 Task: Create new contact,   with mail id: 'MarryJohnson@abc7ny.com', first name: 'Marry', Last name: 'Johnson', Job Title: Chief Executive Officer, Phone number (202) 555-0189. Change life cycle stage to  'Lead' and lead status to 'New'. Add new company to the associated contact: www.suzlon.com_x000D_
 and type: Prospect. Logged in from softage.1@softage.net
Action: Mouse moved to (66, 48)
Screenshot: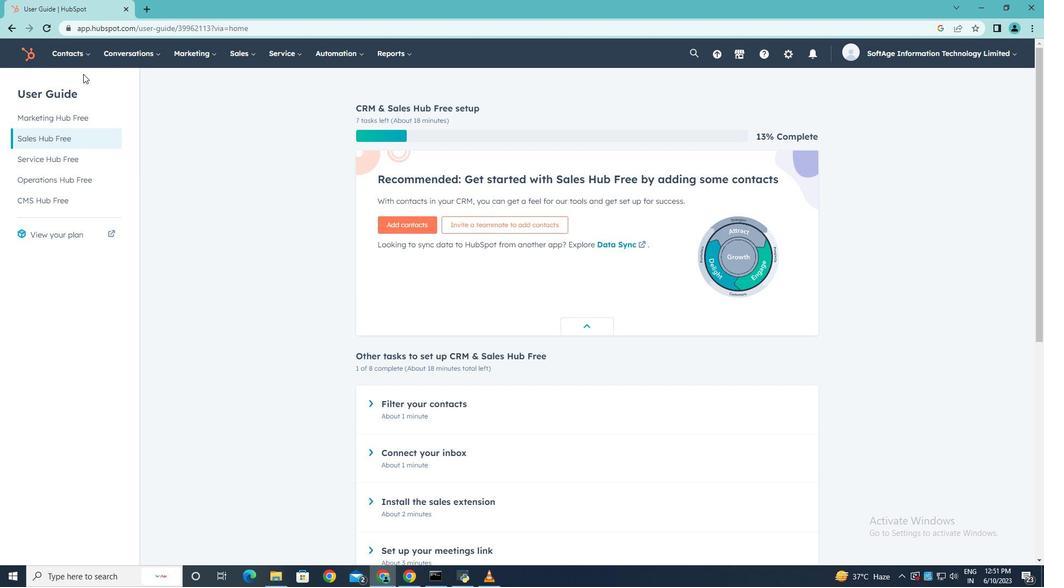 
Action: Mouse pressed left at (66, 48)
Screenshot: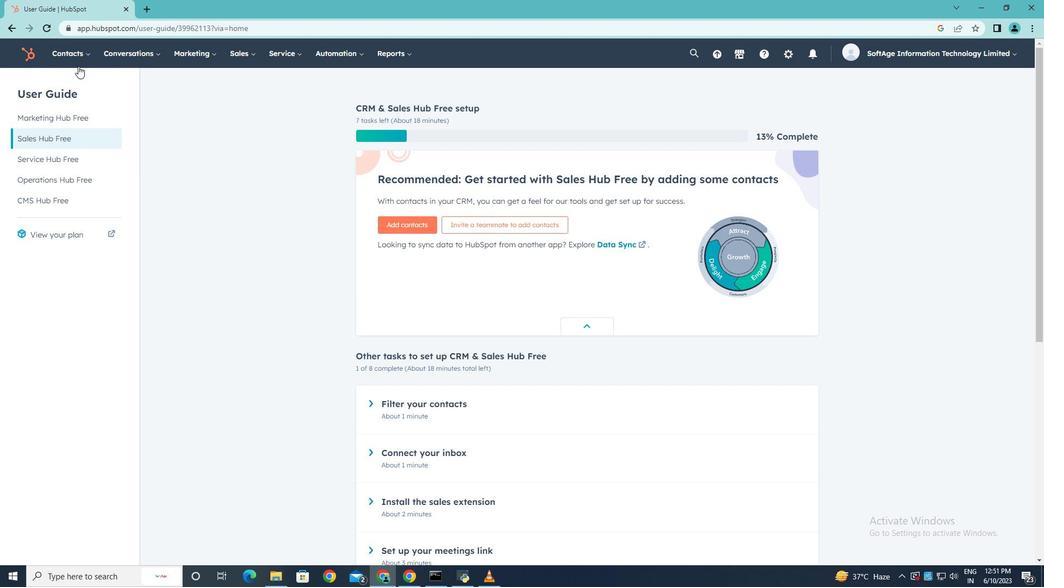 
Action: Mouse moved to (70, 80)
Screenshot: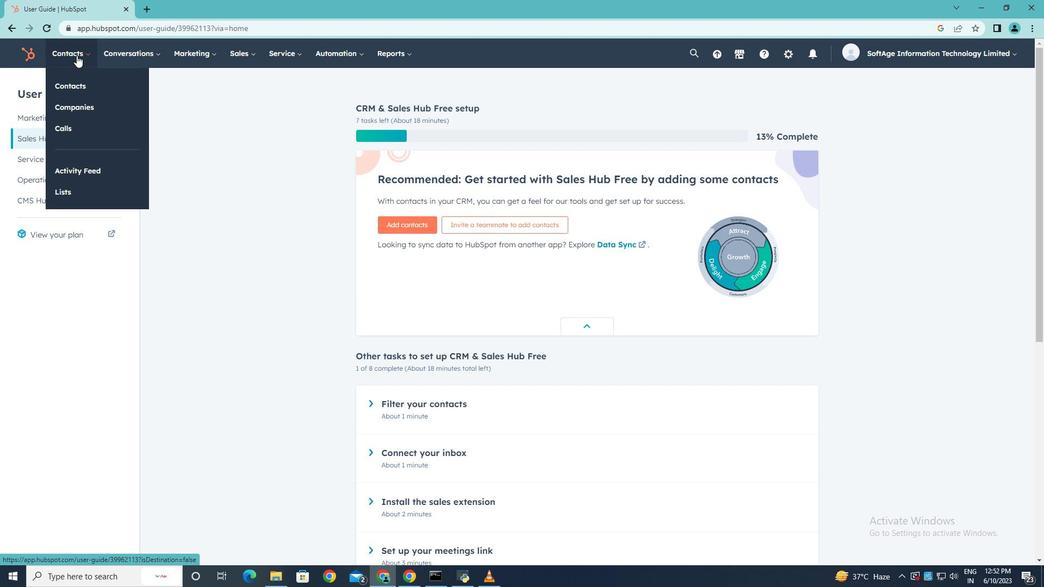 
Action: Mouse pressed left at (70, 80)
Screenshot: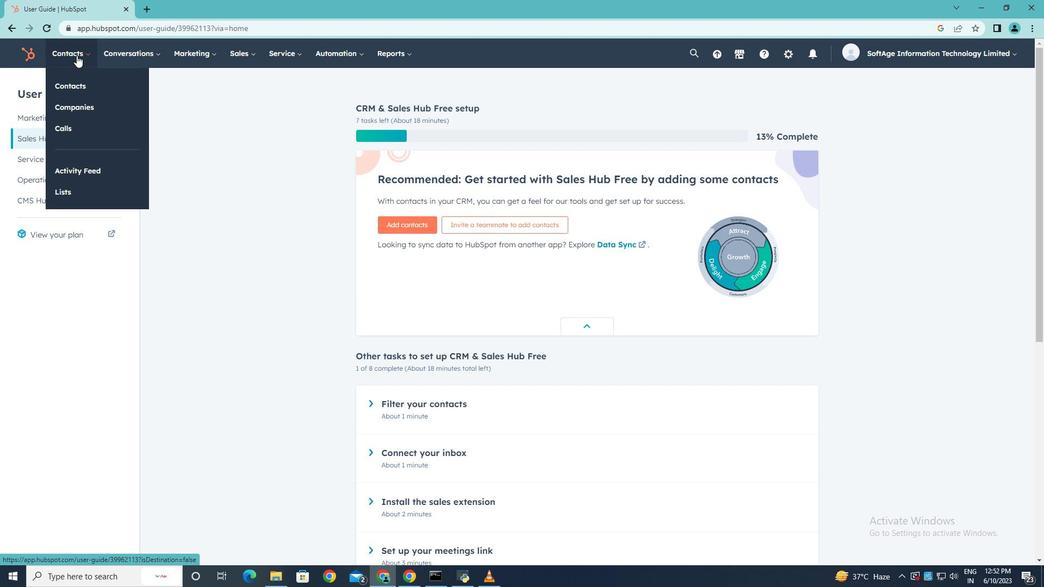 
Action: Mouse moved to (982, 88)
Screenshot: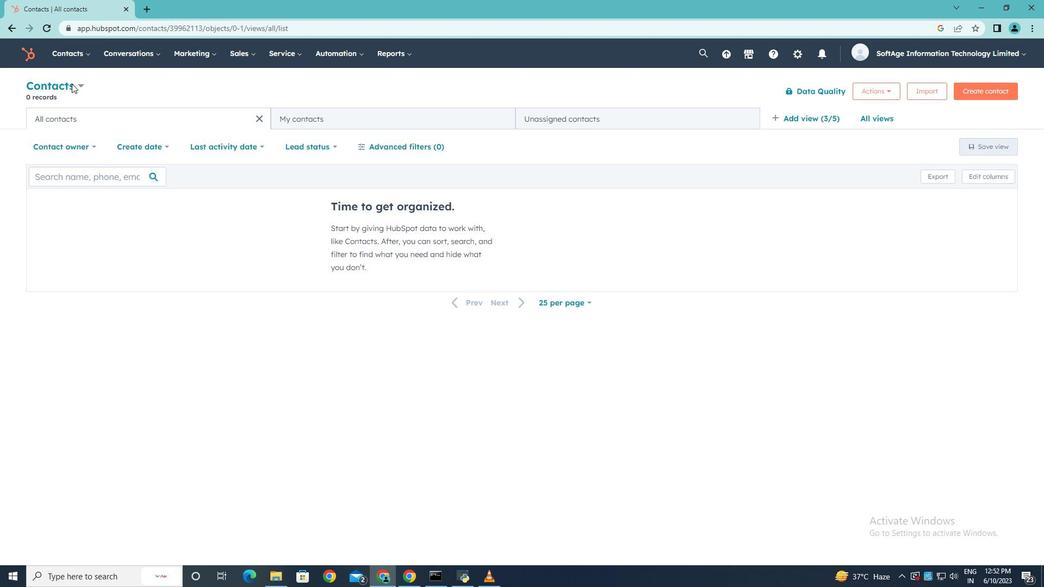 
Action: Mouse pressed left at (982, 88)
Screenshot: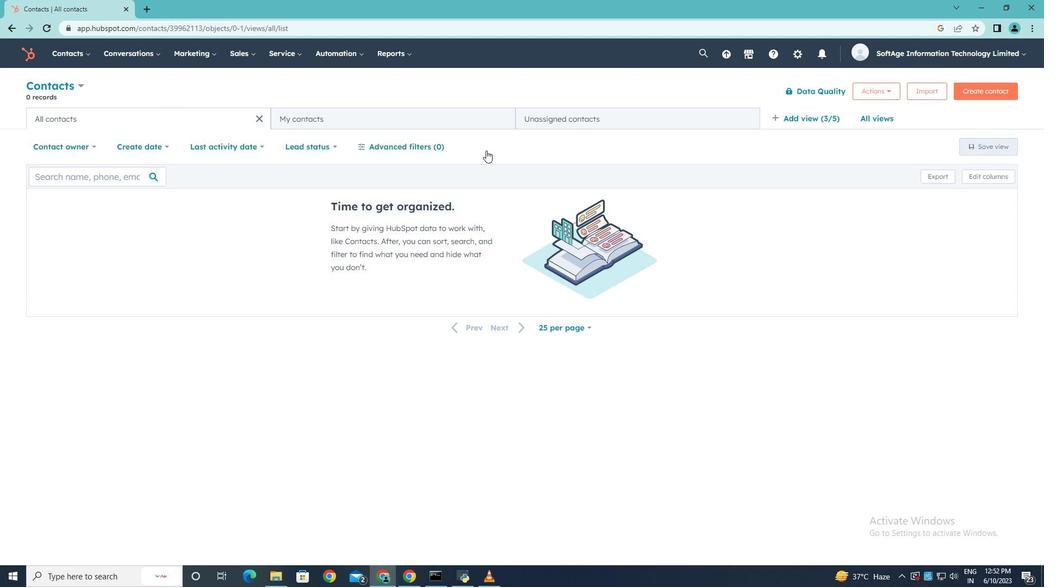 
Action: Mouse moved to (778, 135)
Screenshot: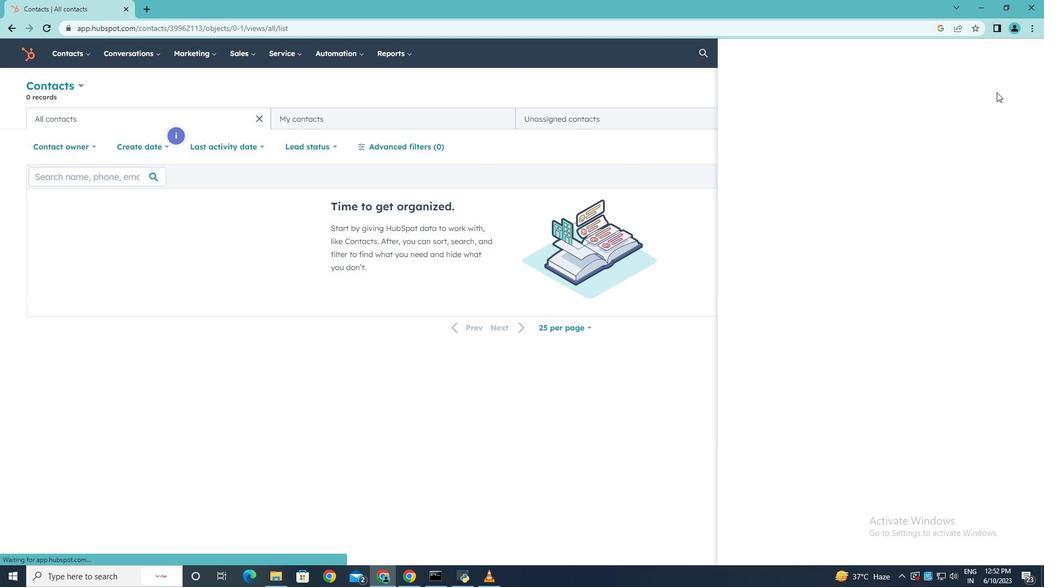 
Action: Mouse pressed left at (778, 135)
Screenshot: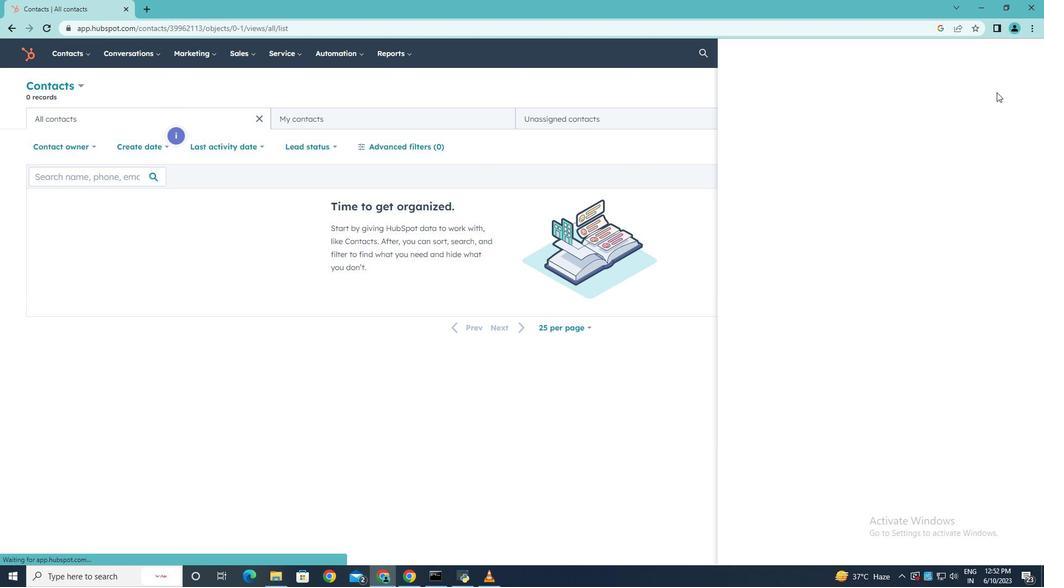 
Action: Mouse moved to (778, 135)
Screenshot: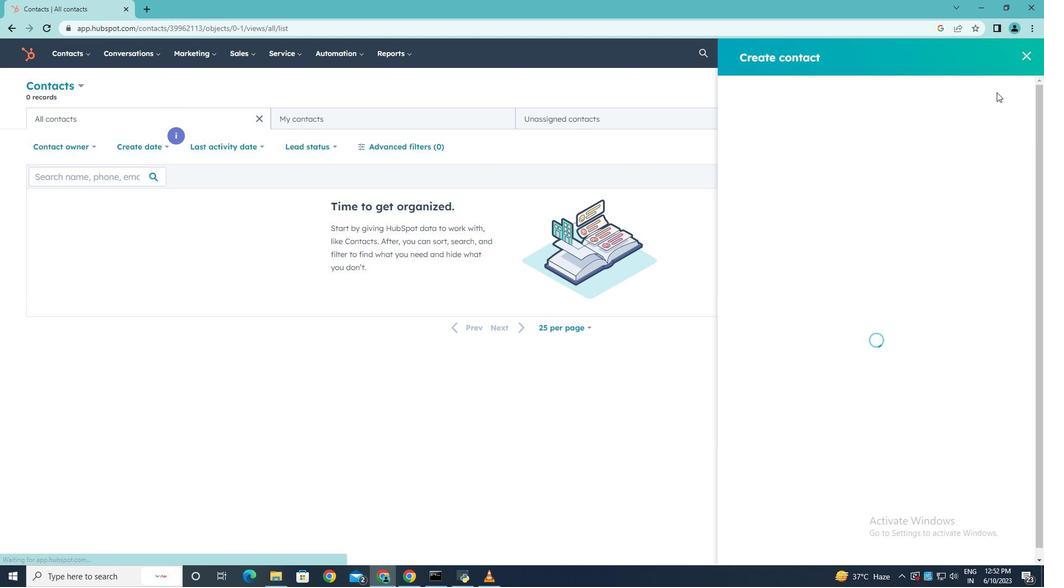 
Action: Key pressed <Key.shift>Marry<Key.shift>Jh<Key.backspace>ohnsi<Key.backspace>on<Key.shift>@abc7ny.com
Screenshot: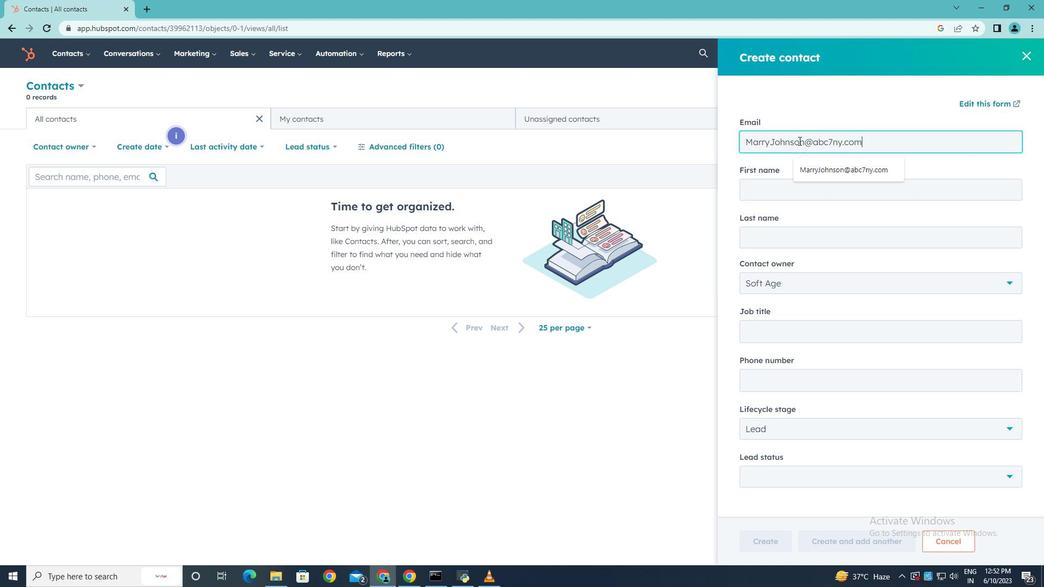 
Action: Mouse moved to (758, 184)
Screenshot: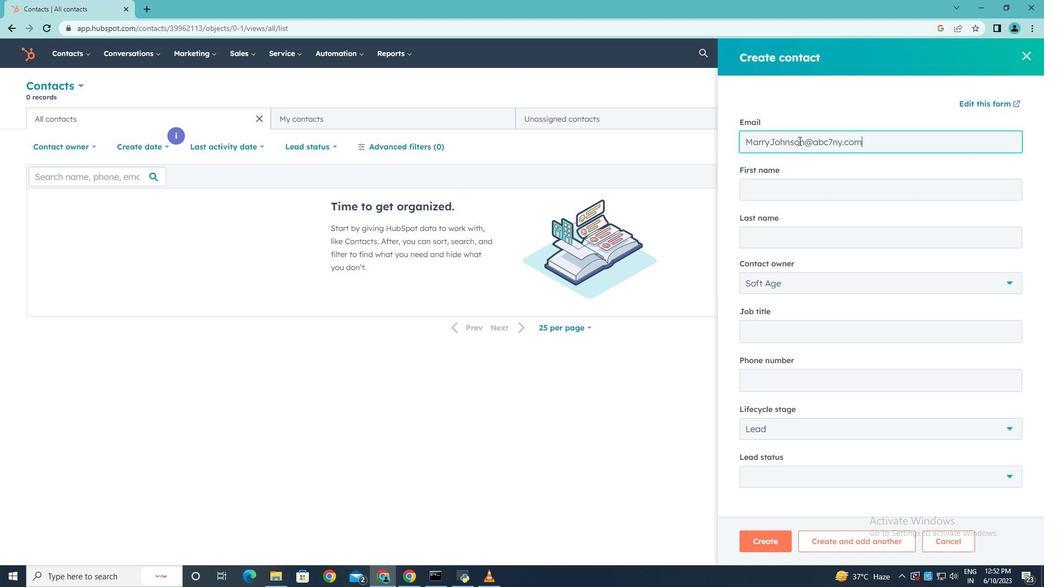 
Action: Mouse pressed left at (758, 184)
Screenshot: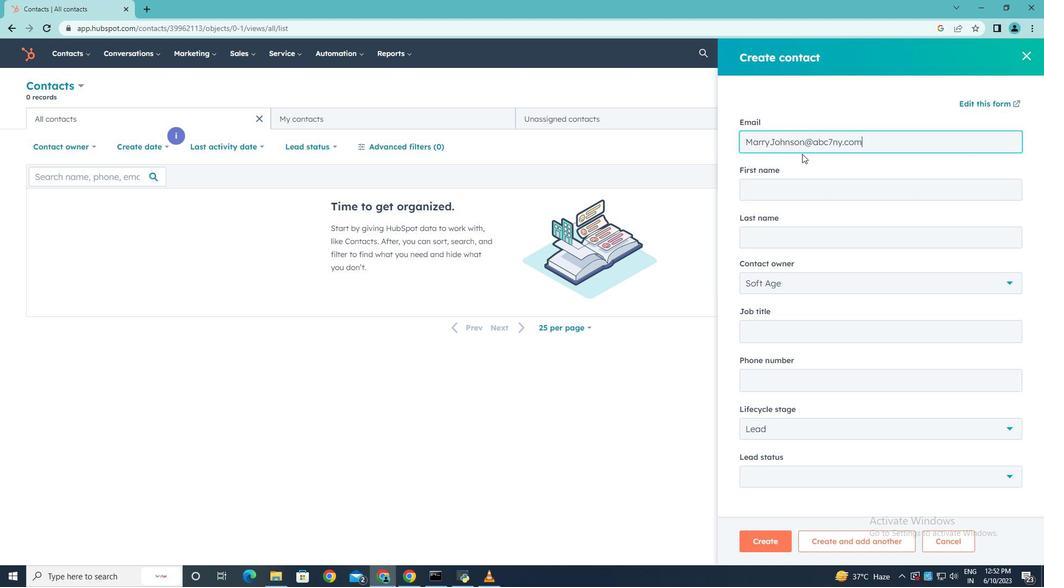 
Action: Mouse moved to (758, 184)
Screenshot: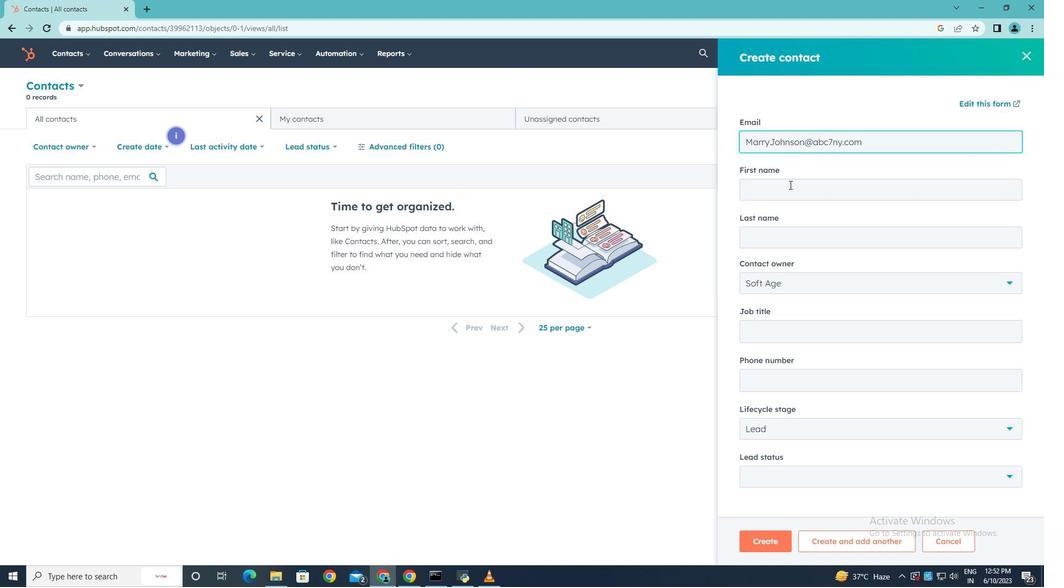 
Action: Key pressed <Key.shift><Key.shift><Key.shift><Key.shift><Key.shift><Key.shift><Key.shift><Key.shift><Key.shift><Key.shift>Marry
Screenshot: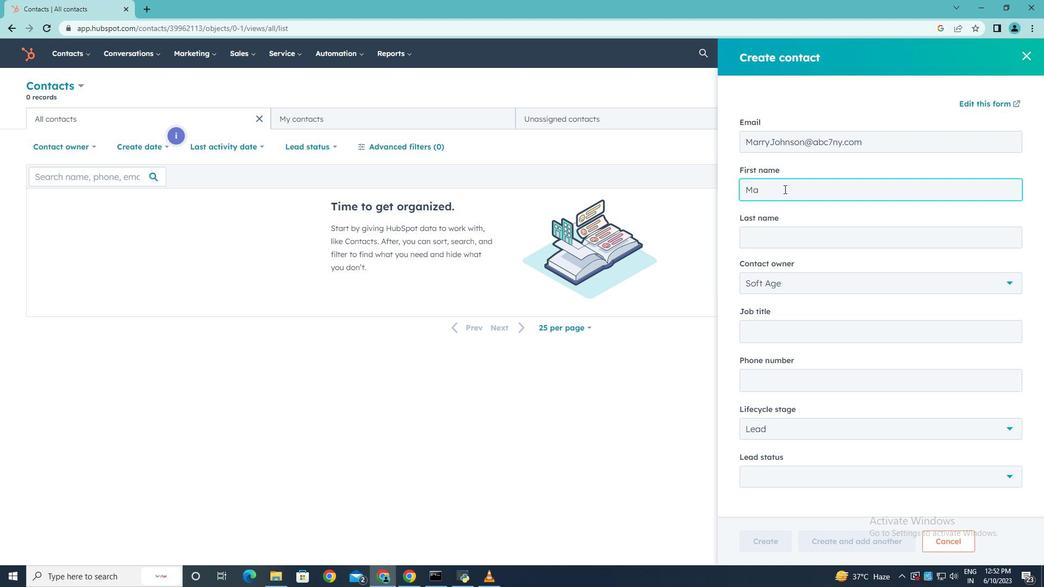 
Action: Mouse moved to (766, 233)
Screenshot: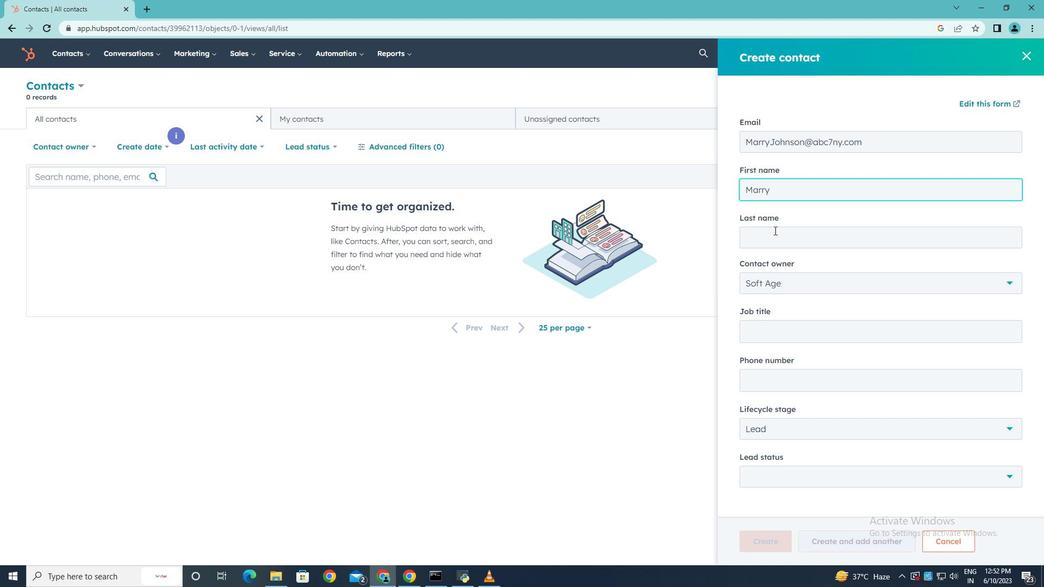 
Action: Mouse pressed left at (766, 233)
Screenshot: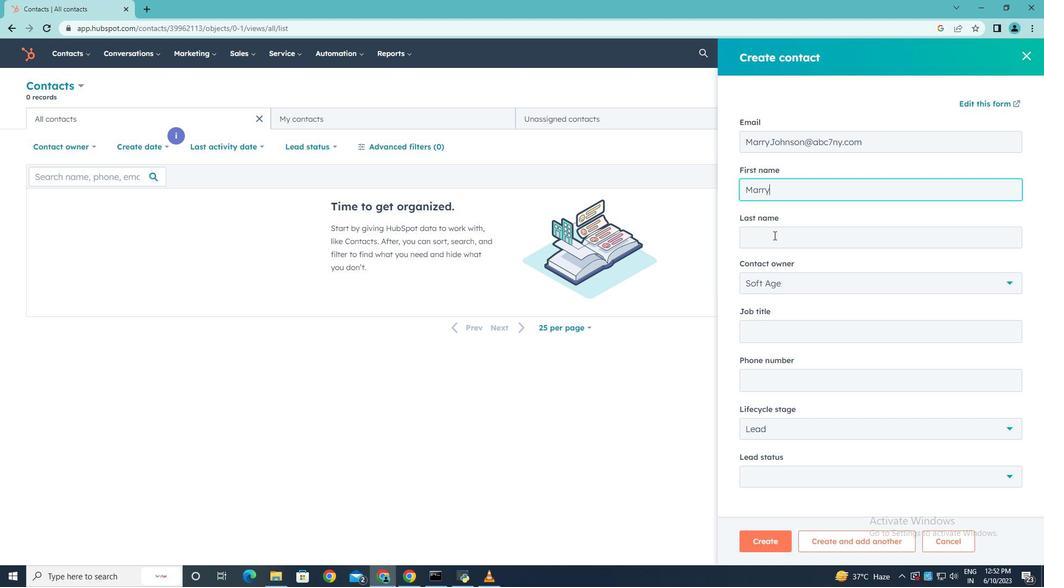 
Action: Mouse moved to (766, 233)
Screenshot: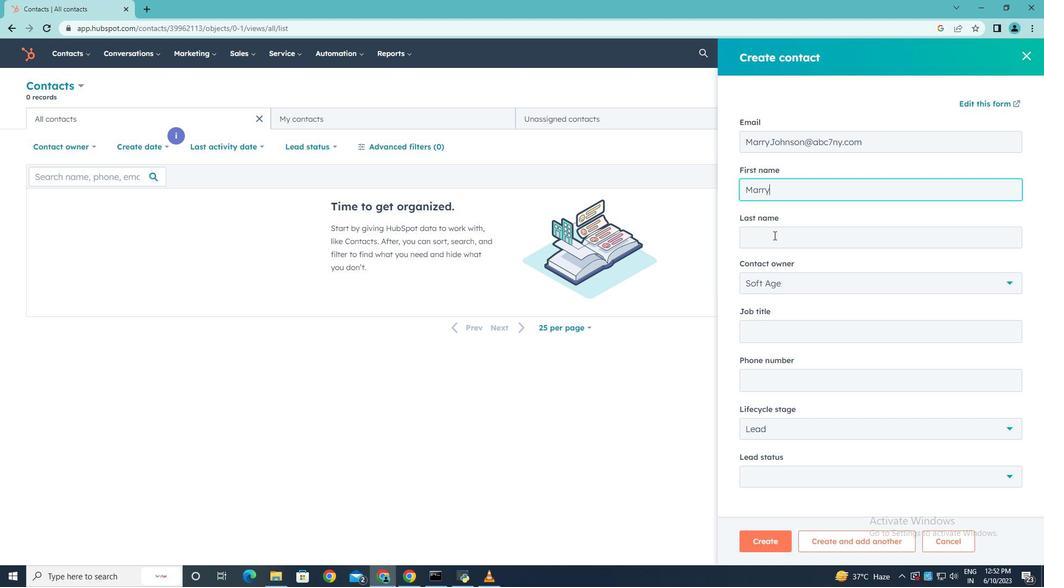 
Action: Key pressed <Key.shift>Johnson
Screenshot: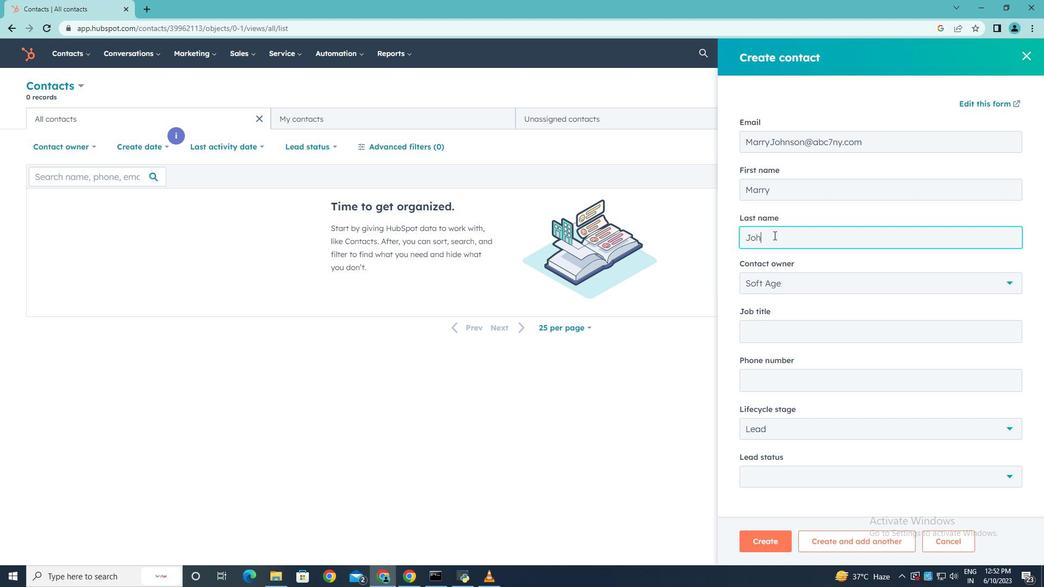 
Action: Mouse moved to (1003, 282)
Screenshot: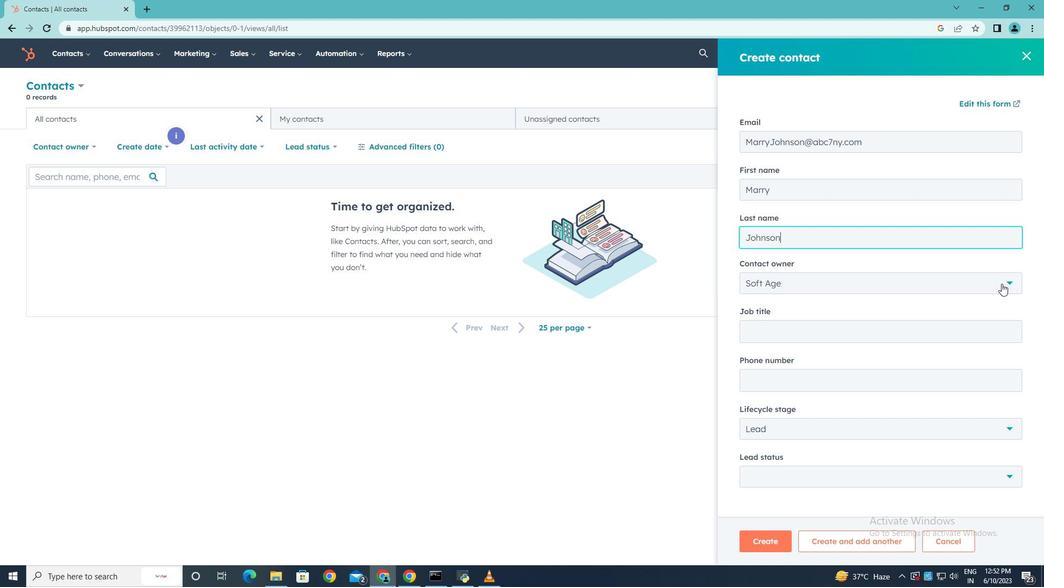 
Action: Mouse pressed left at (1003, 282)
Screenshot: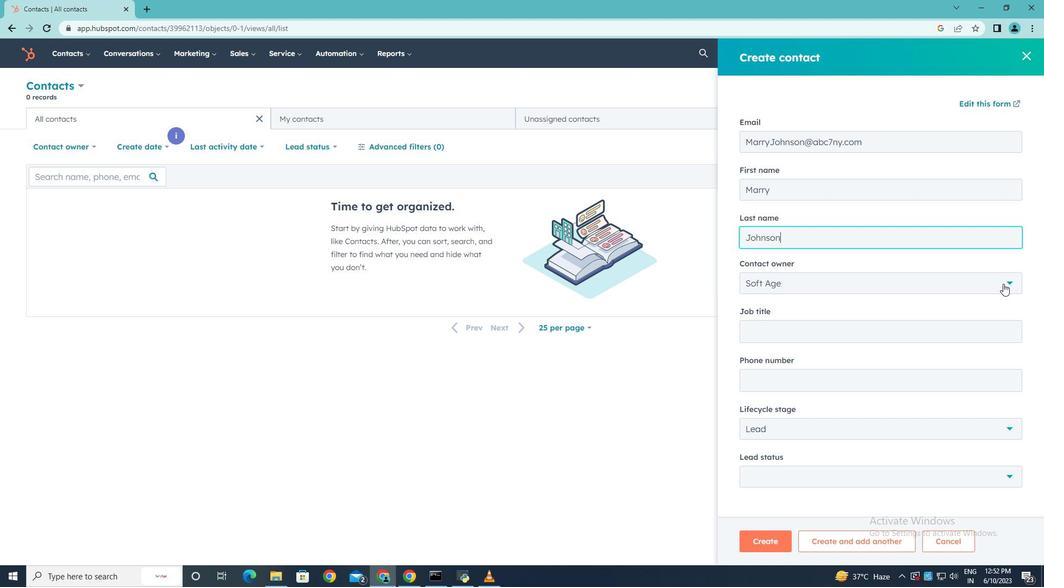 
Action: Mouse moved to (817, 374)
Screenshot: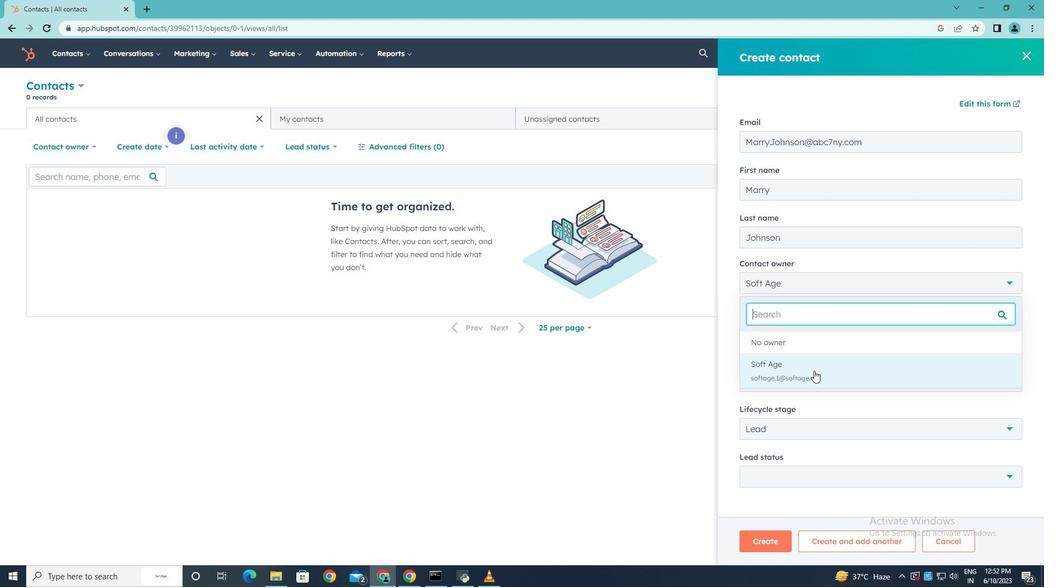 
Action: Mouse pressed left at (817, 374)
Screenshot: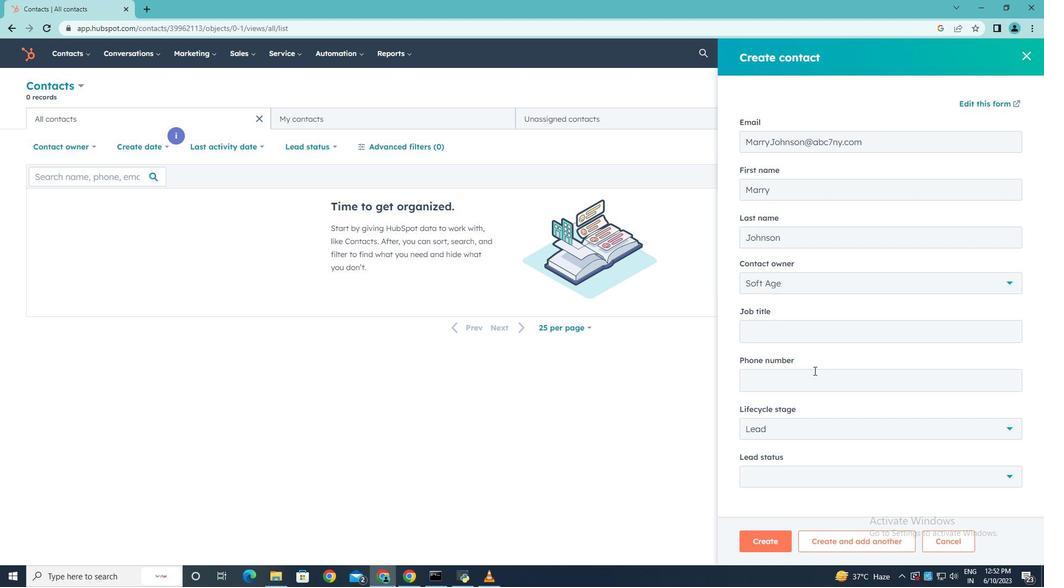 
Action: Mouse moved to (944, 328)
Screenshot: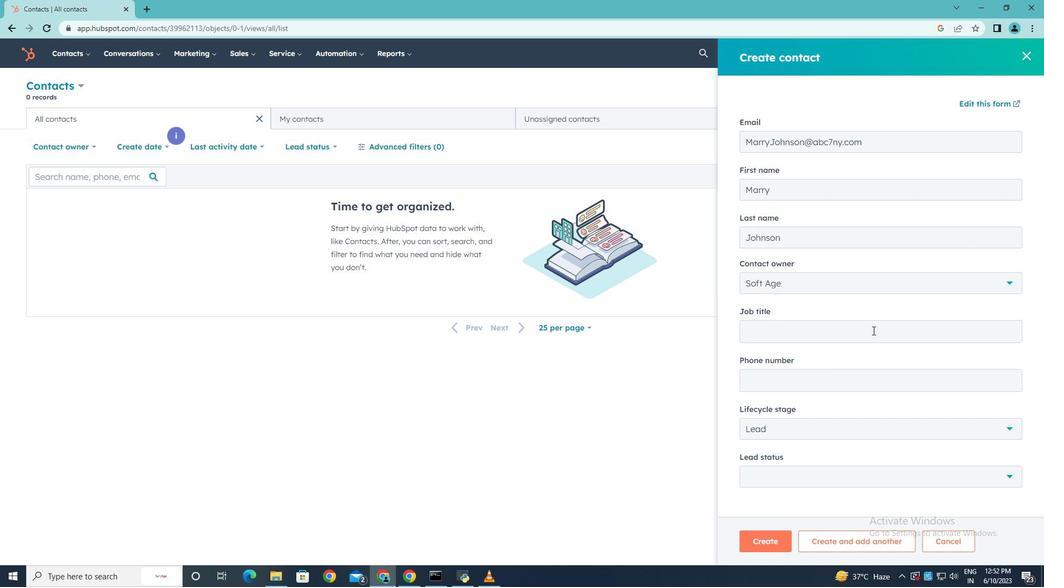 
Action: Mouse pressed left at (944, 328)
Screenshot: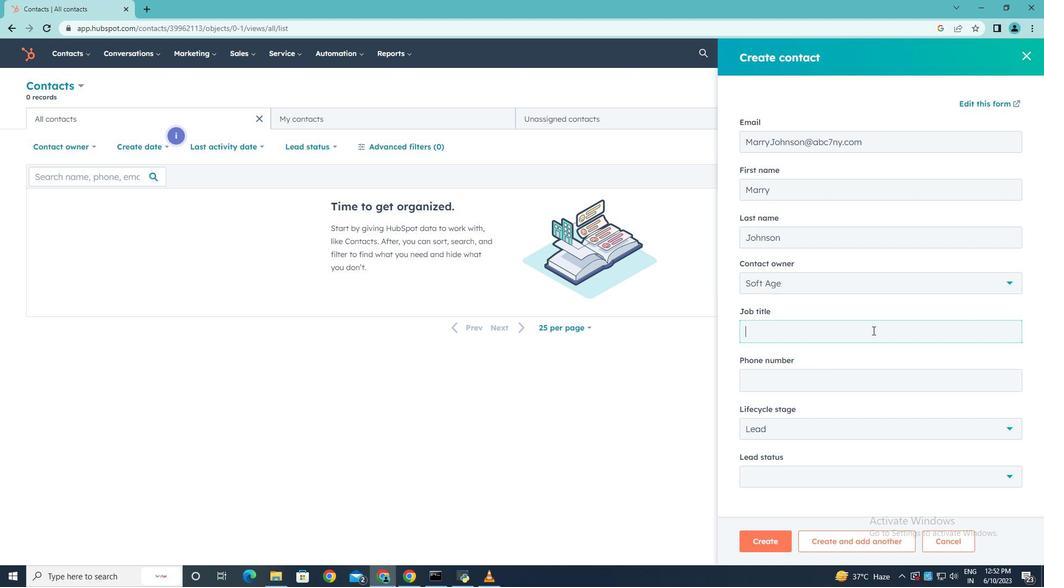 
Action: Key pressed <Key.shift>Chief<Key.space><Key.shift>Executive<Key.space>officer
Screenshot: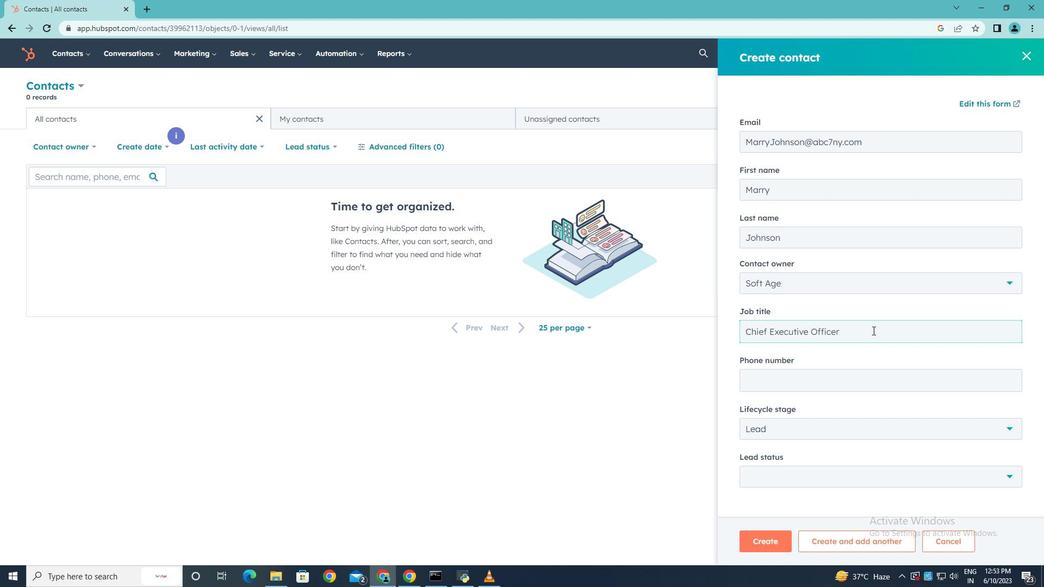 
Action: Mouse moved to (812, 380)
Screenshot: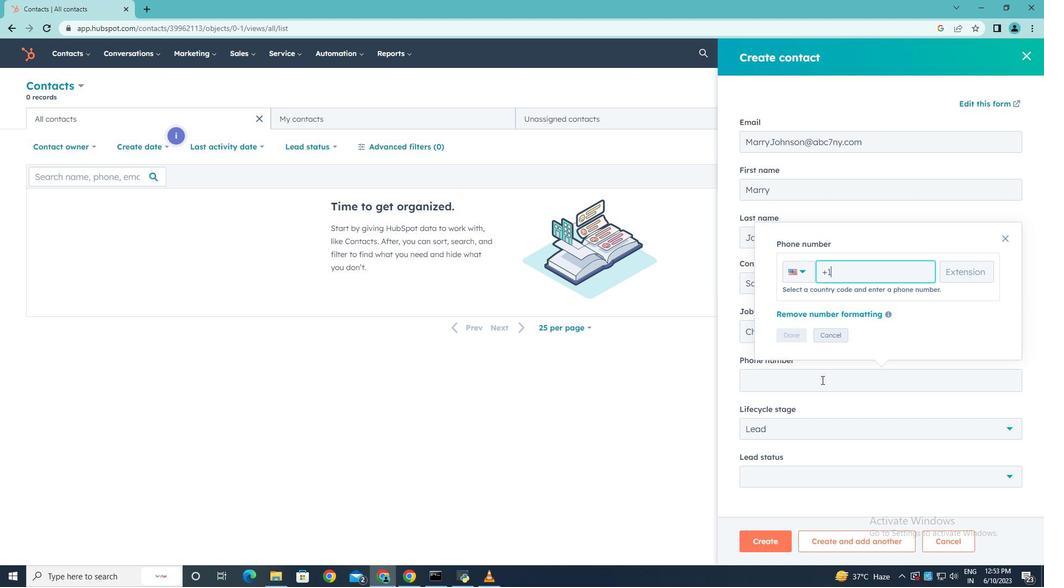 
Action: Mouse pressed left at (812, 380)
Screenshot: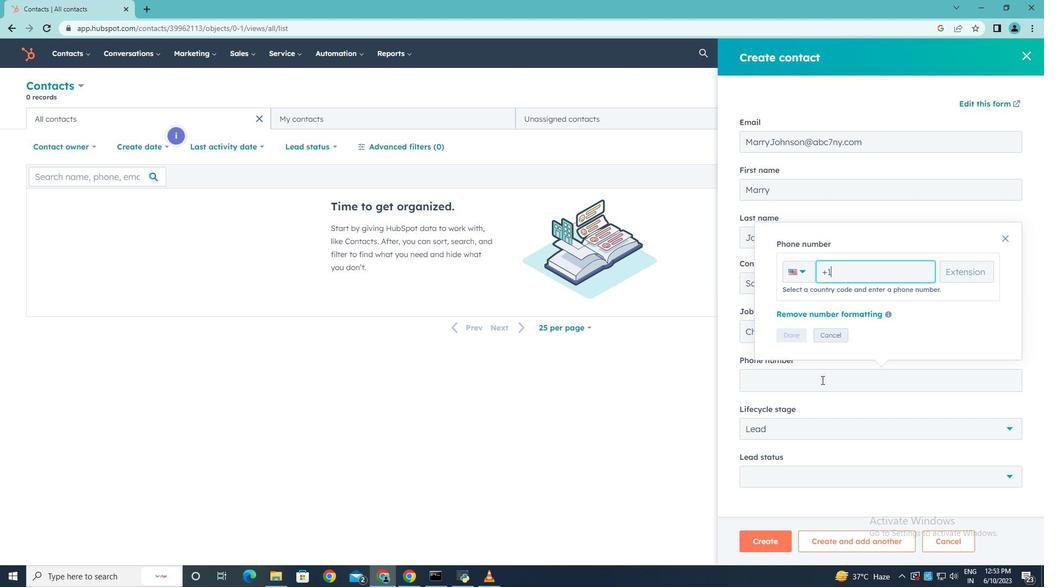 
Action: Key pressed +1<Key.backspace>200<Key.backspace>25550189
Screenshot: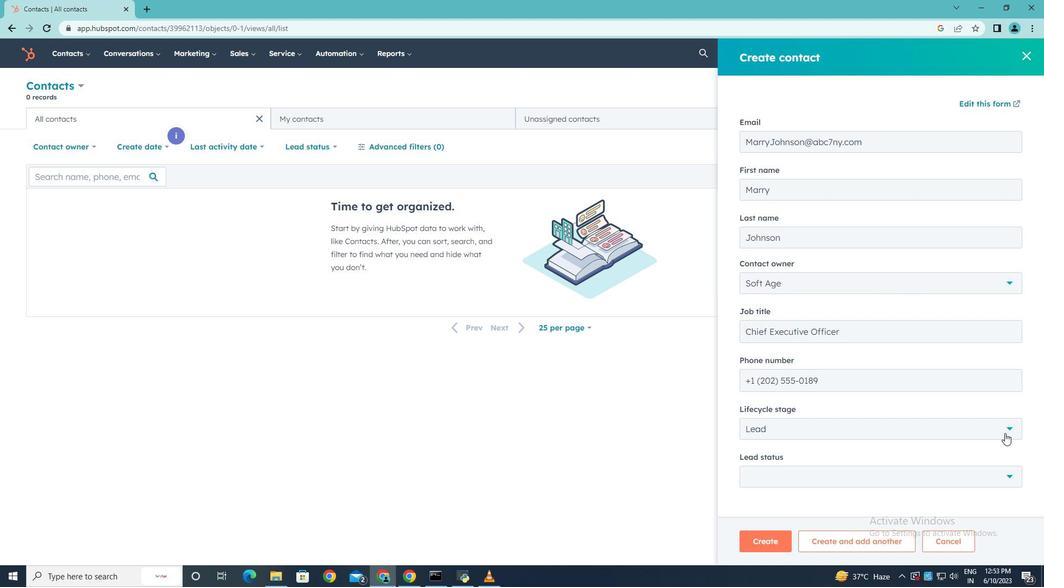 
Action: Mouse moved to (784, 333)
Screenshot: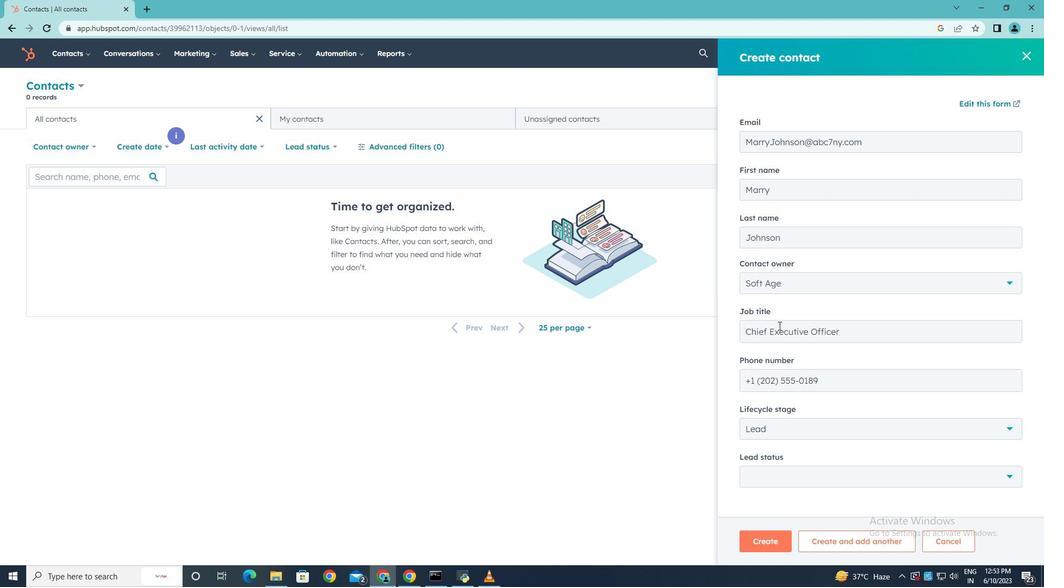 
Action: Mouse pressed left at (784, 333)
Screenshot: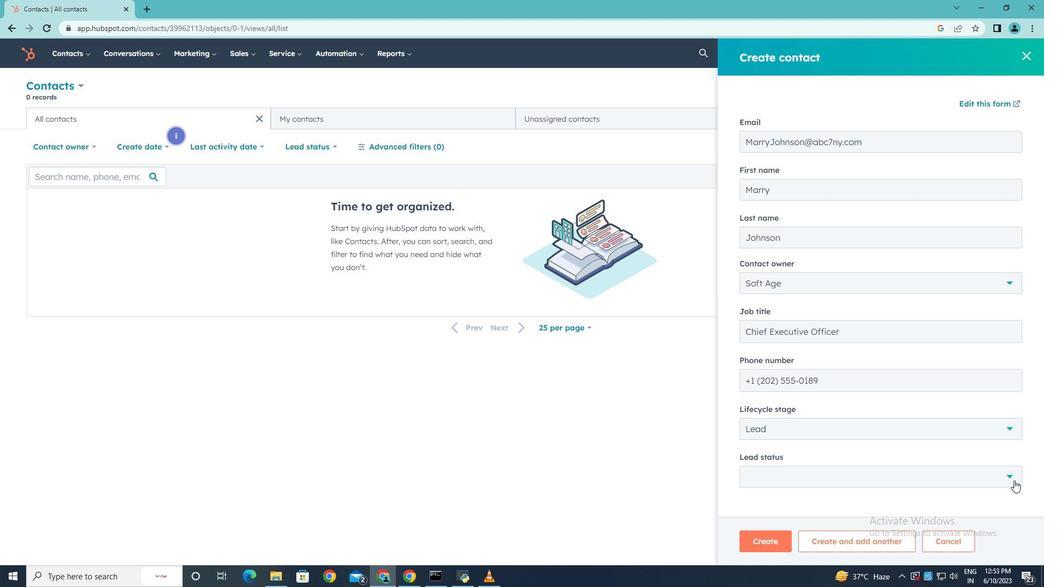 
Action: Mouse moved to (1007, 429)
Screenshot: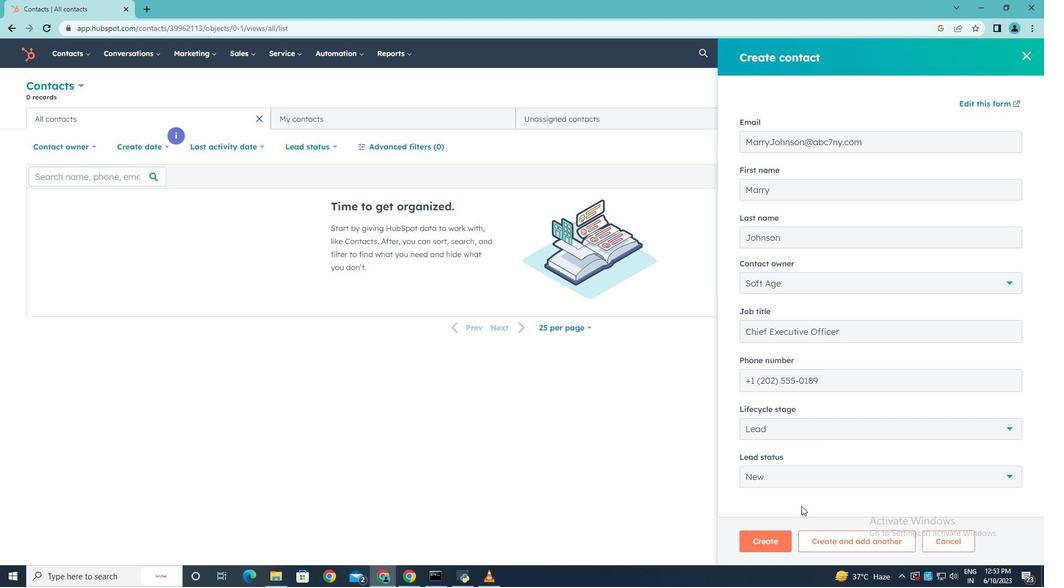 
Action: Mouse pressed left at (1007, 429)
Screenshot: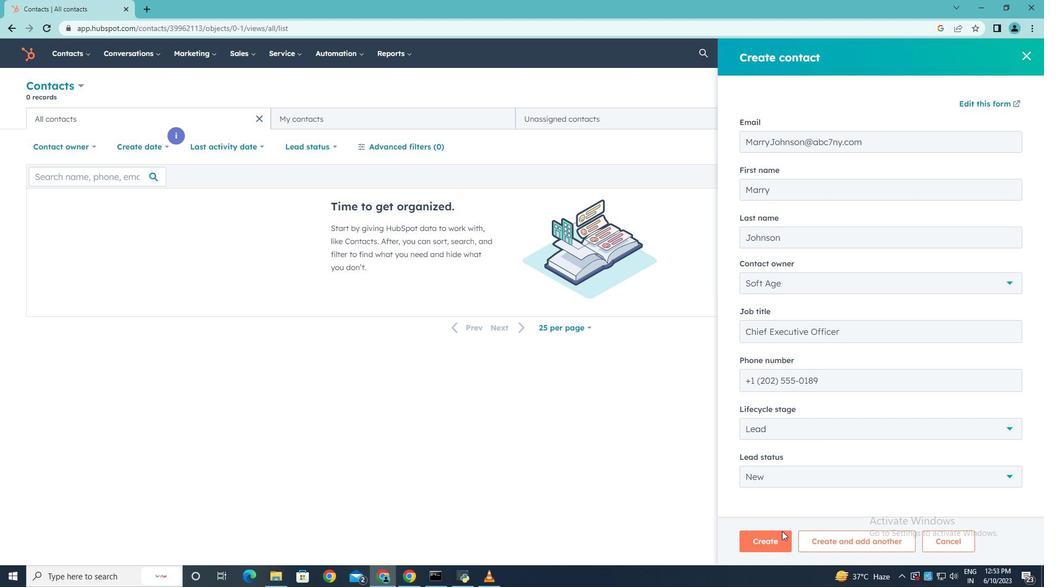 
Action: Mouse moved to (783, 323)
Screenshot: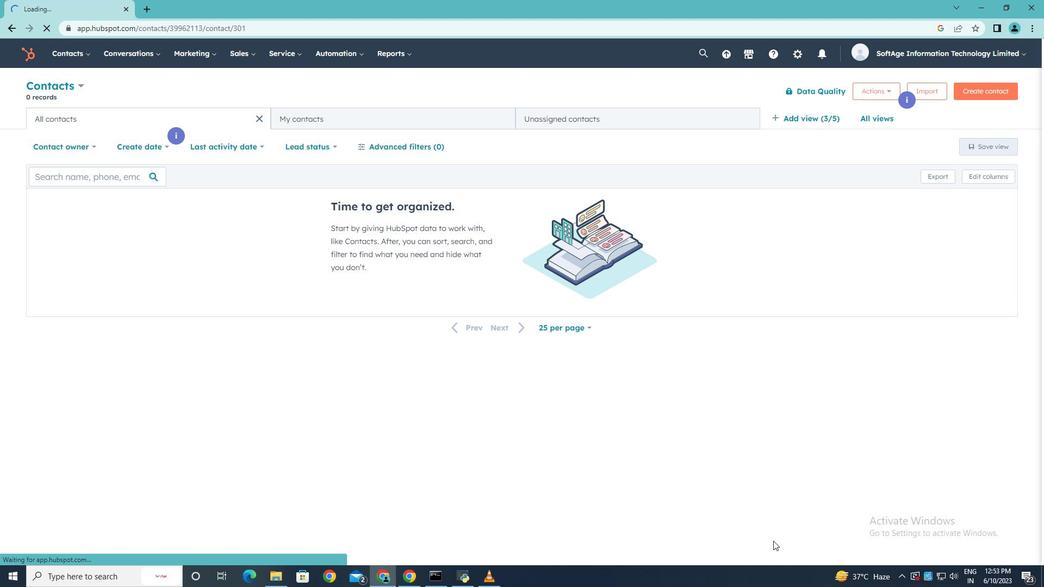 
Action: Mouse pressed left at (783, 323)
Screenshot: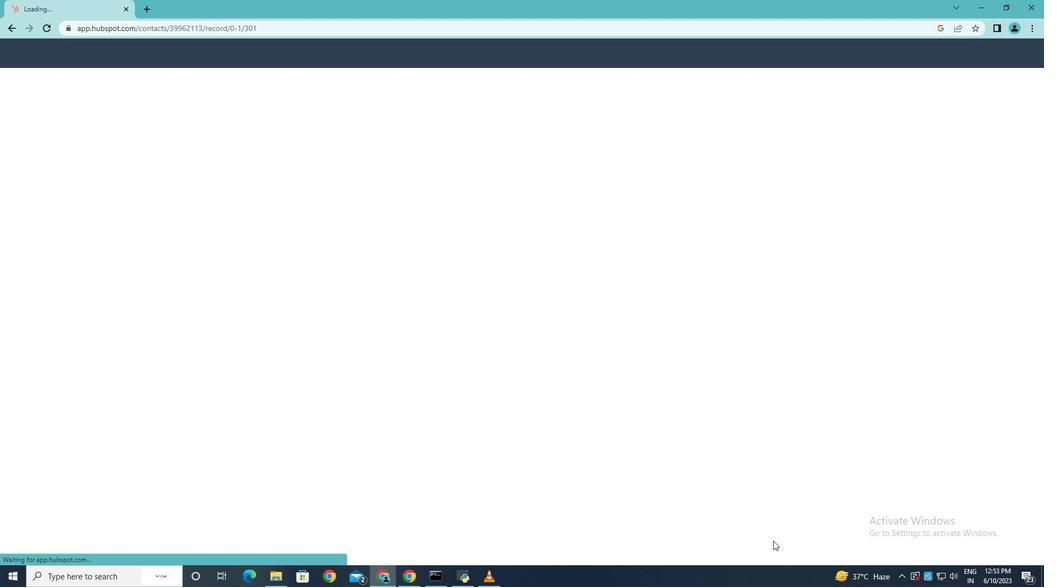 
Action: Mouse moved to (1004, 477)
Screenshot: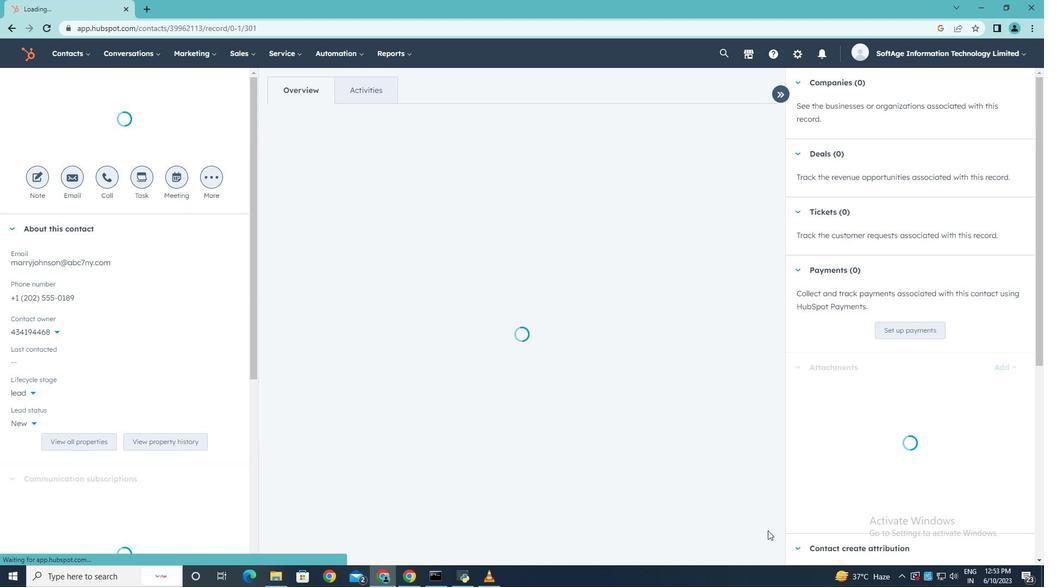 
Action: Mouse pressed left at (1004, 477)
Screenshot: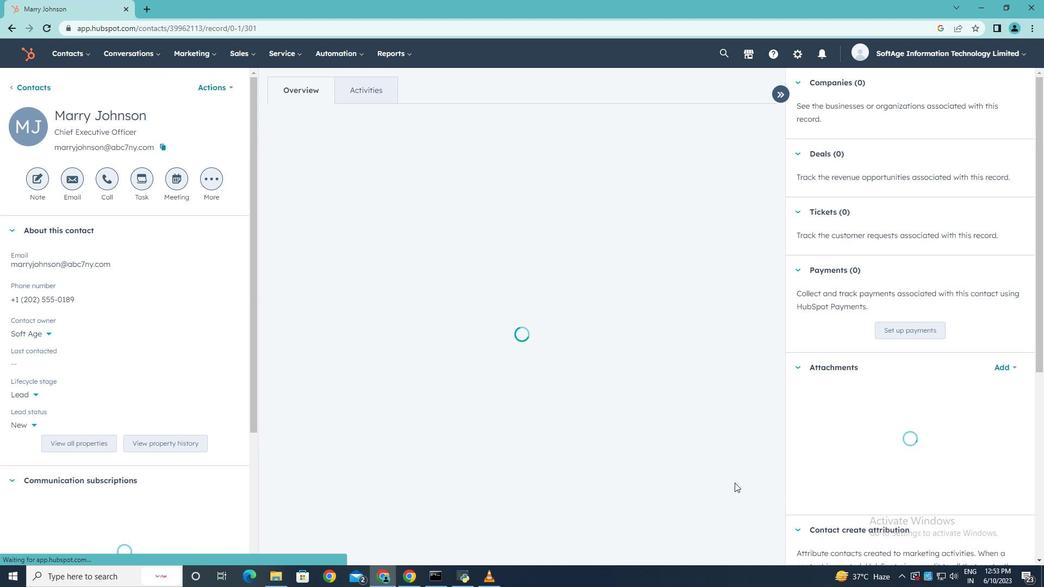 
Action: Mouse moved to (769, 378)
Screenshot: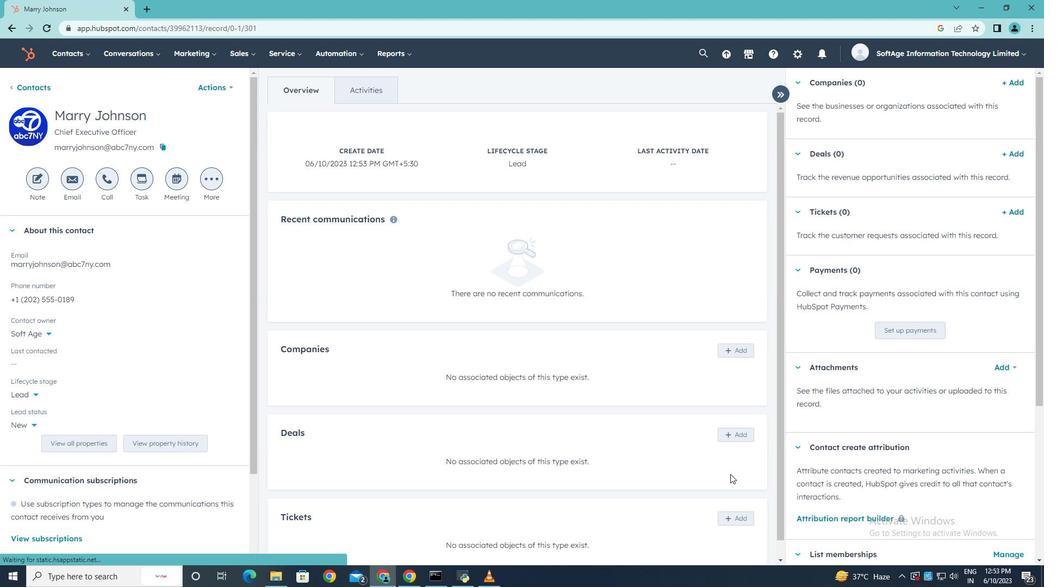 
Action: Mouse pressed left at (769, 378)
Screenshot: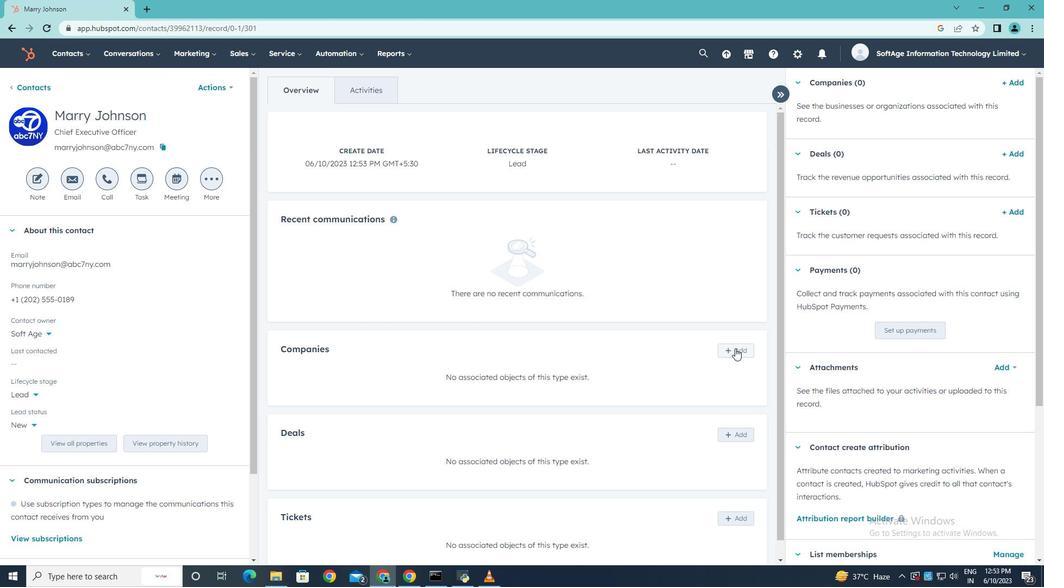 
Action: Mouse moved to (830, 491)
Screenshot: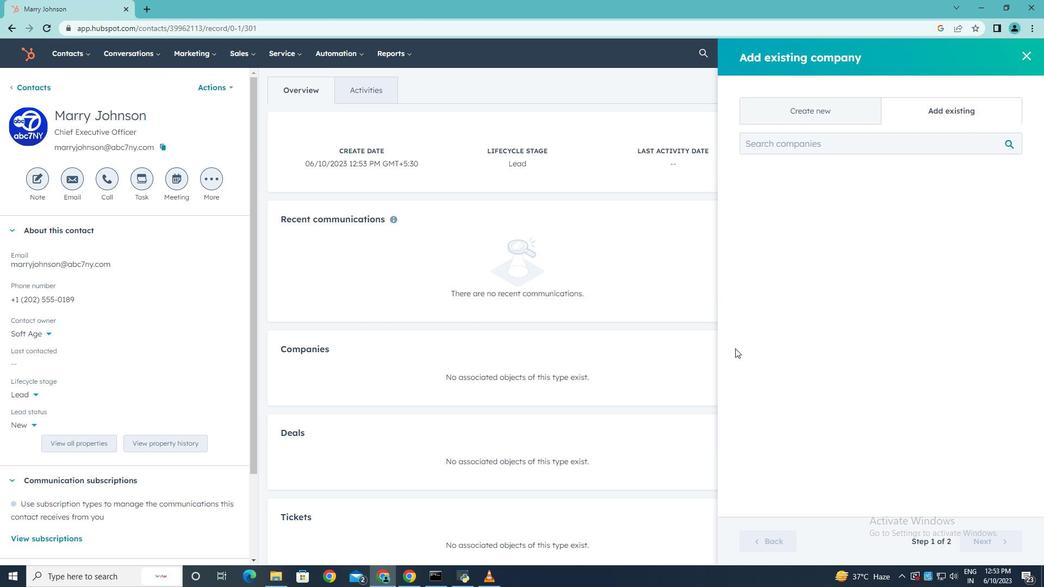 
Action: Mouse scrolled (830, 490) with delta (0, 0)
Screenshot: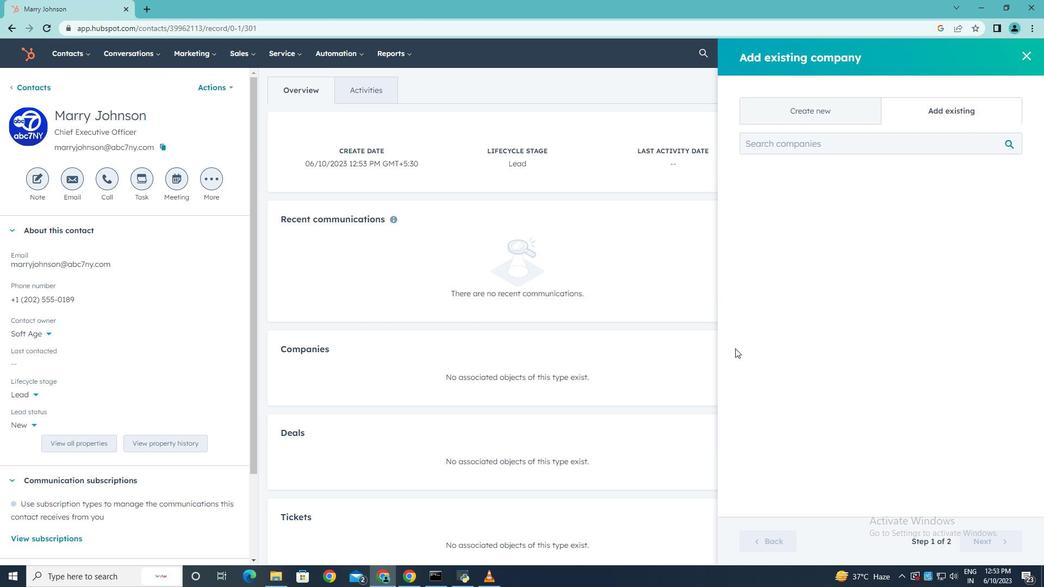 
Action: Mouse scrolled (830, 490) with delta (0, 0)
Screenshot: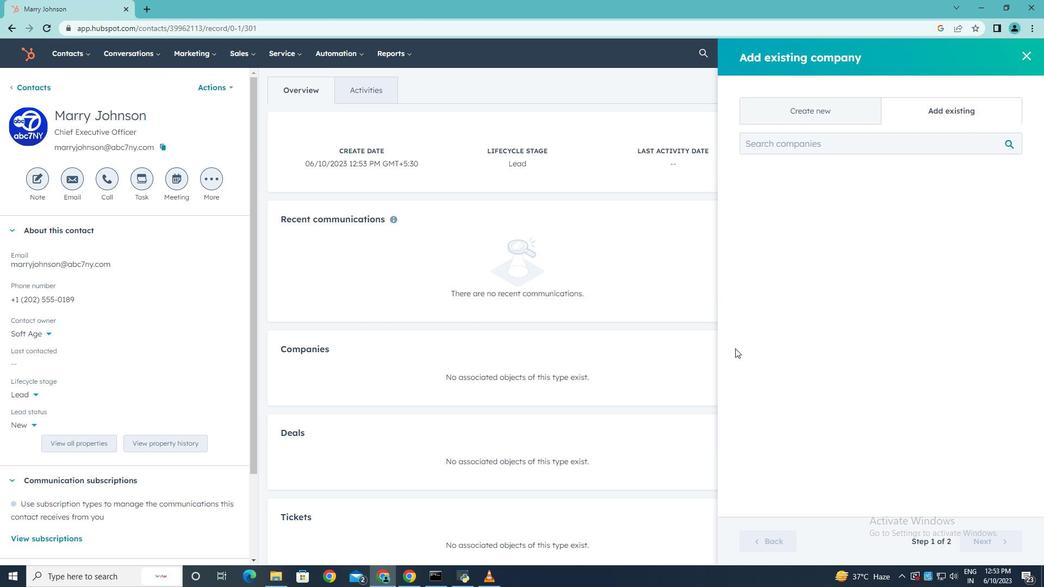 
Action: Mouse scrolled (830, 490) with delta (0, 0)
Screenshot: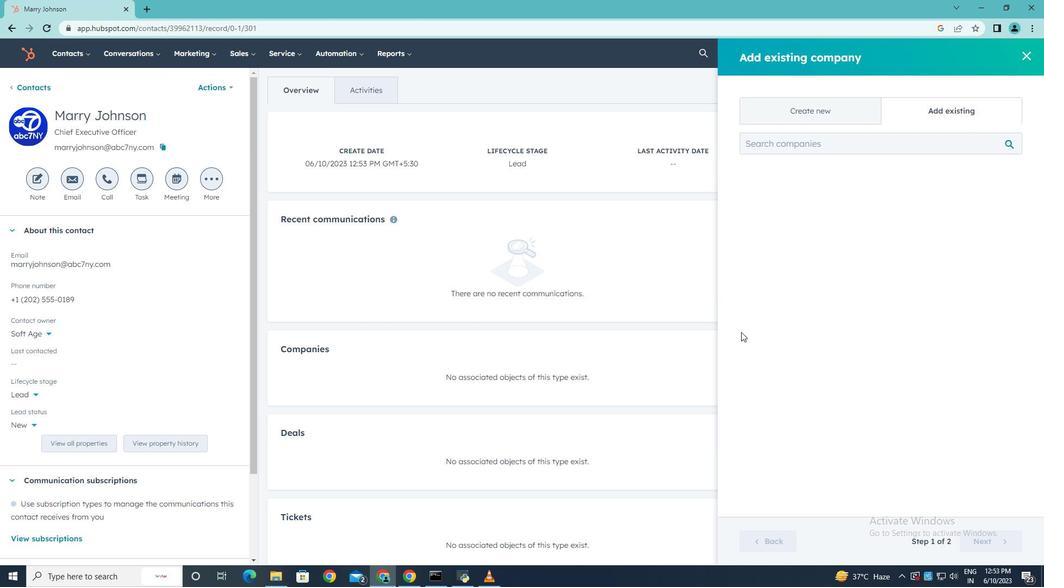 
Action: Mouse scrolled (830, 490) with delta (0, 0)
Screenshot: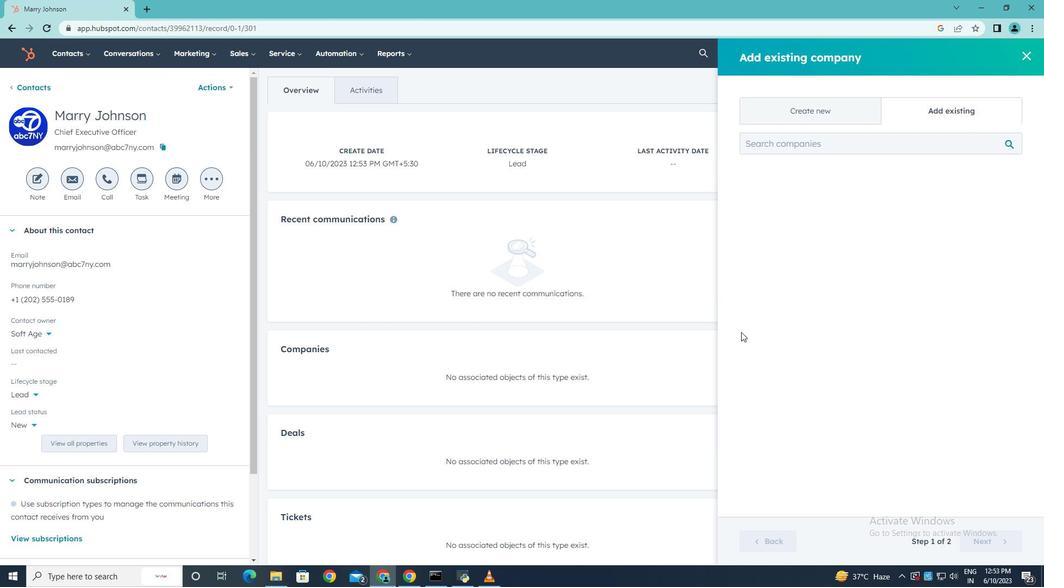 
Action: Mouse moved to (775, 538)
Screenshot: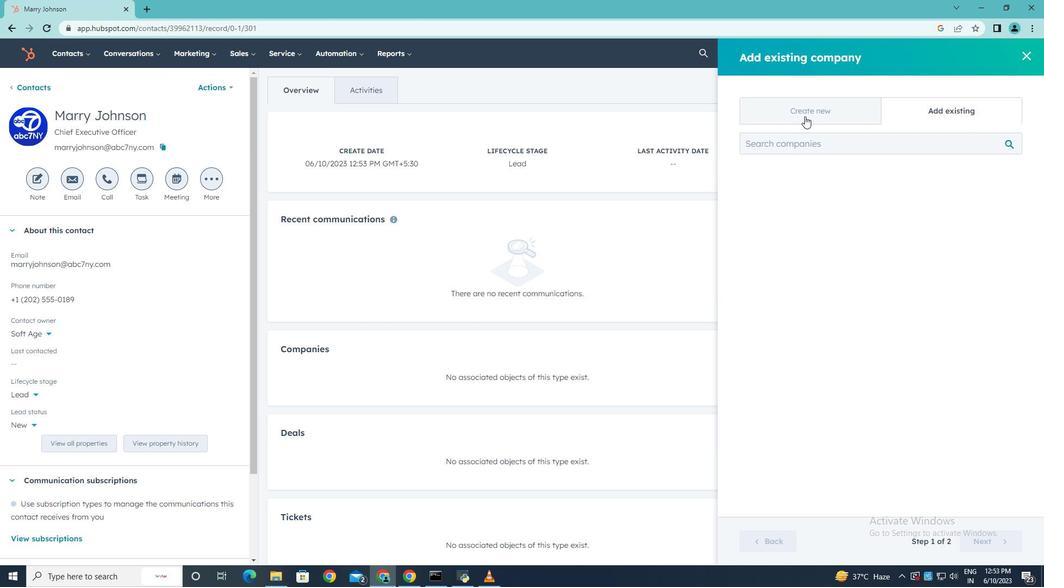 
Action: Mouse pressed left at (775, 538)
Screenshot: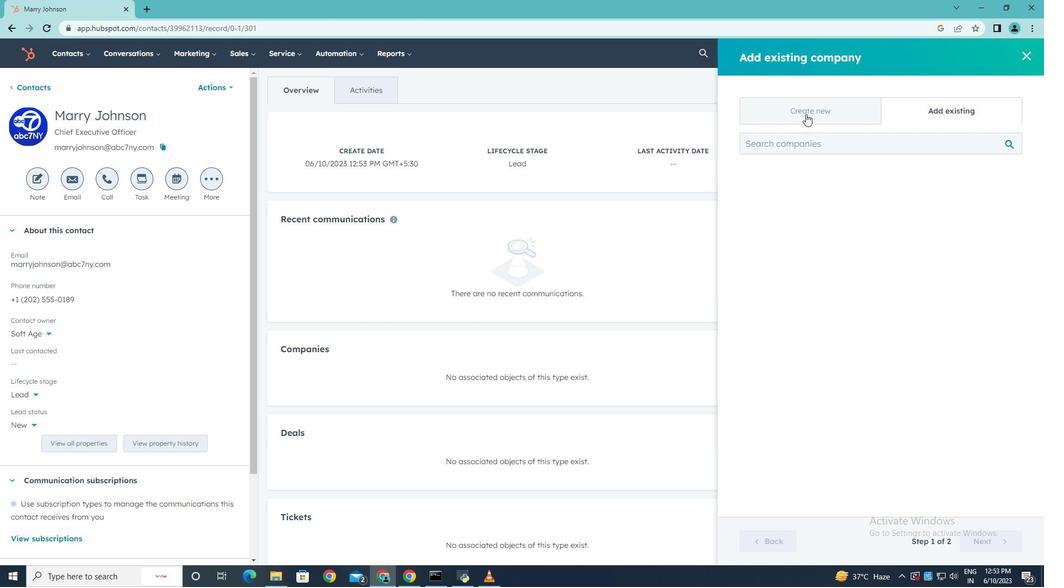 
Action: Mouse moved to (737, 348)
Screenshot: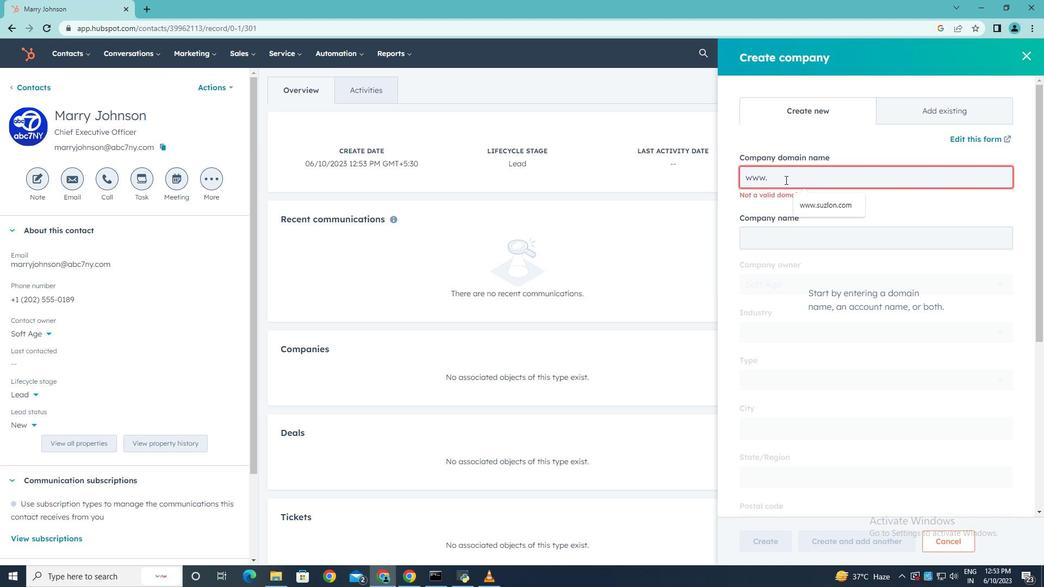 
Action: Mouse pressed left at (737, 348)
Screenshot: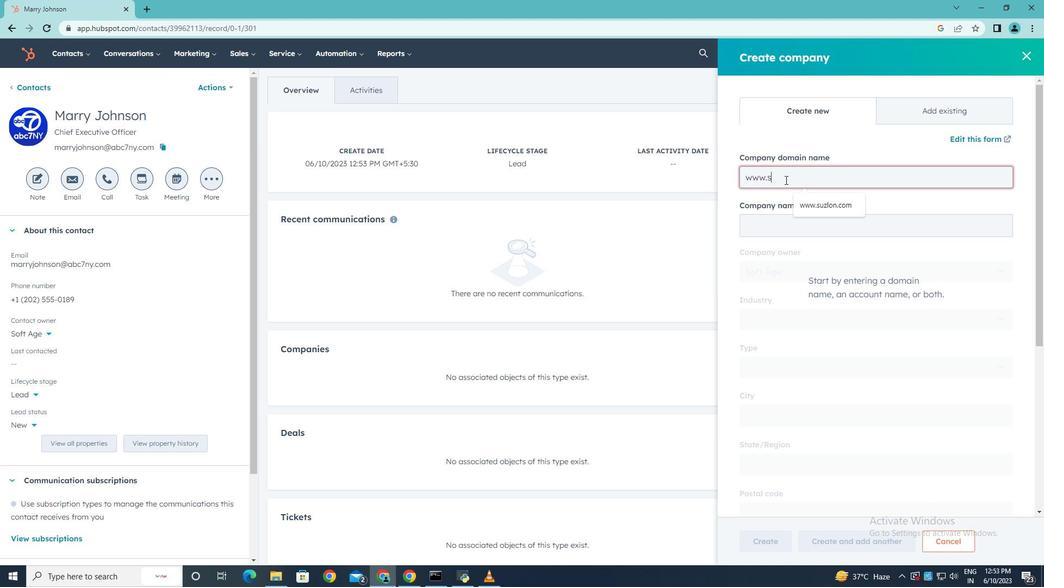 
Action: Mouse moved to (800, 113)
Screenshot: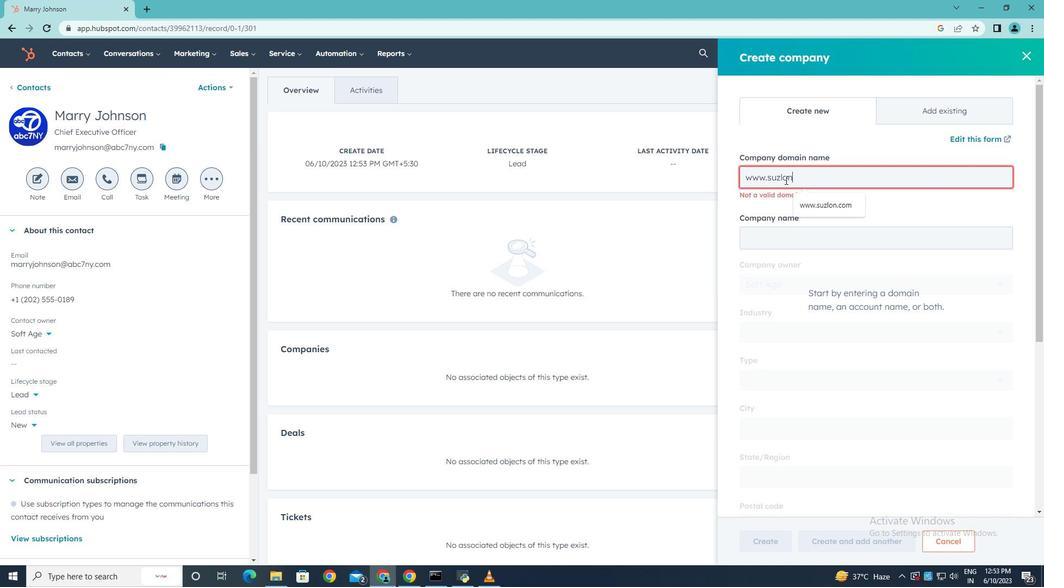
Action: Mouse pressed left at (800, 113)
Screenshot: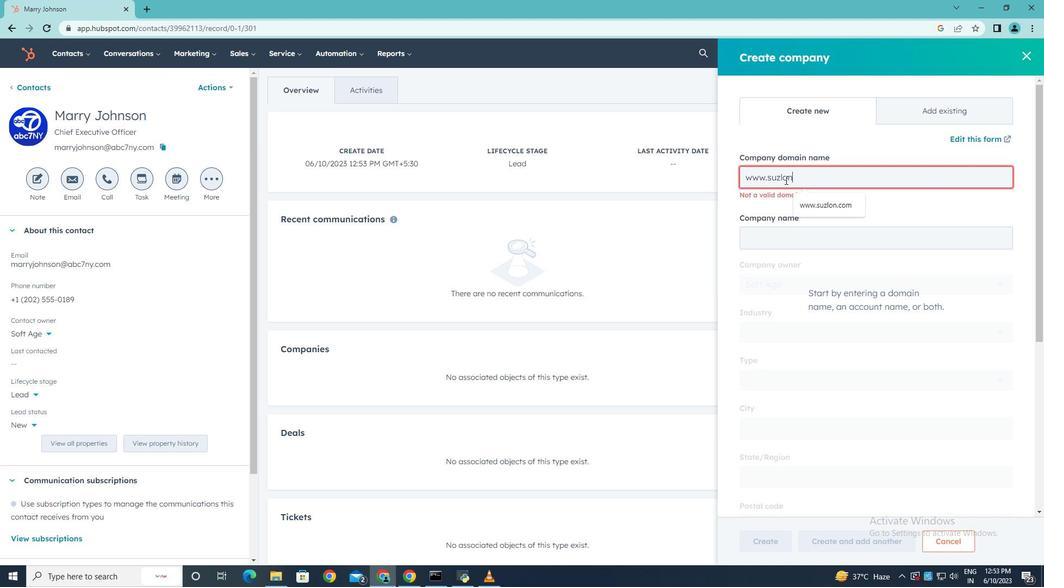 
Action: Mouse moved to (781, 172)
Screenshot: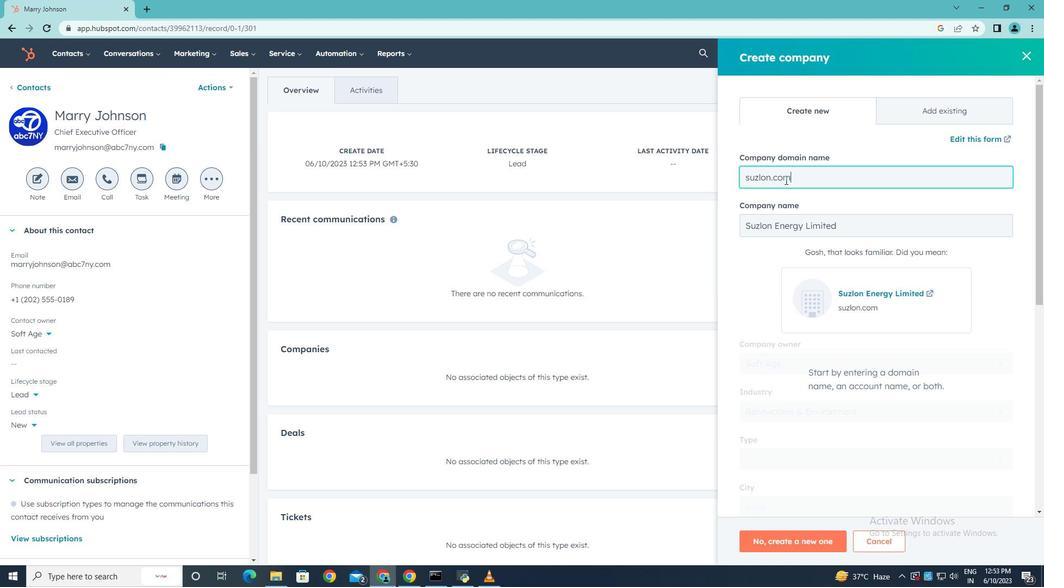 
Action: Mouse pressed left at (781, 172)
Screenshot: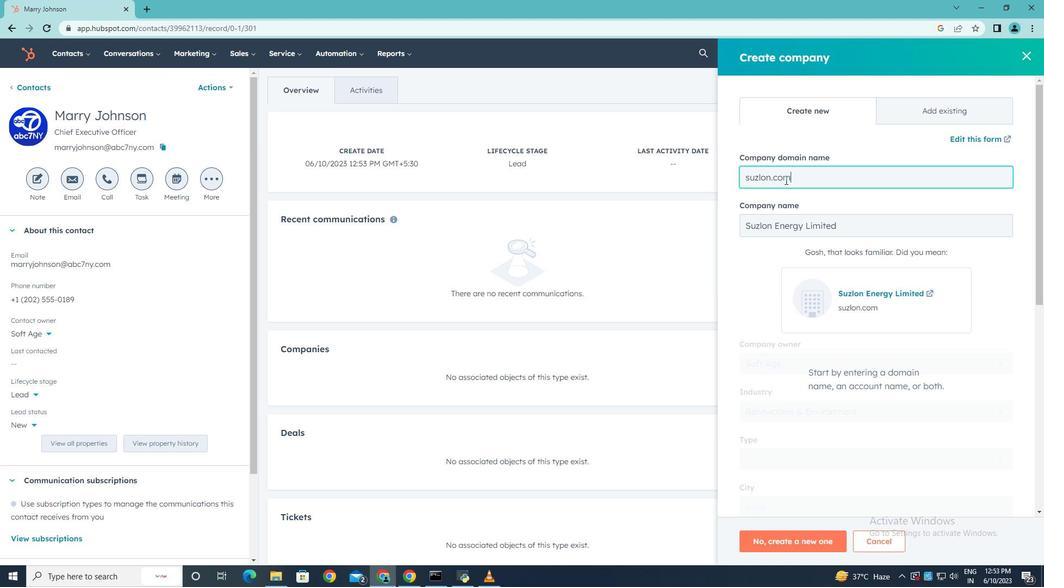 
Action: Mouse moved to (781, 172)
Screenshot: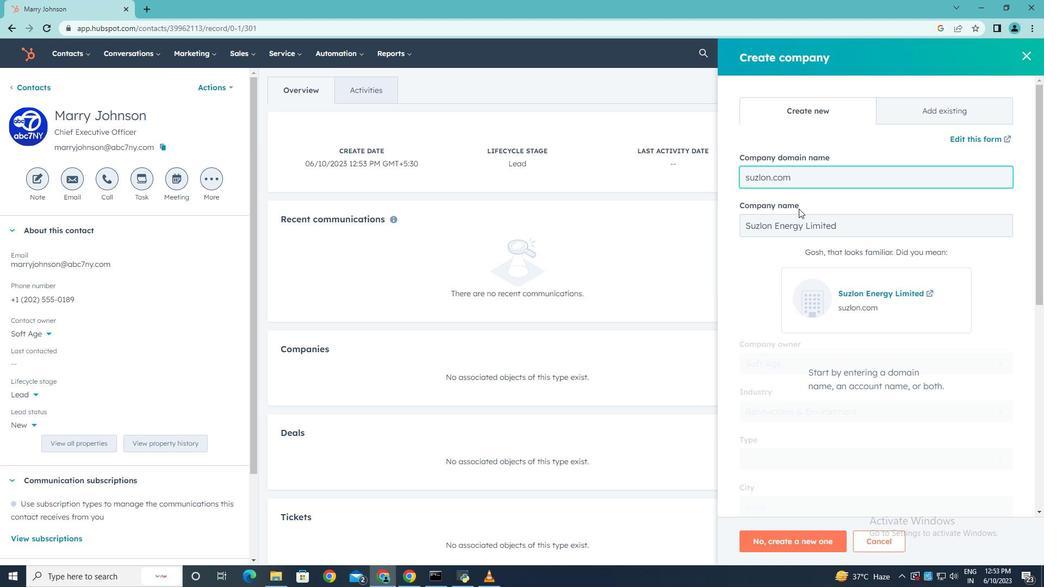 
Action: Key pressed www.suzlon.com
Screenshot: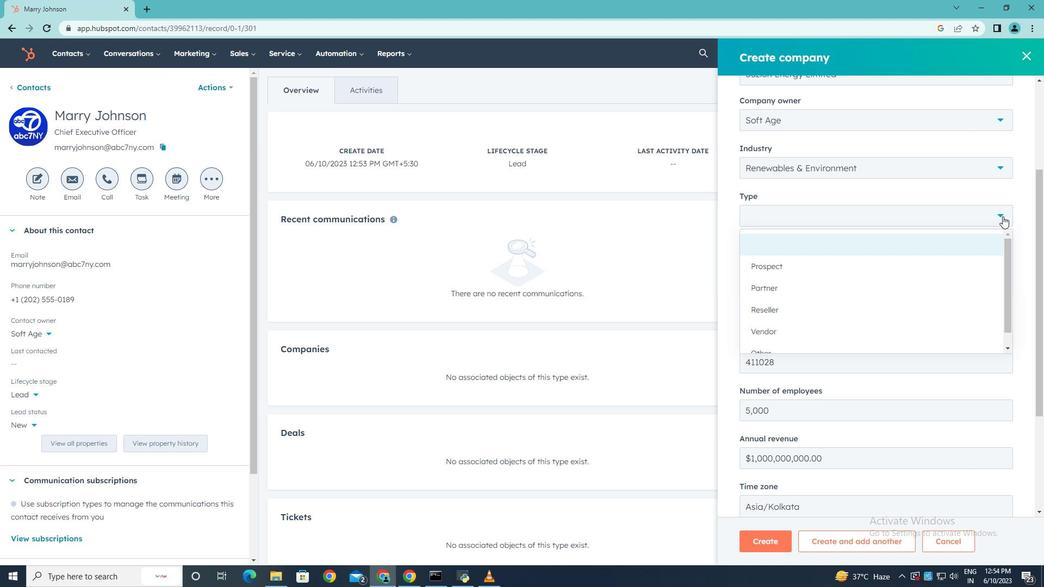 
Action: Mouse moved to (818, 231)
Screenshot: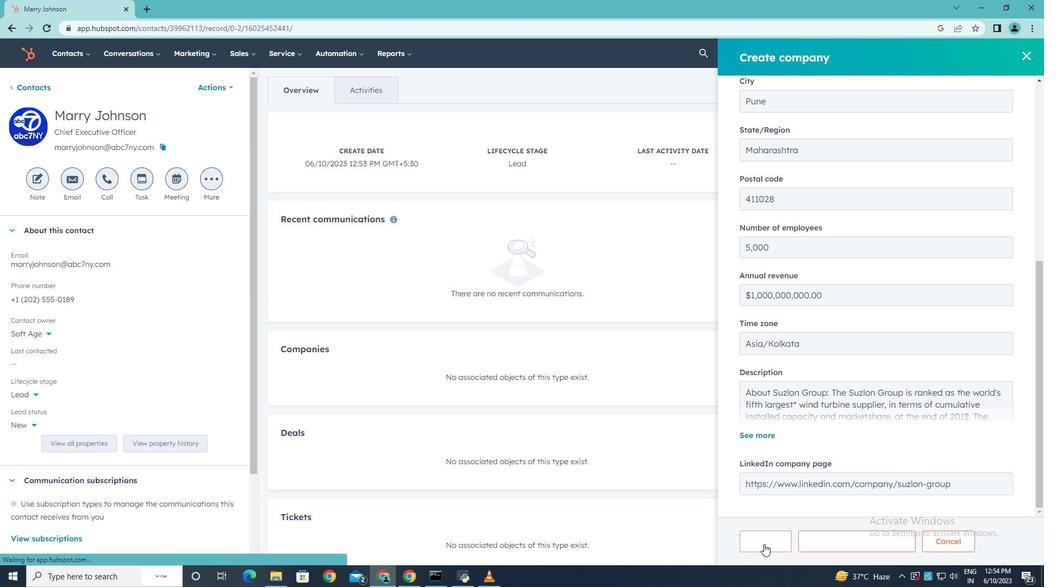 
Action: Key pressed <Key.left><Key.left><Key.left><Key.left><Key.left><Key.left><Key.left><Key.left><Key.left><Key.left>www.
Screenshot: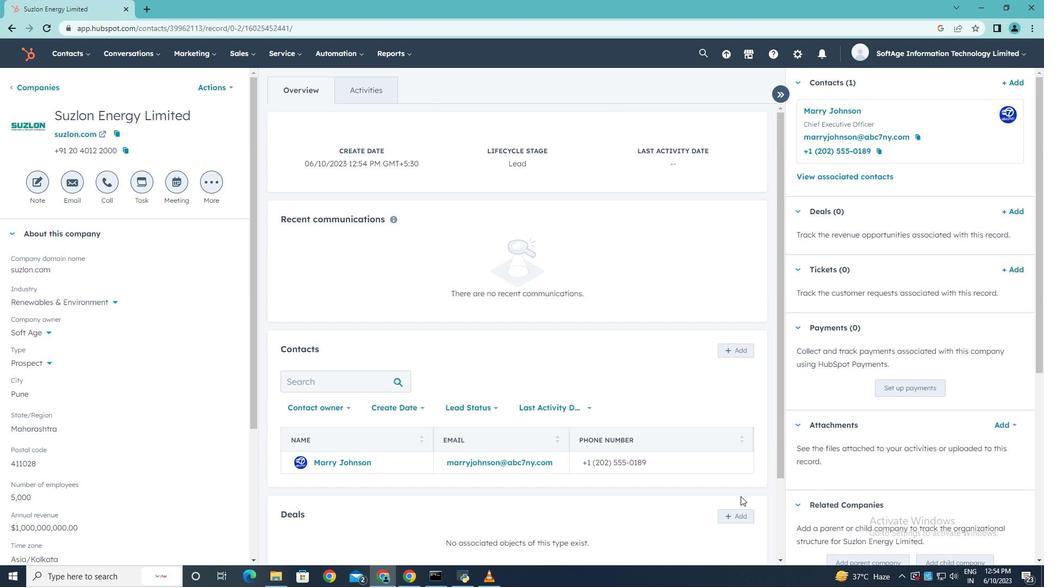
Action: Mouse moved to (844, 280)
Screenshot: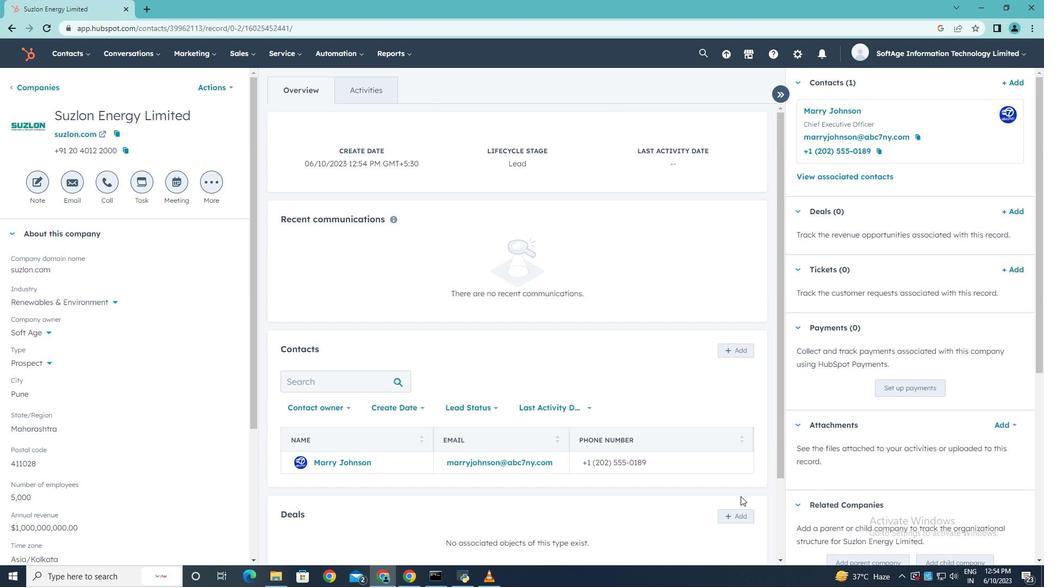 
Action: Mouse scrolled (844, 280) with delta (0, 0)
Screenshot: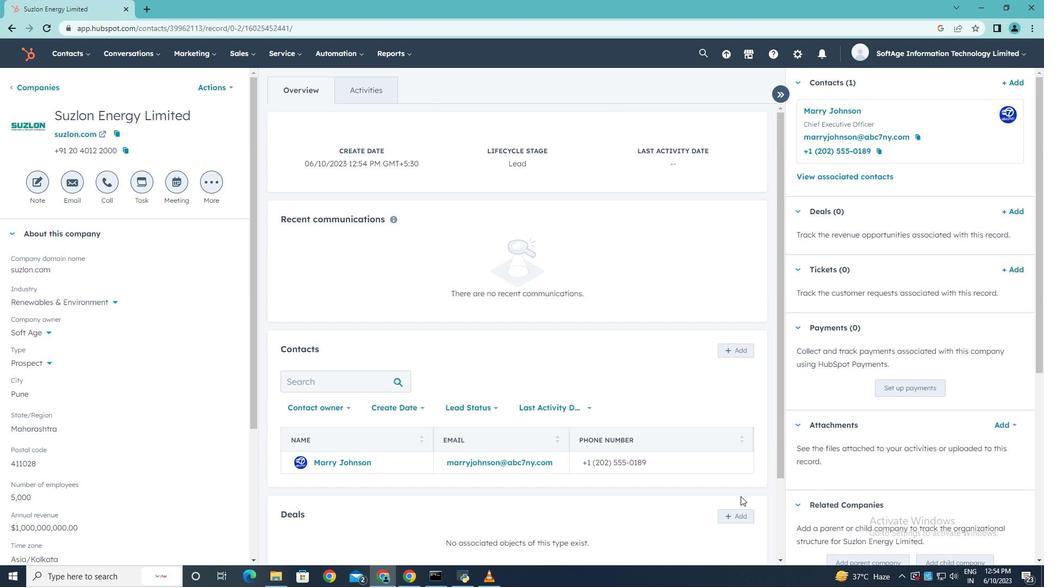 
Action: Mouse moved to (844, 280)
Screenshot: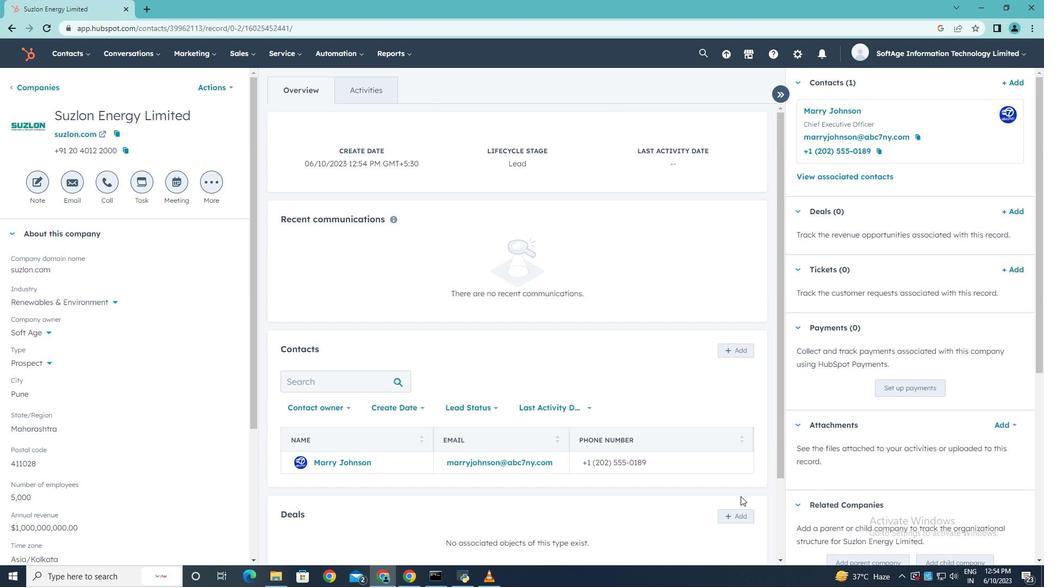 
Action: Mouse scrolled (844, 280) with delta (0, 0)
Screenshot: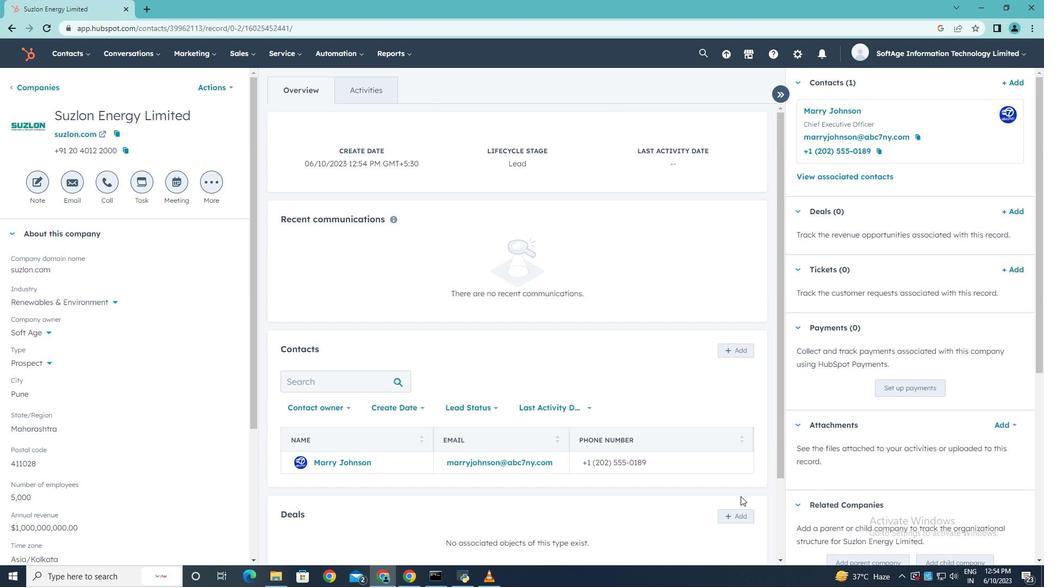 
Action: Mouse moved to (840, 311)
Screenshot: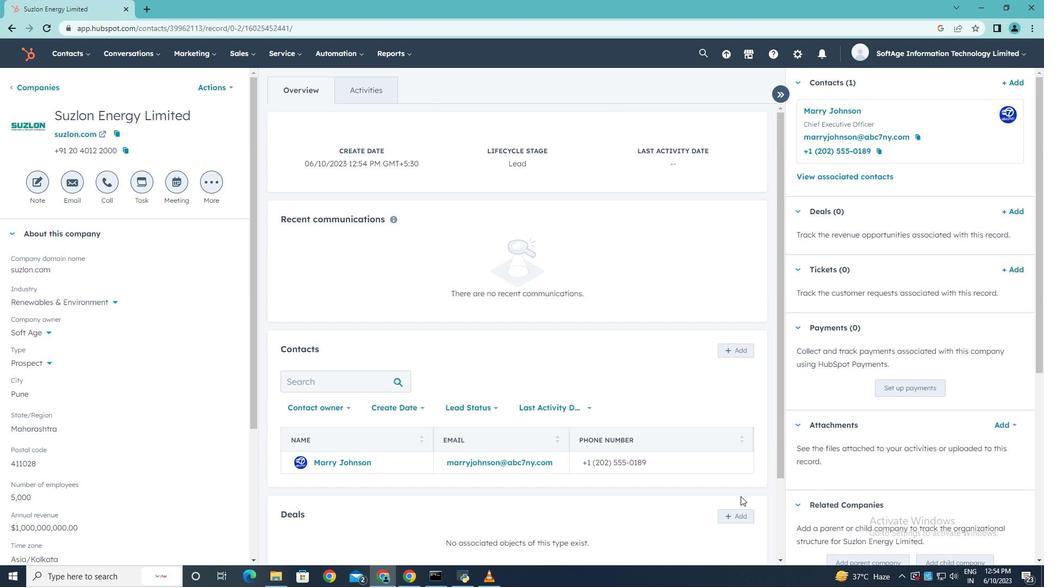 
Action: Mouse scrolled (840, 311) with delta (0, 0)
Screenshot: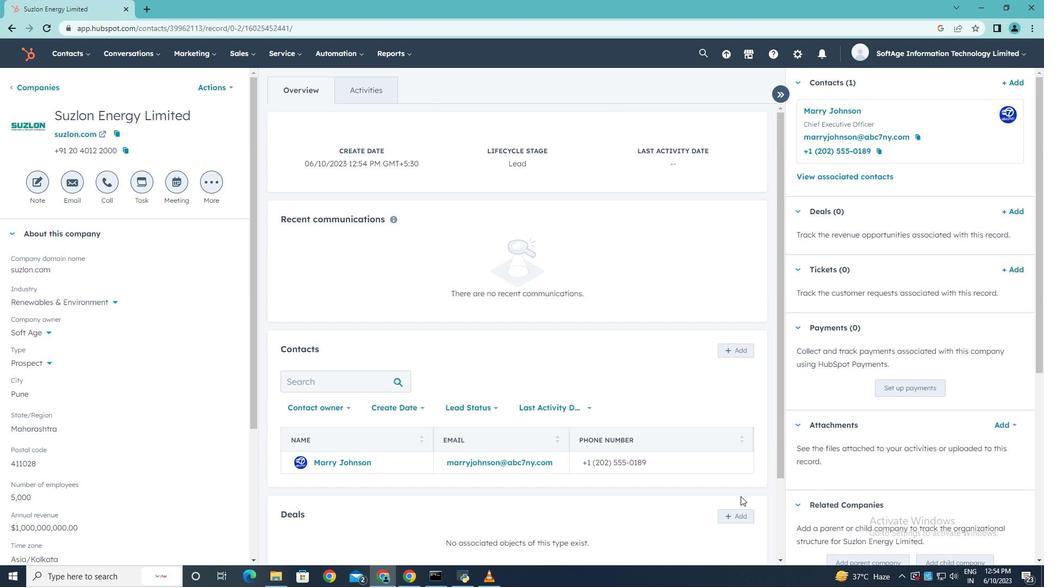 
Action: Mouse moved to (817, 377)
Screenshot: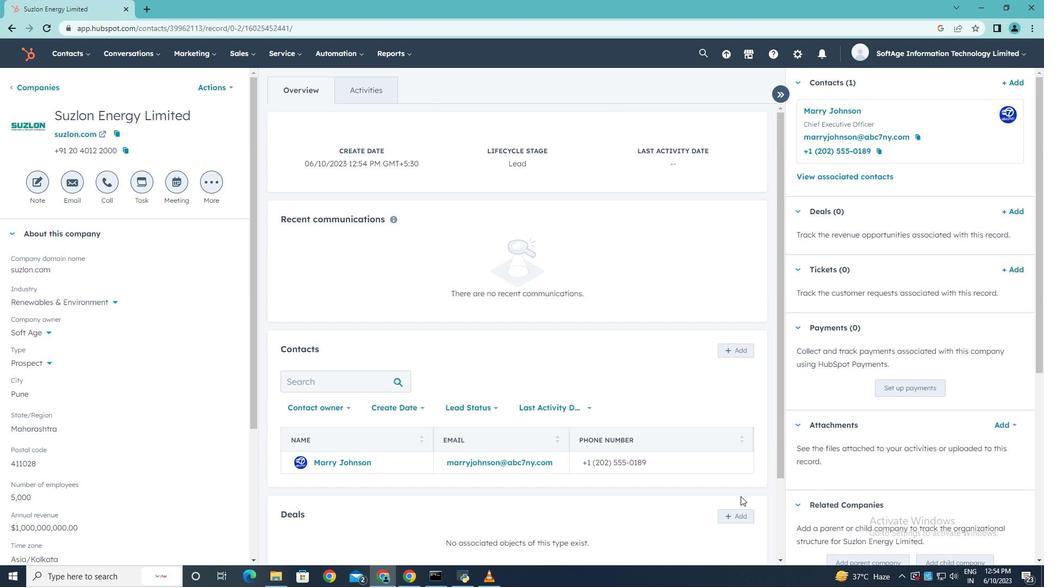 
Action: Mouse scrolled (817, 376) with delta (0, 0)
Screenshot: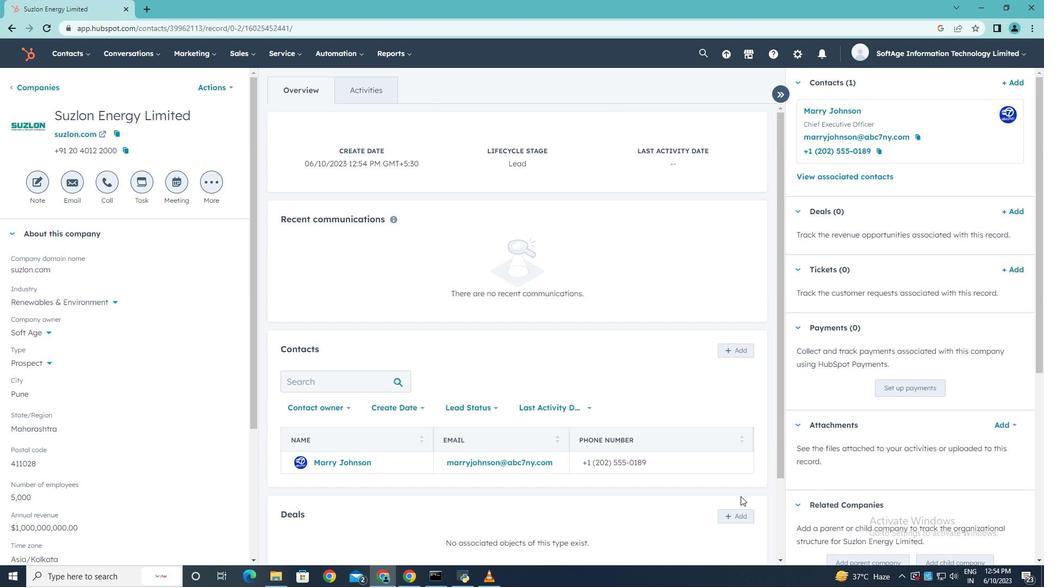 
Action: Mouse scrolled (817, 376) with delta (0, 0)
Screenshot: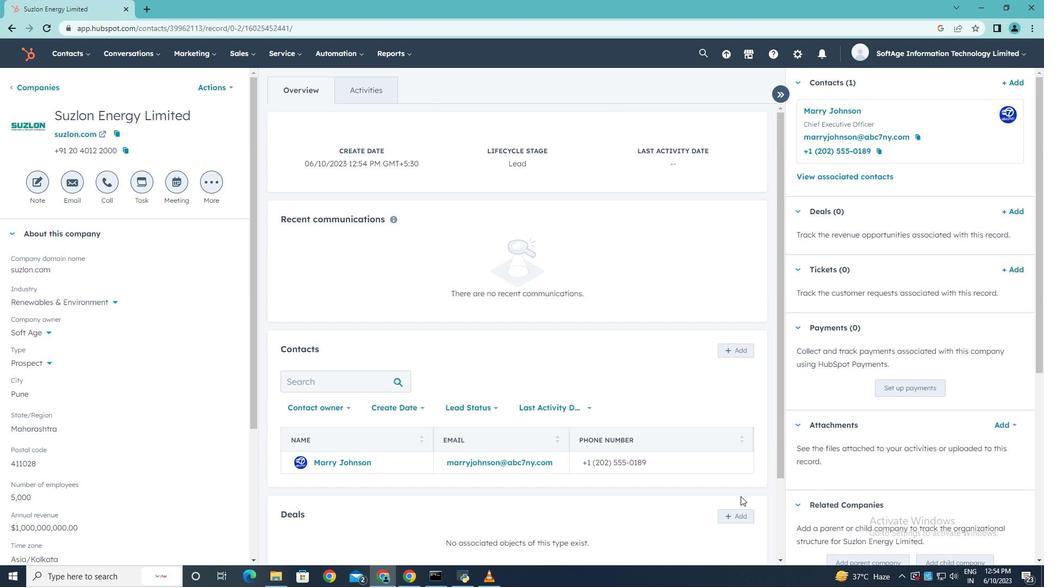 
Action: Mouse moved to (817, 377)
Screenshot: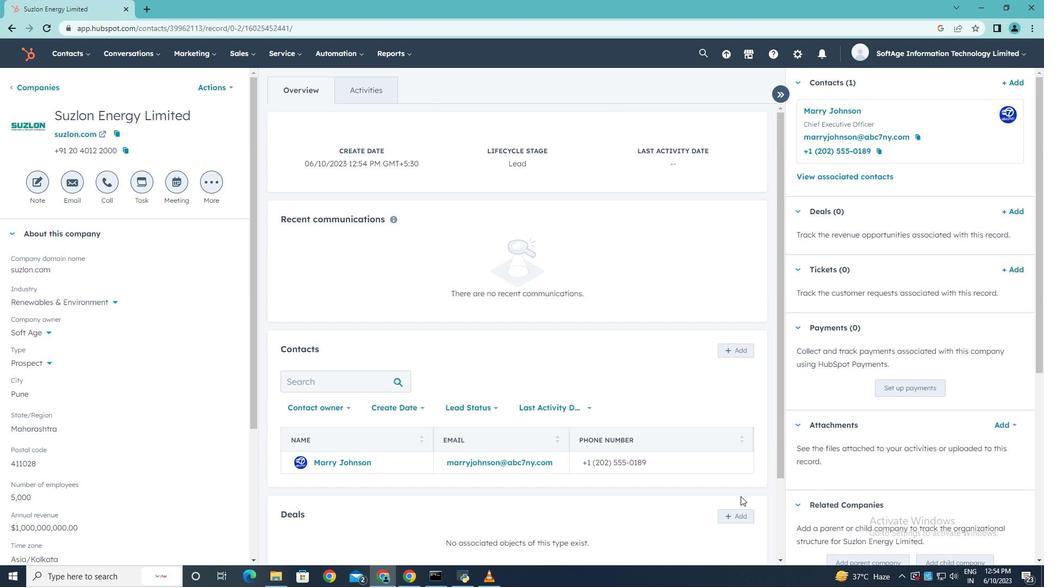 
Action: Mouse scrolled (817, 378) with delta (0, 0)
Screenshot: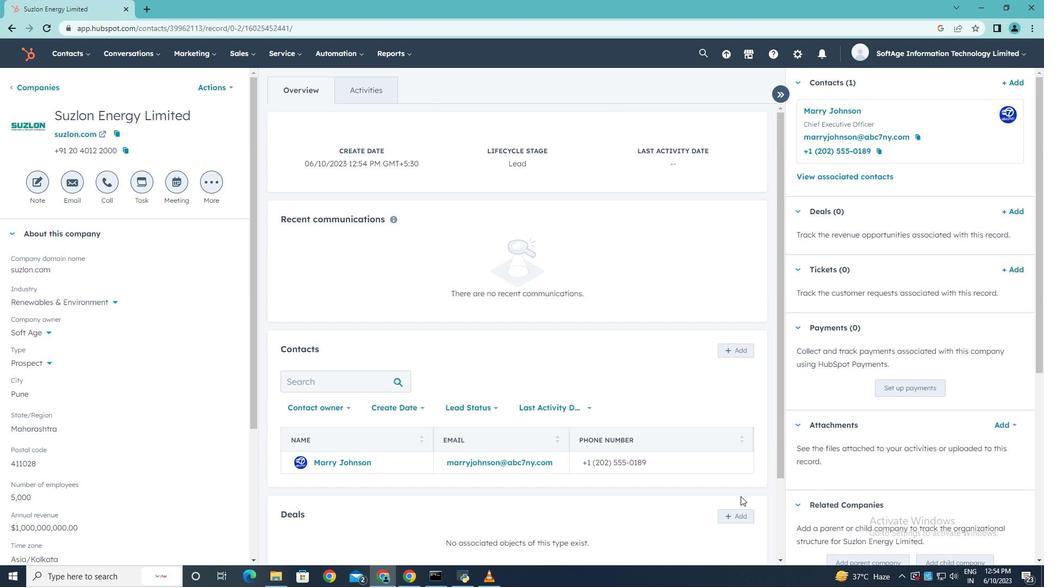 
Action: Mouse scrolled (817, 378) with delta (0, 0)
Screenshot: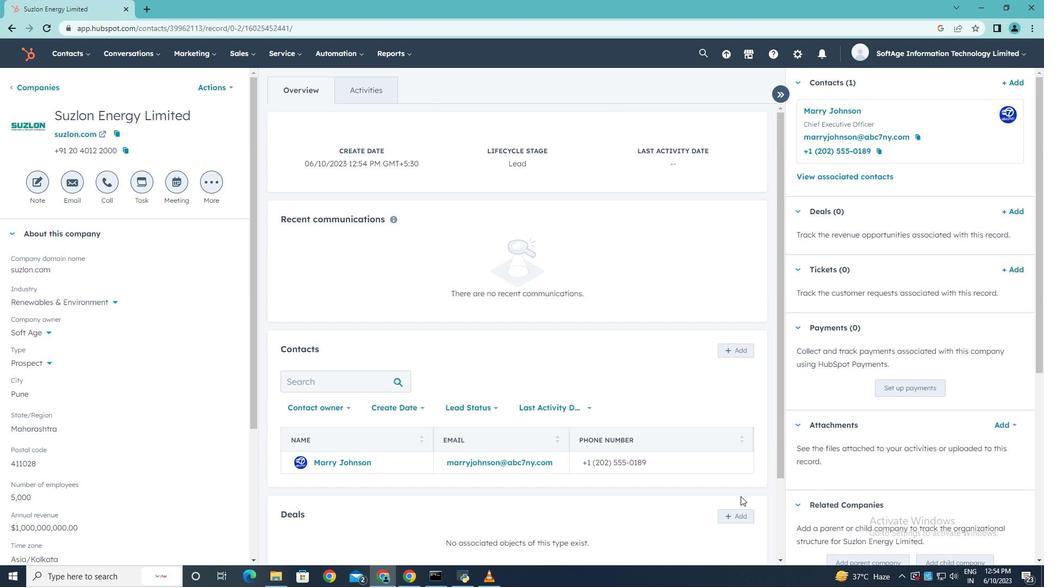
Action: Mouse scrolled (817, 378) with delta (0, 0)
Screenshot: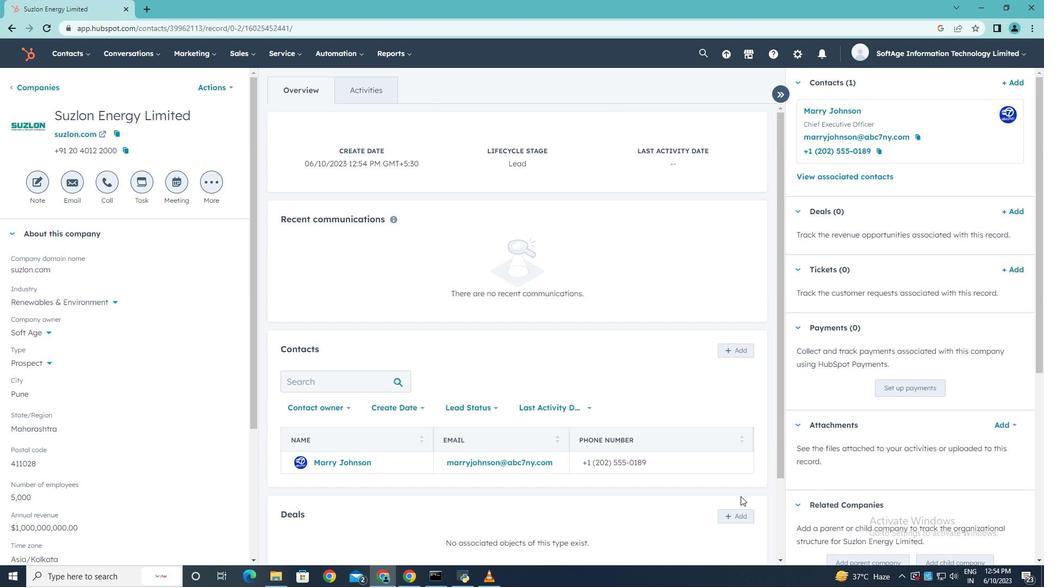 
Action: Mouse scrolled (817, 378) with delta (0, 0)
Screenshot: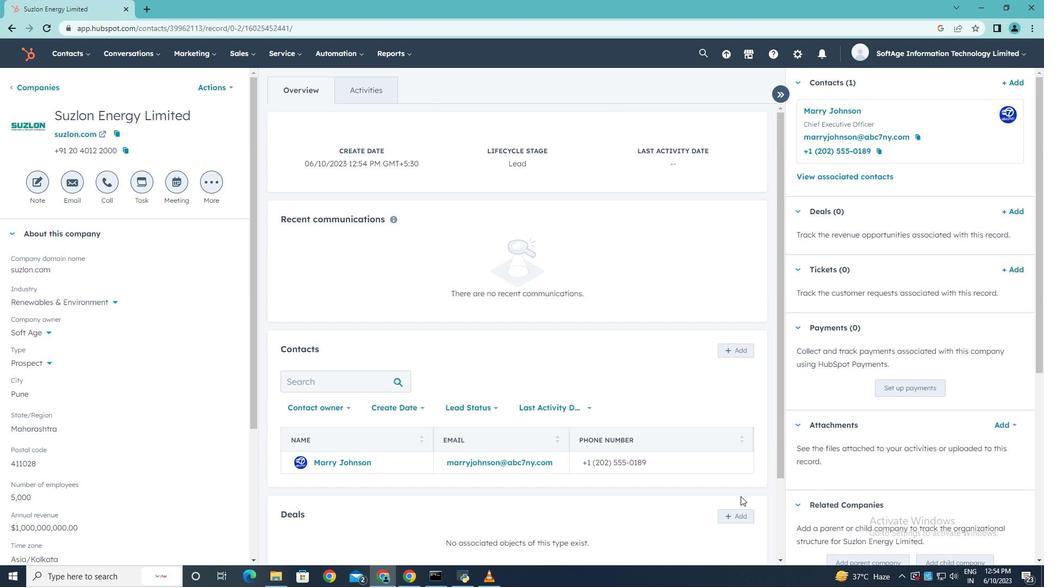 
Action: Mouse scrolled (817, 378) with delta (0, 0)
Screenshot: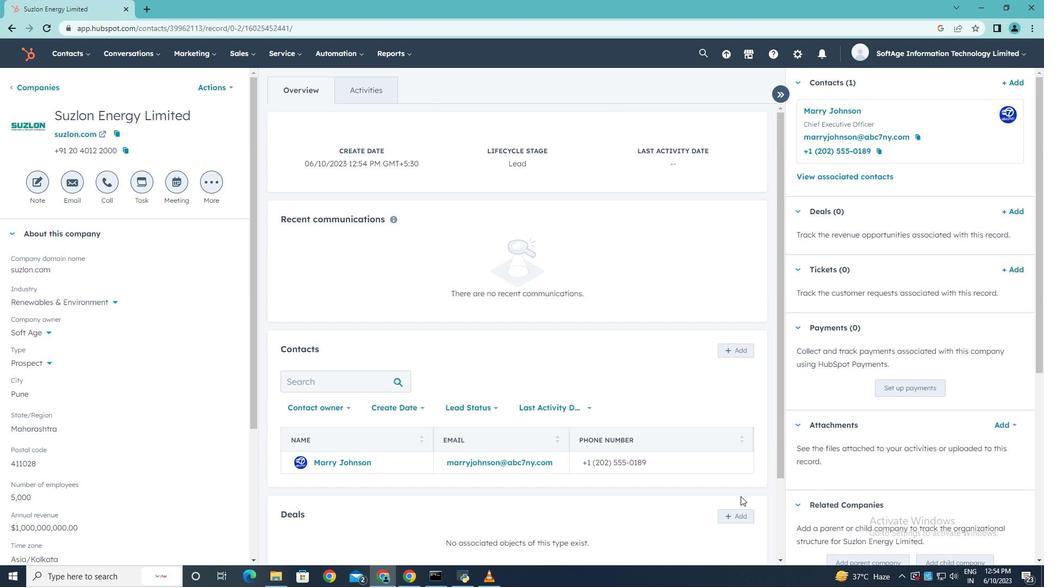 
Action: Mouse moved to (802, 277)
Screenshot: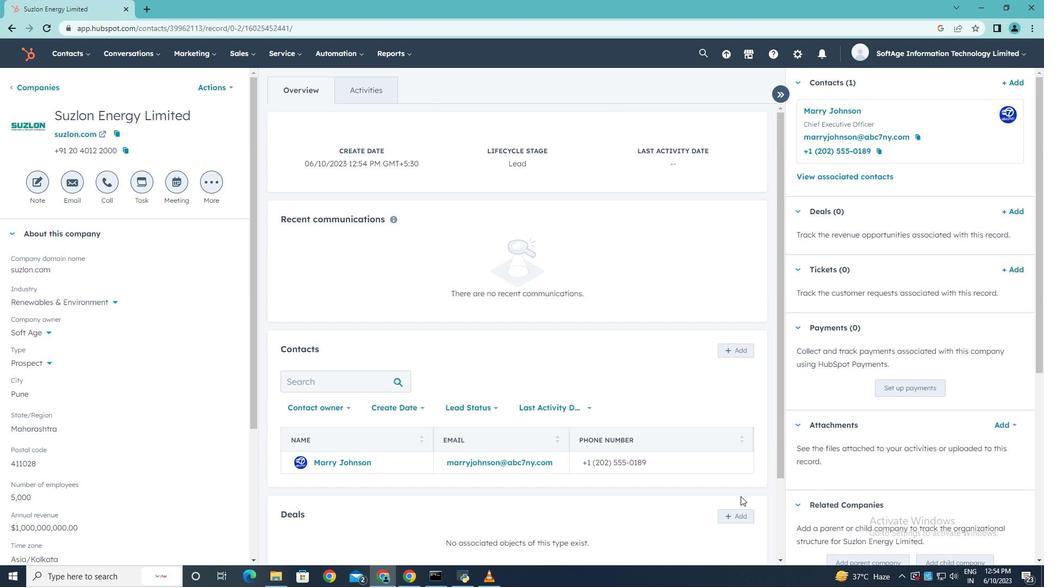 
Action: Mouse scrolled (802, 277) with delta (0, 0)
Screenshot: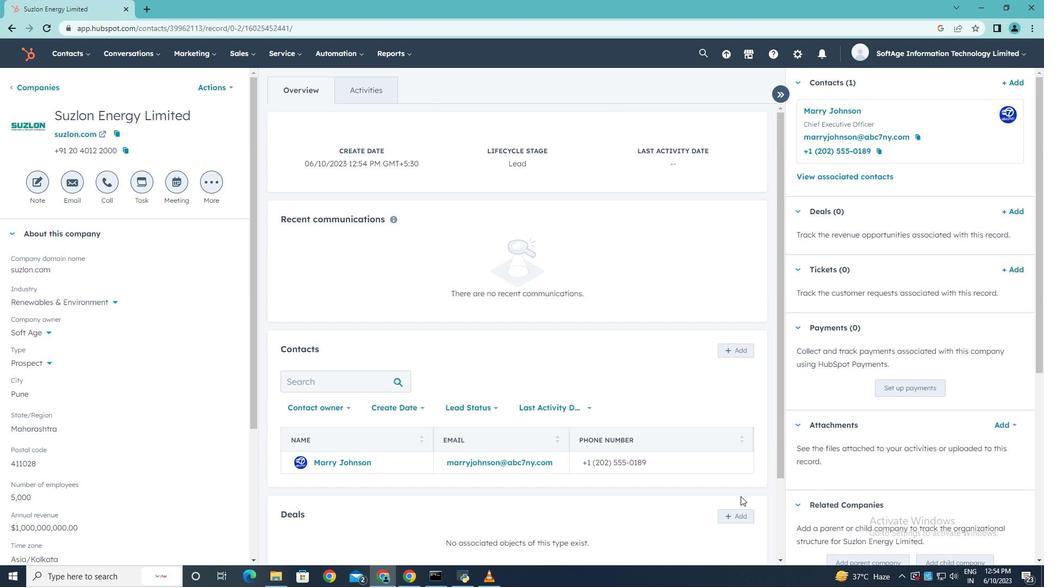 
Action: Mouse scrolled (802, 277) with delta (0, 0)
Screenshot: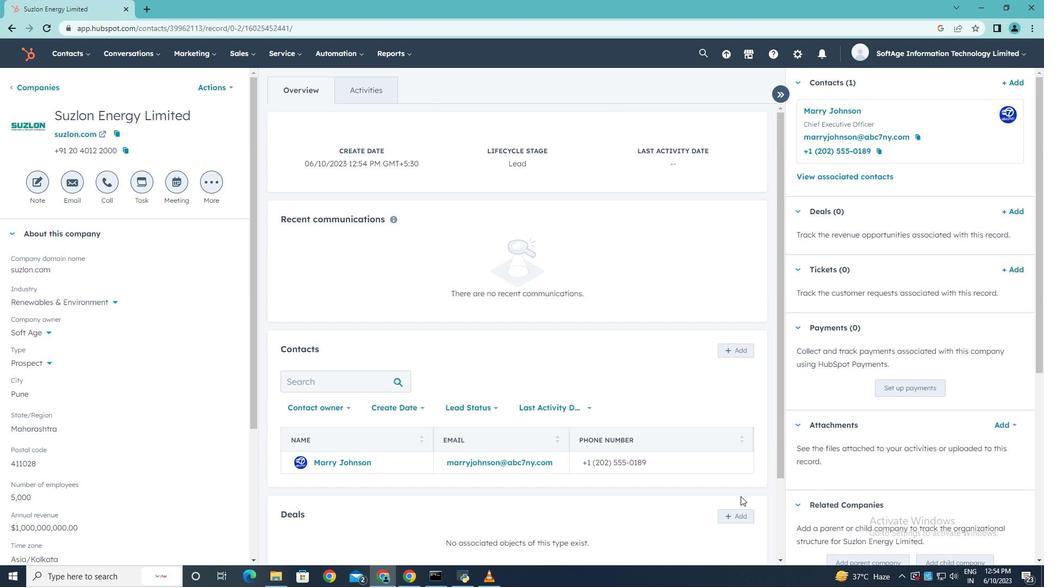 
Action: Mouse scrolled (802, 277) with delta (0, 0)
Screenshot: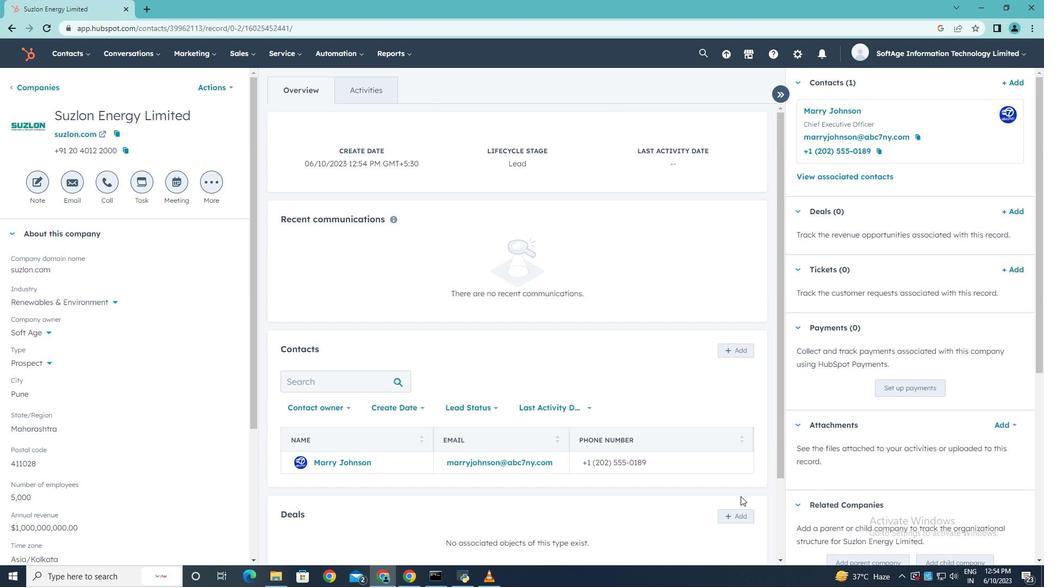 
Action: Mouse moved to (926, 230)
Screenshot: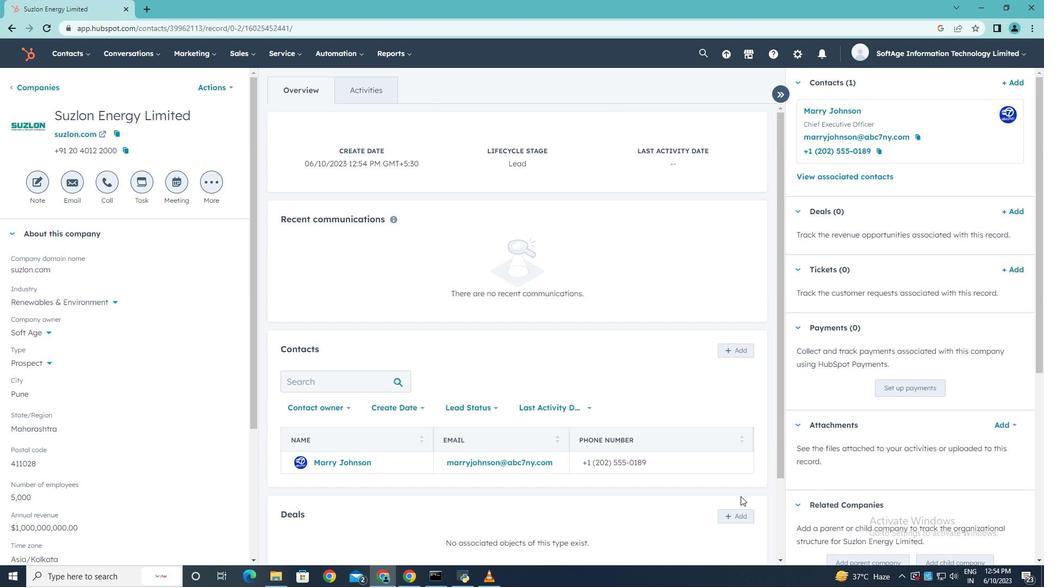 
Action: Mouse scrolled (926, 229) with delta (0, 0)
Screenshot: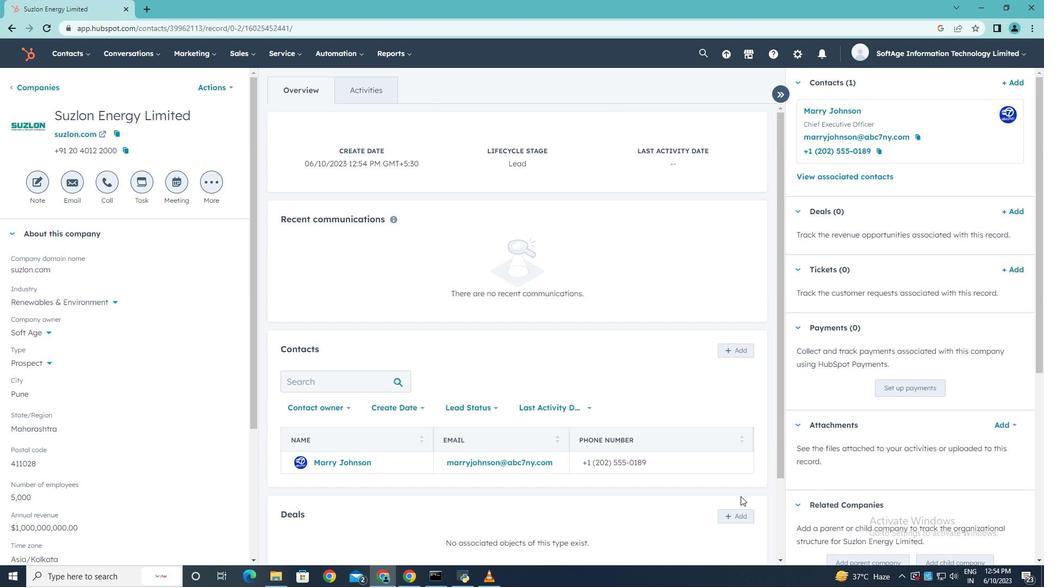
Action: Mouse scrolled (926, 229) with delta (0, 0)
Screenshot: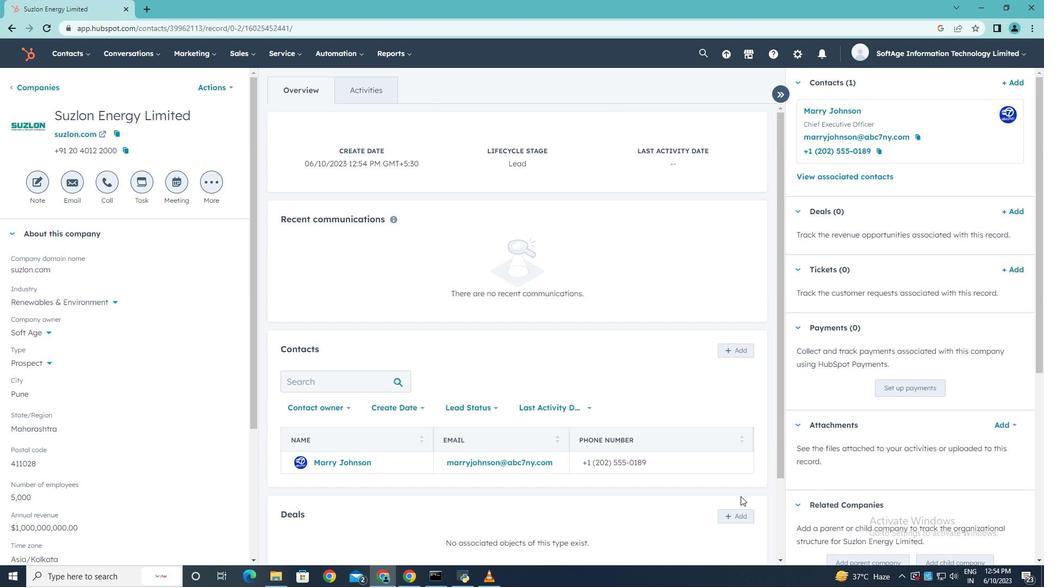 
Action: Mouse scrolled (926, 229) with delta (0, 0)
Screenshot: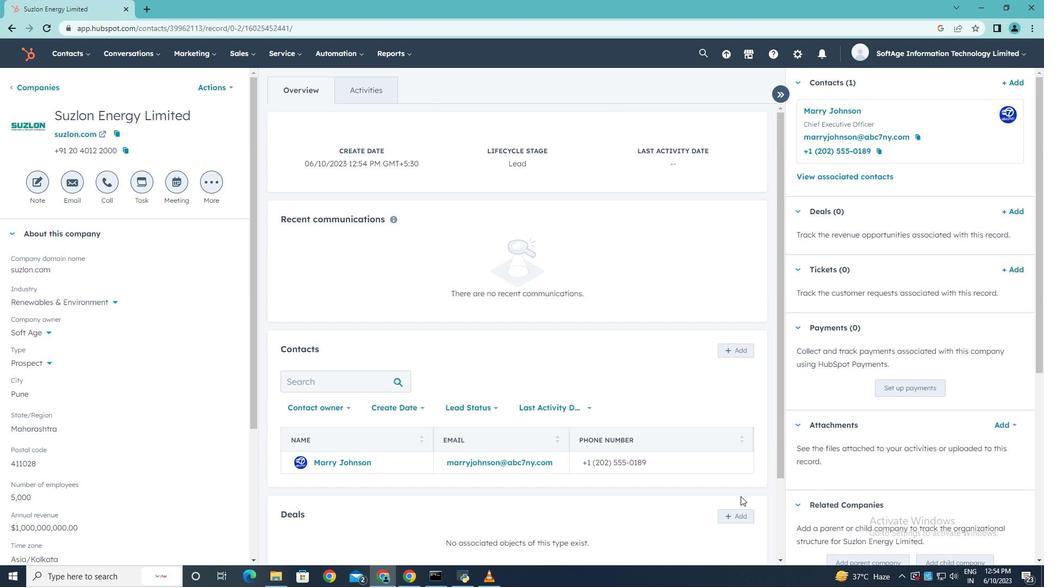 
Action: Mouse scrolled (926, 229) with delta (0, 0)
Screenshot: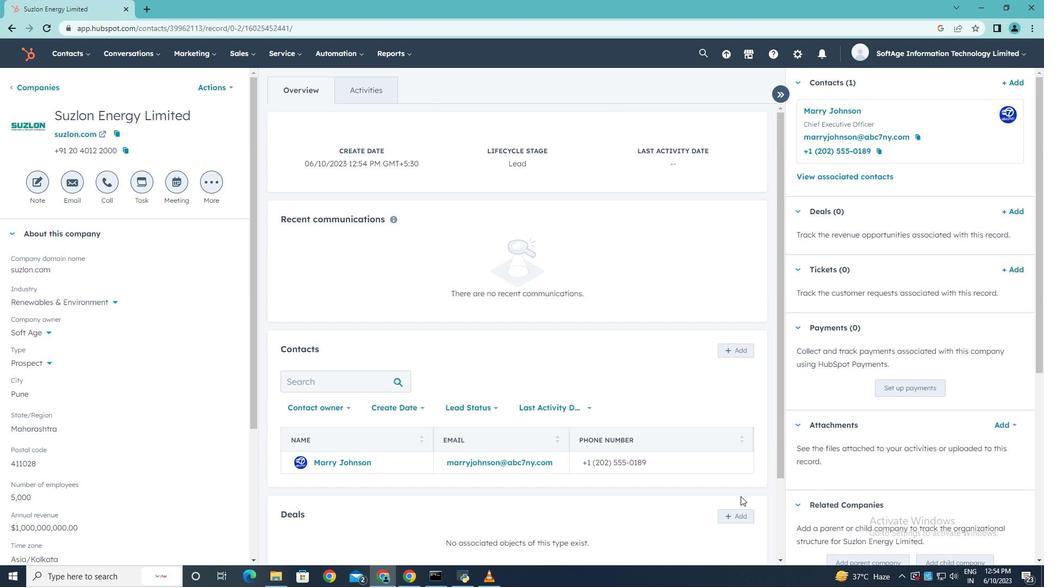 
Action: Mouse moved to (925, 236)
Screenshot: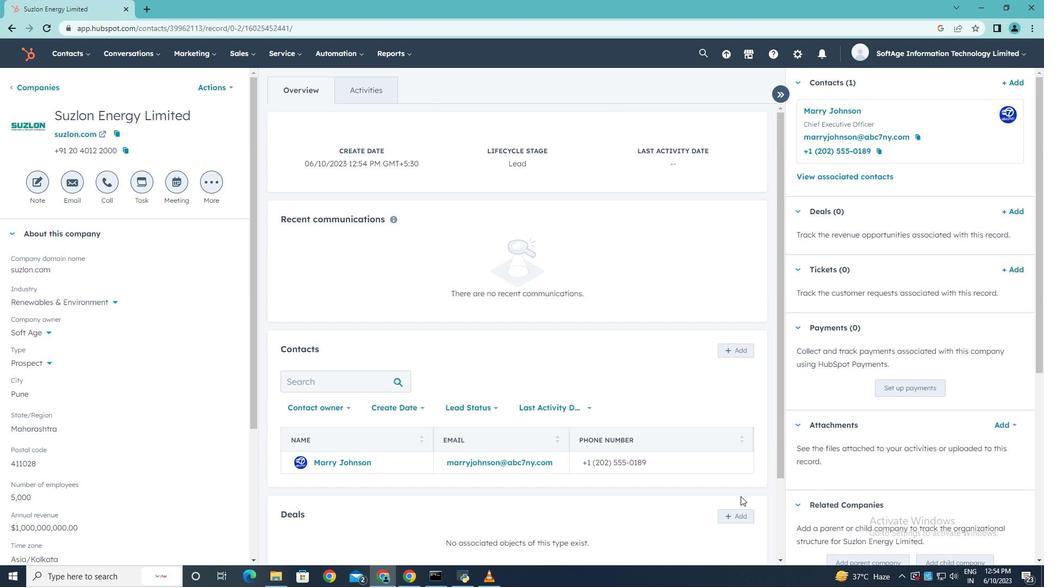 
Action: Mouse scrolled (925, 233) with delta (0, 0)
Screenshot: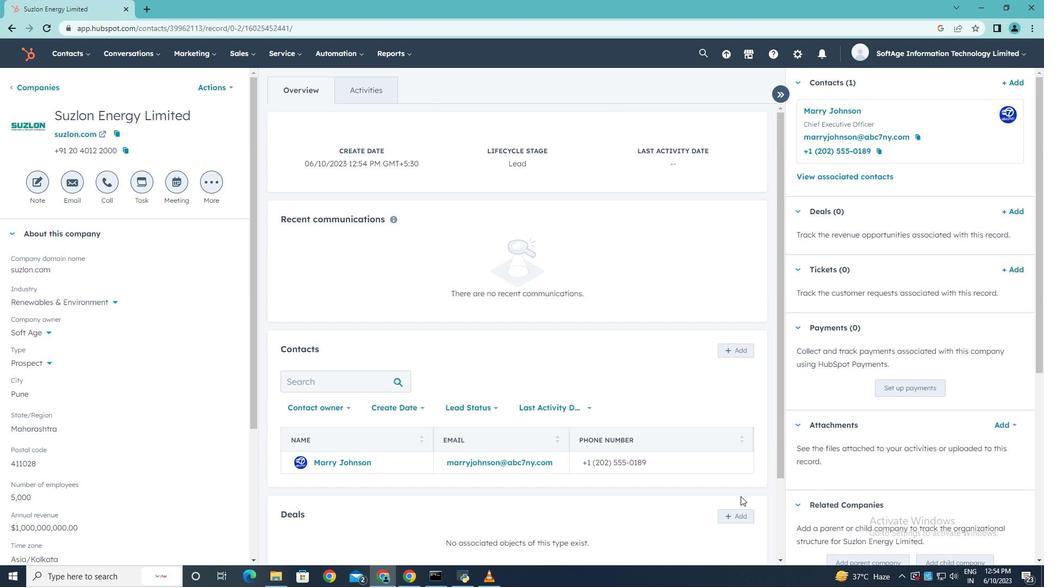 
Action: Mouse moved to (925, 238)
Screenshot: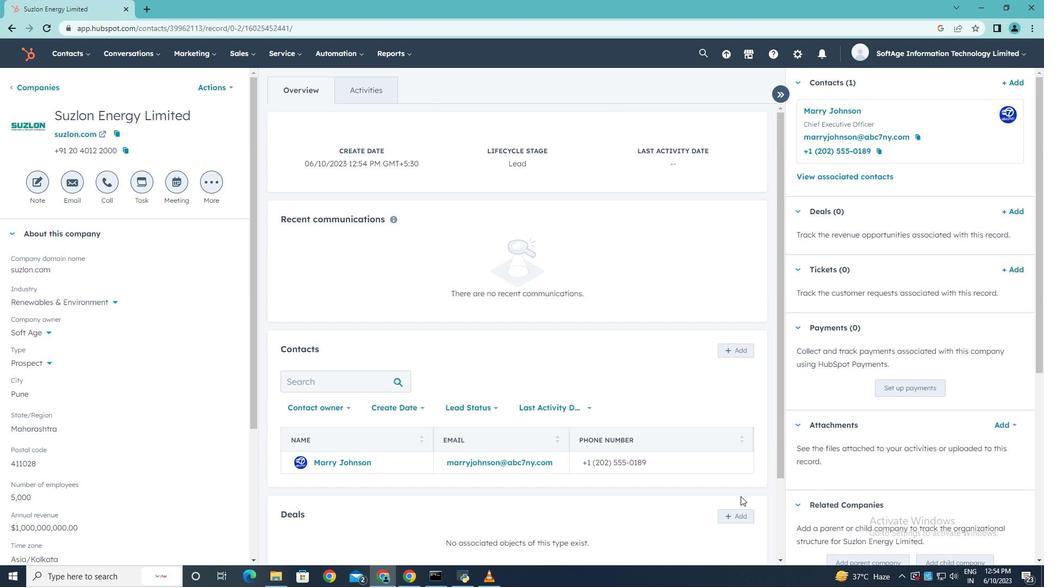 
Action: Mouse scrolled (925, 237) with delta (0, 0)
Screenshot: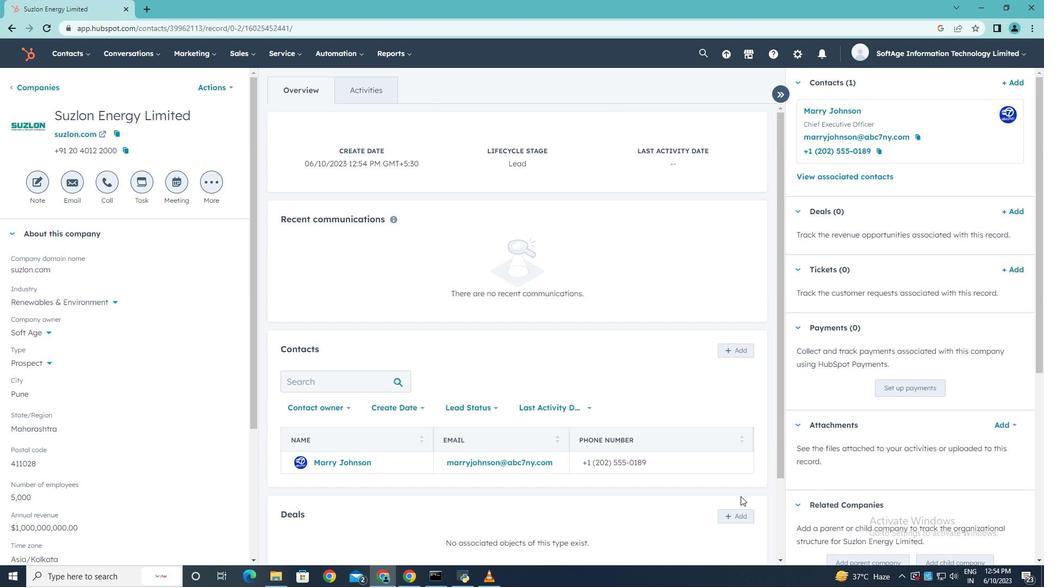 
Action: Mouse moved to (924, 238)
Screenshot: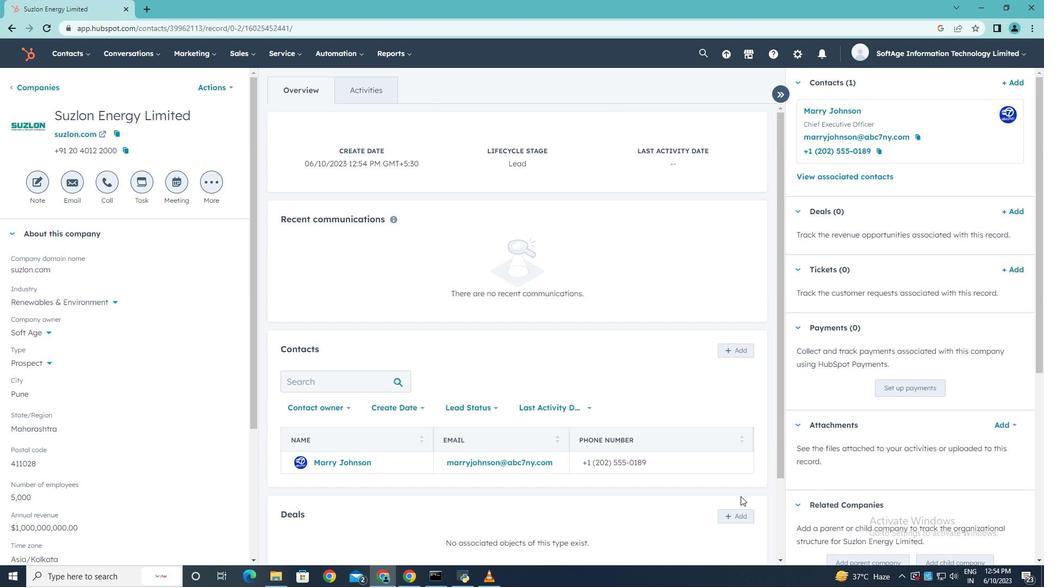 
Action: Mouse scrolled (924, 238) with delta (0, 0)
Screenshot: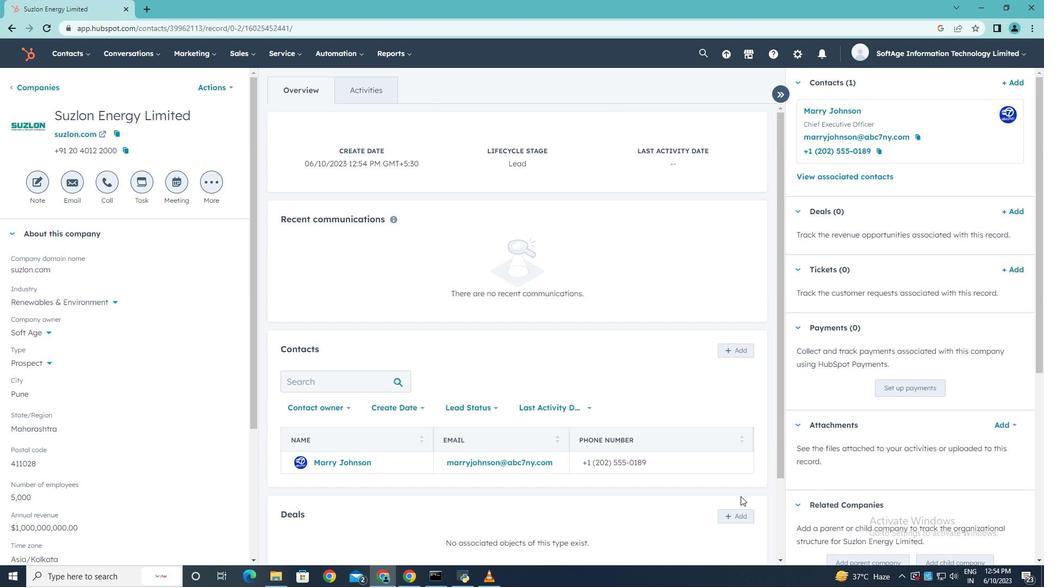 
Action: Mouse moved to (924, 246)
Screenshot: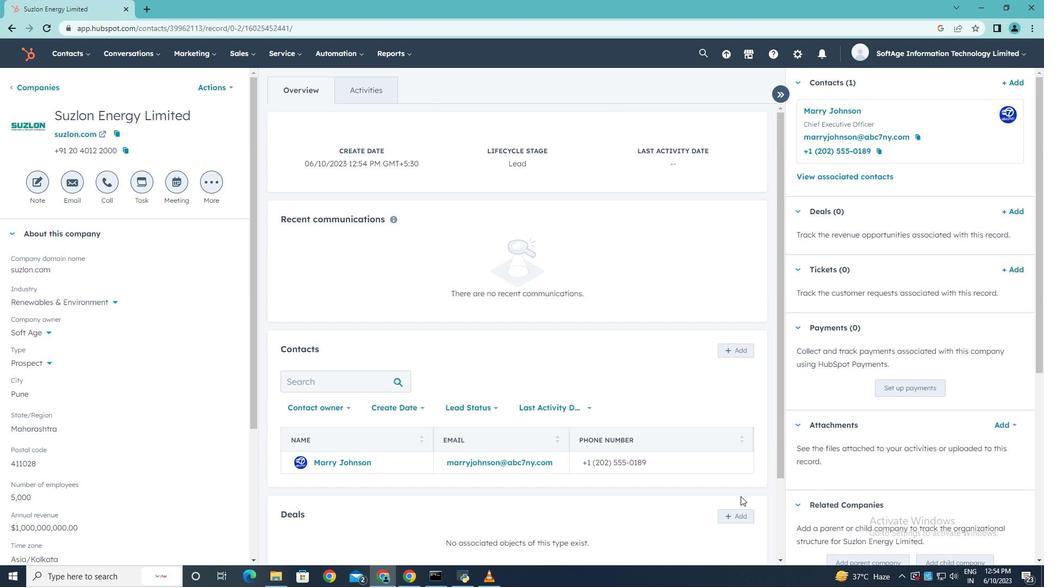 
Action: Mouse scrolled (924, 245) with delta (0, 0)
Screenshot: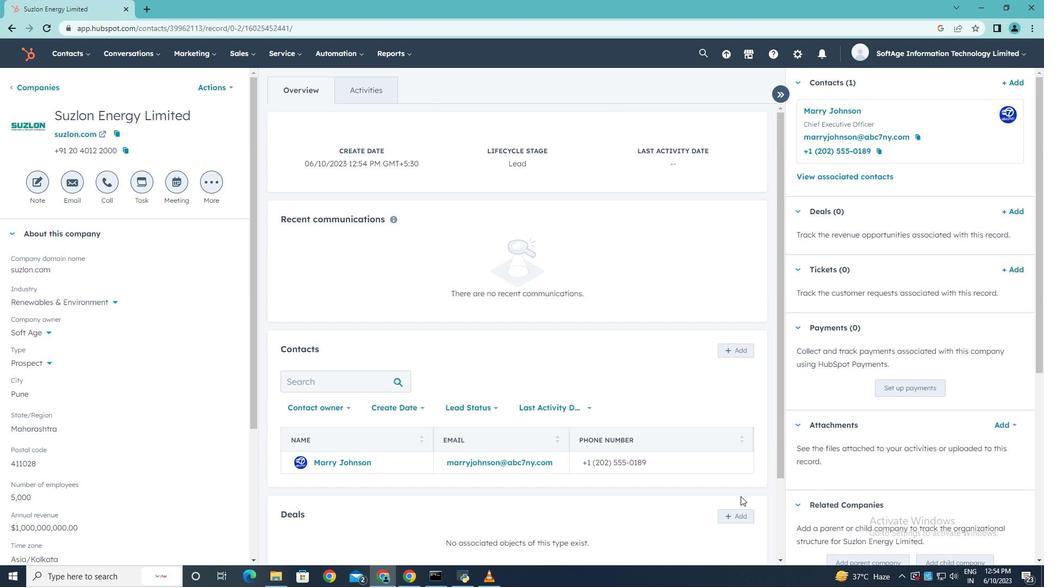 
Action: Mouse moved to (888, 337)
Screenshot: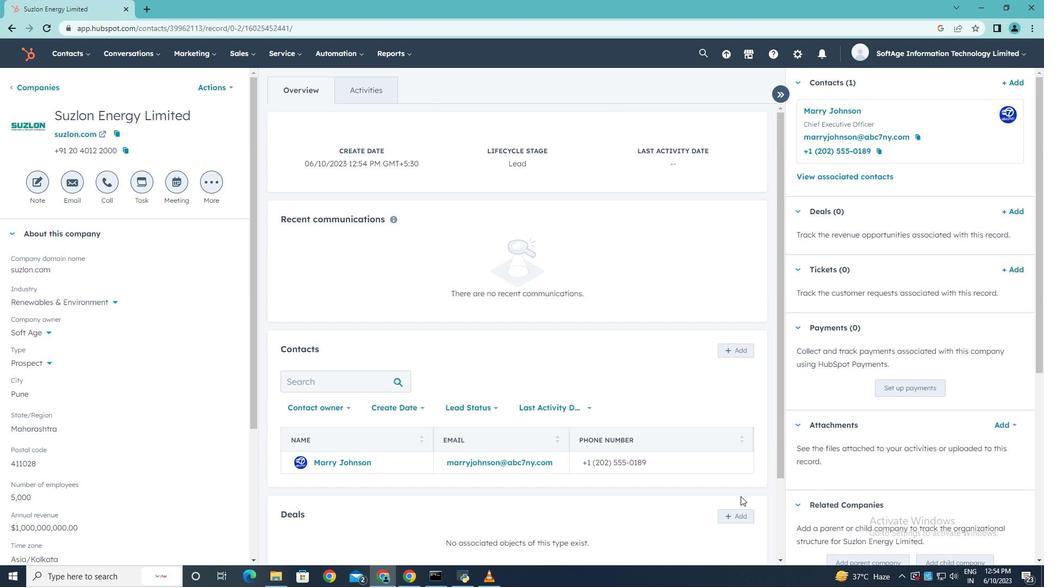 
Action: Mouse scrolled (889, 335) with delta (0, 0)
Screenshot: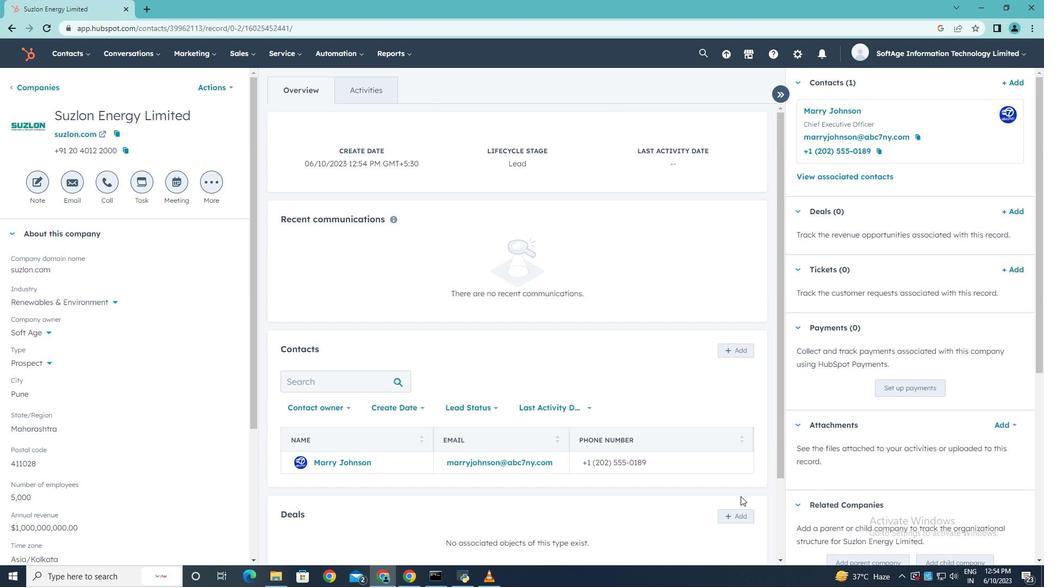
Action: Mouse moved to (887, 338)
Screenshot: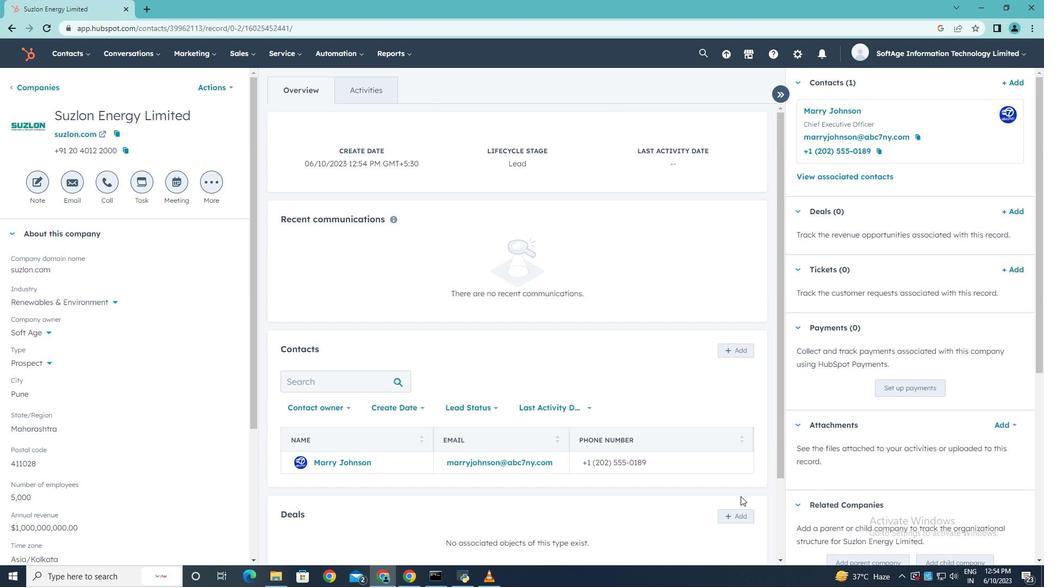 
Action: Mouse scrolled (887, 337) with delta (0, 0)
Screenshot: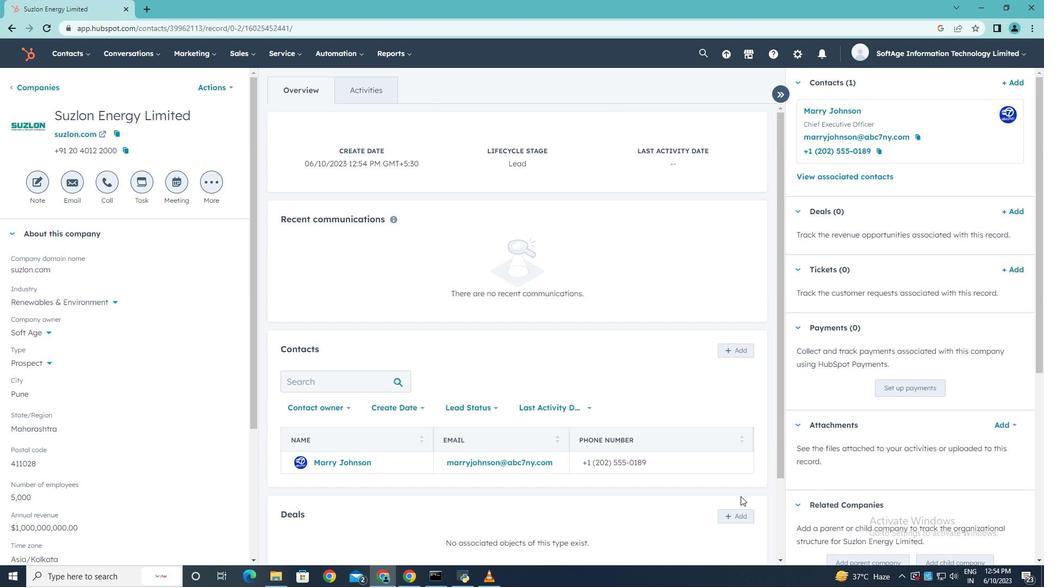 
Action: Mouse moved to (886, 339)
Screenshot: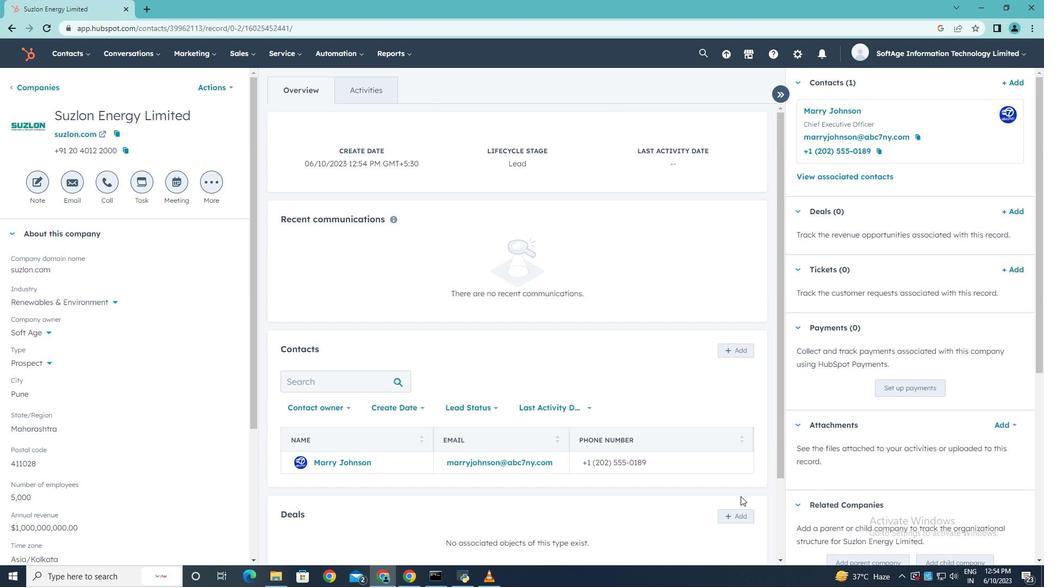 
Action: Mouse scrolled (886, 339) with delta (0, 0)
Screenshot: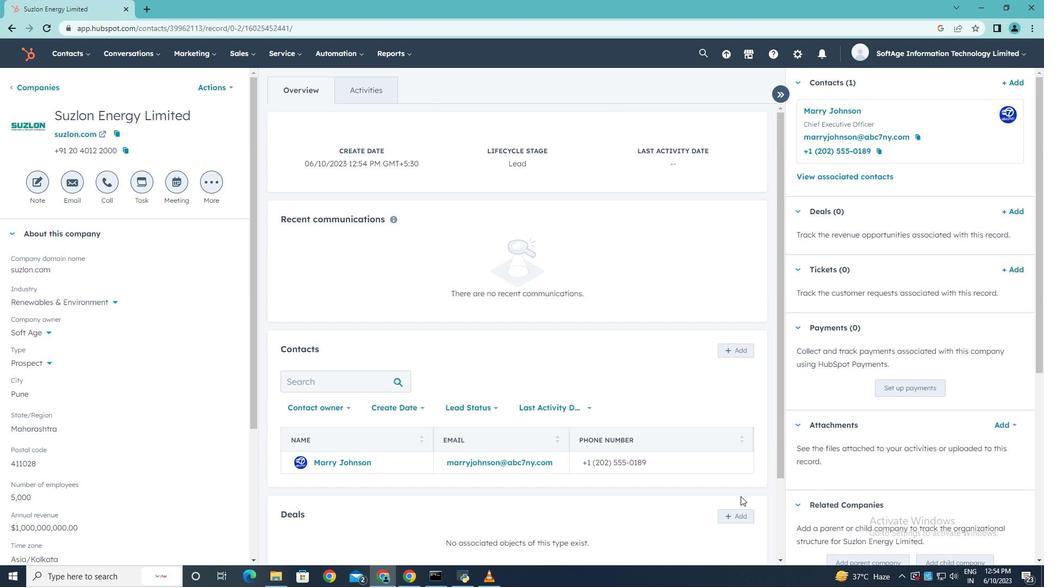 
Action: Mouse moved to (886, 339)
Screenshot: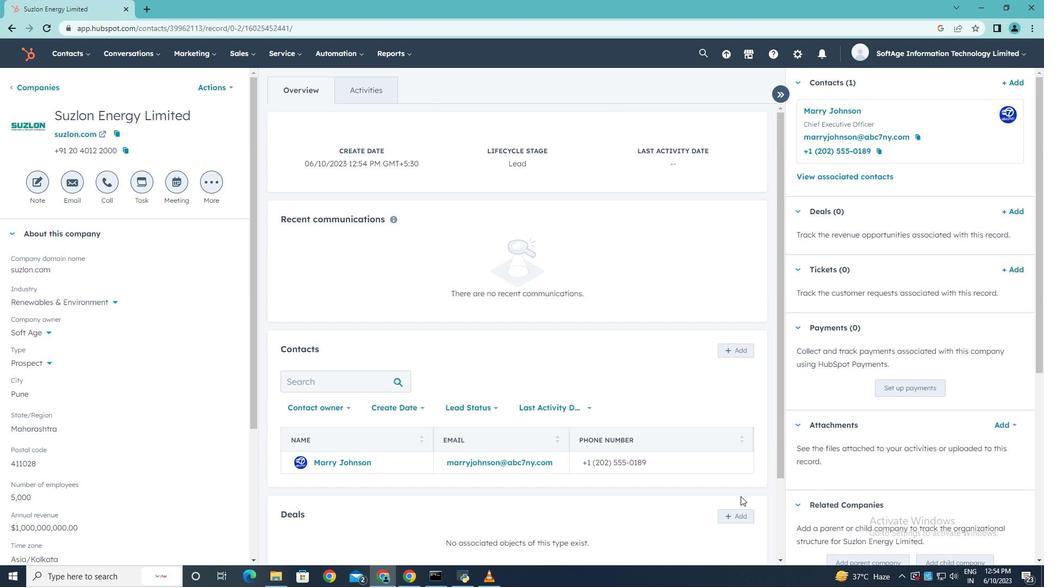 
Action: Mouse scrolled (886, 339) with delta (0, 0)
Screenshot: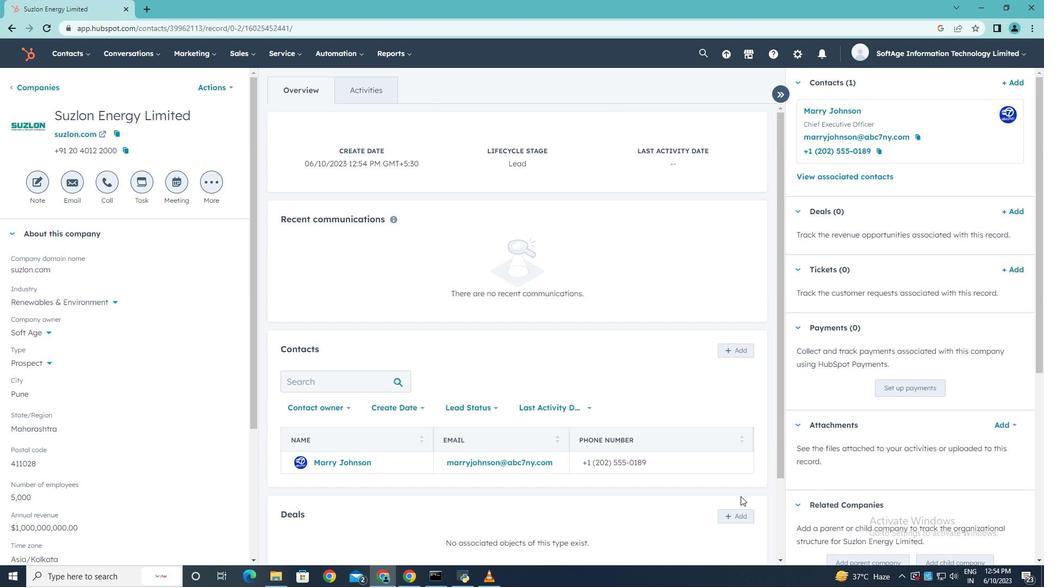 
Action: Mouse scrolled (886, 339) with delta (0, 0)
Screenshot: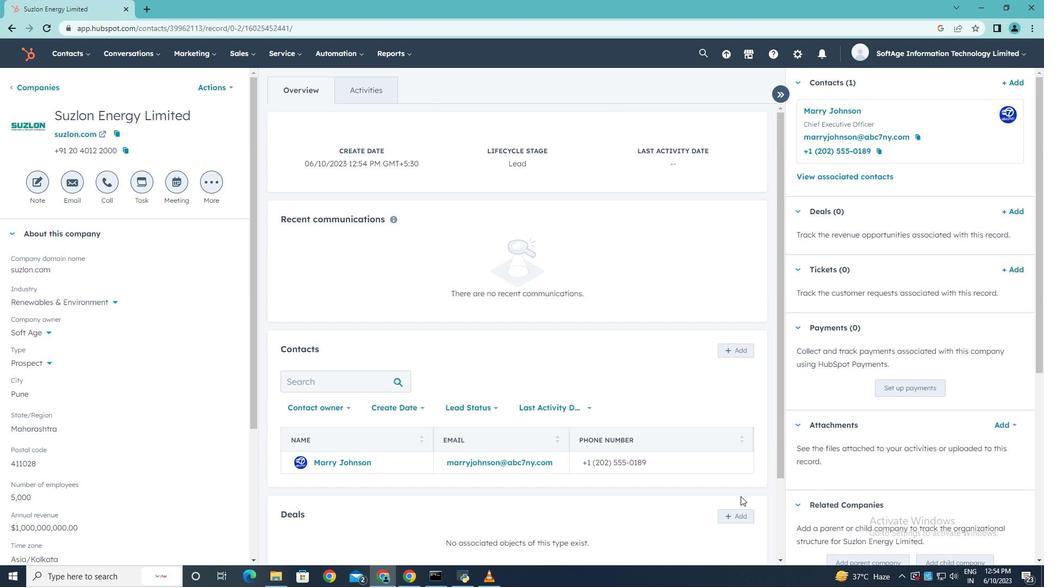 
Action: Mouse scrolled (886, 339) with delta (0, 0)
Screenshot: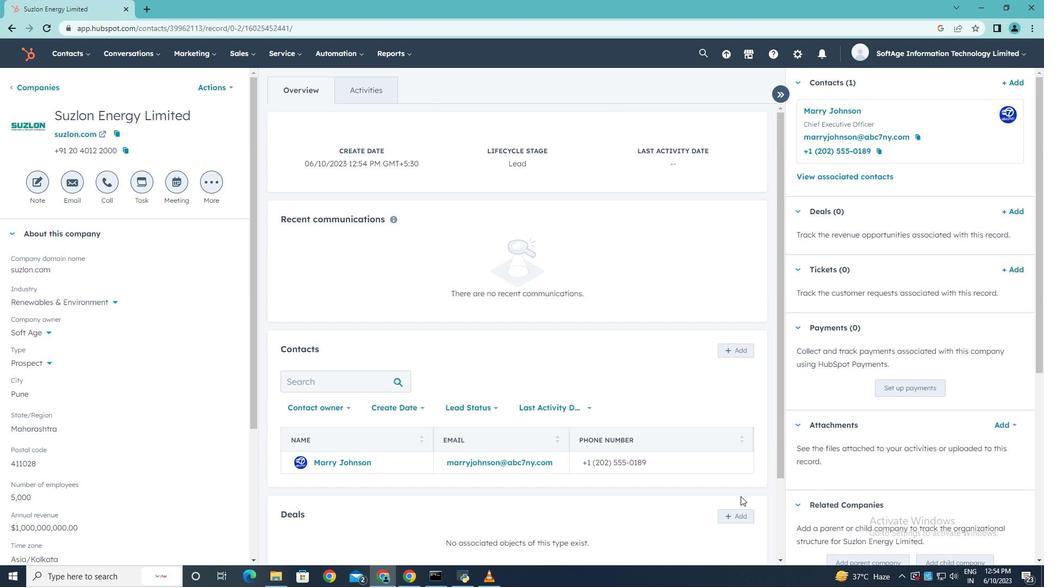 
Action: Mouse scrolled (886, 339) with delta (0, 0)
Screenshot: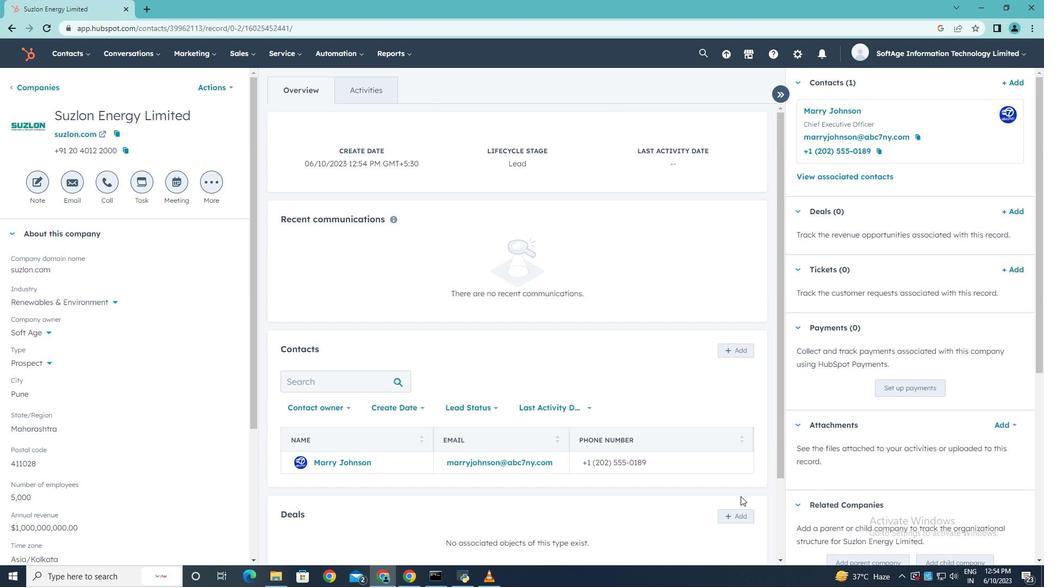 
Action: Mouse scrolled (886, 339) with delta (0, 0)
Screenshot: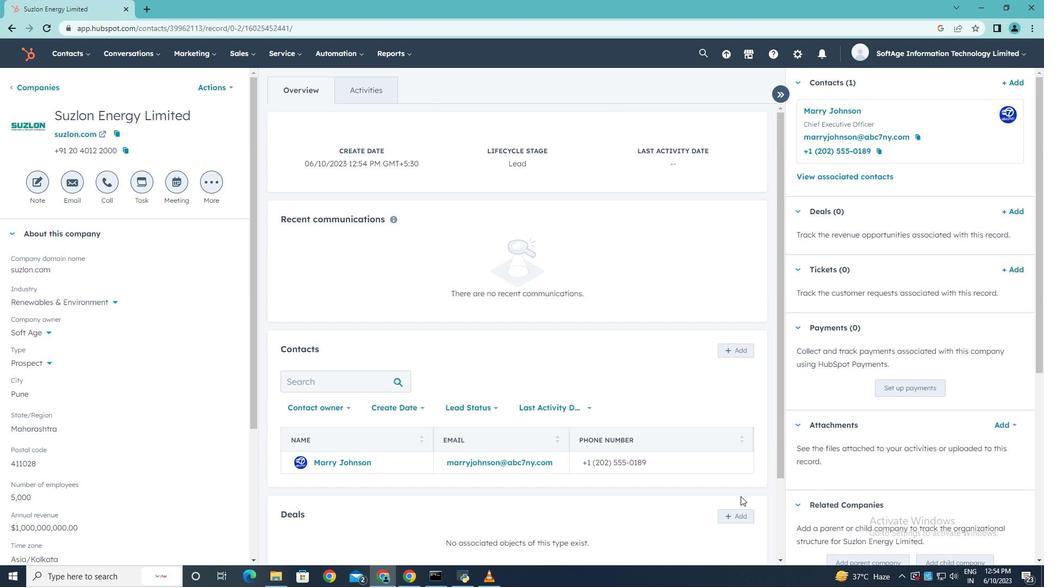 
Action: Mouse moved to (798, 535)
Screenshot: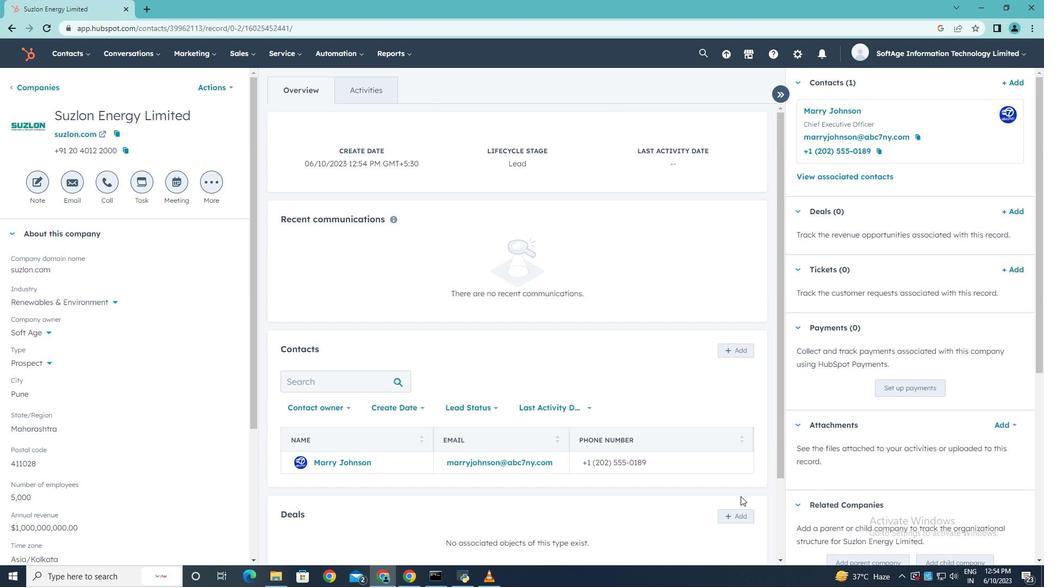 
Action: Mouse scrolled (798, 536) with delta (0, 0)
Screenshot: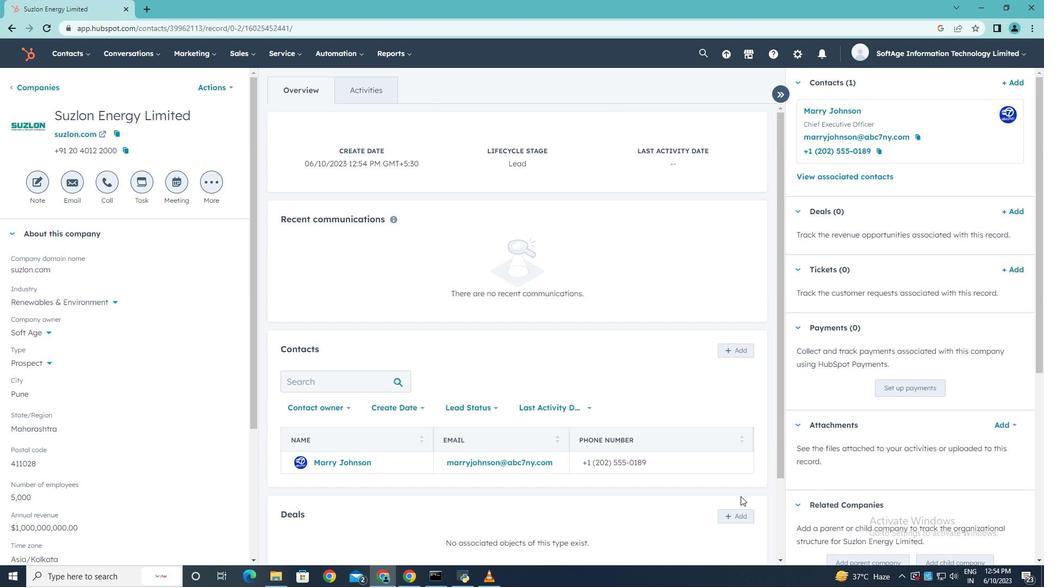 
Action: Mouse scrolled (798, 536) with delta (0, 0)
Screenshot: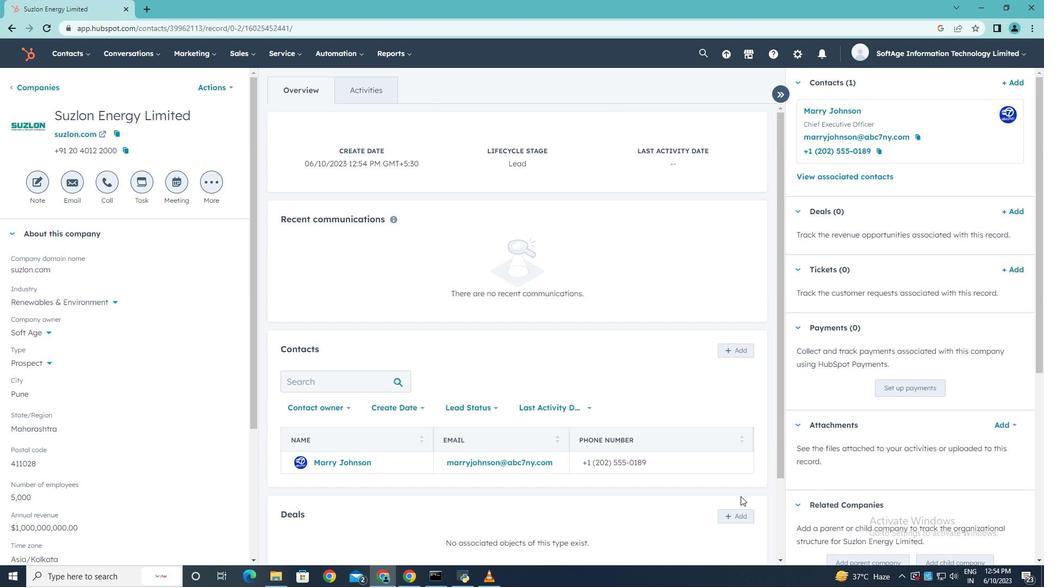 
Action: Mouse scrolled (798, 536) with delta (0, 0)
Screenshot: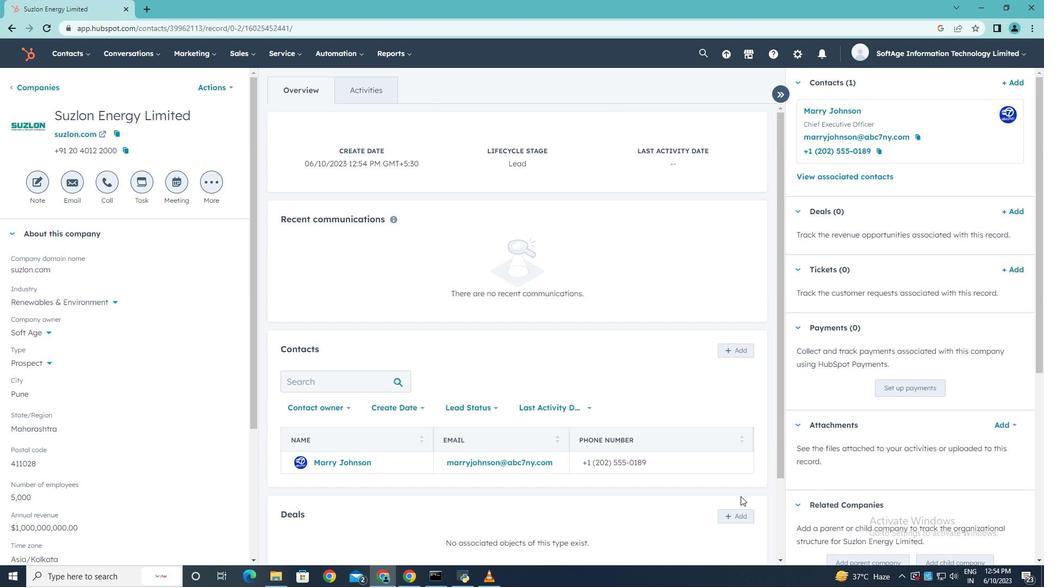 
Action: Mouse scrolled (798, 536) with delta (0, 0)
Screenshot: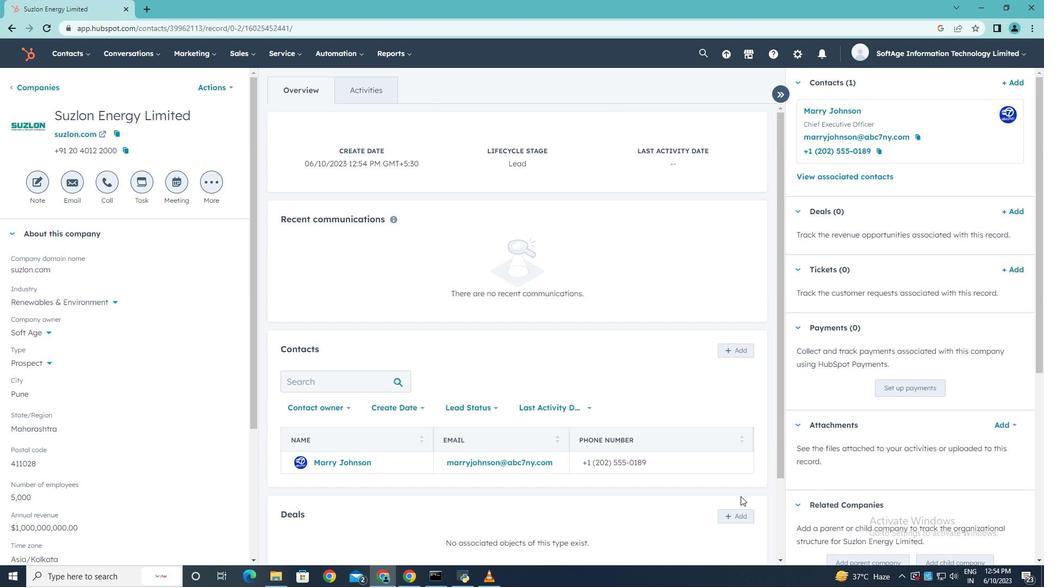
Action: Mouse scrolled (798, 536) with delta (0, 0)
Screenshot: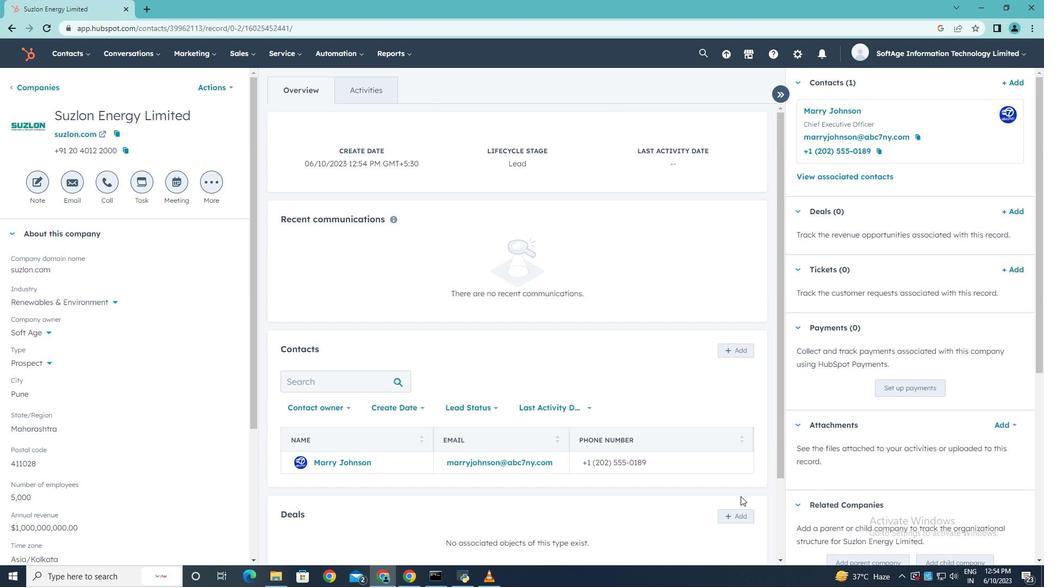 
Action: Mouse scrolled (798, 536) with delta (0, 0)
Screenshot: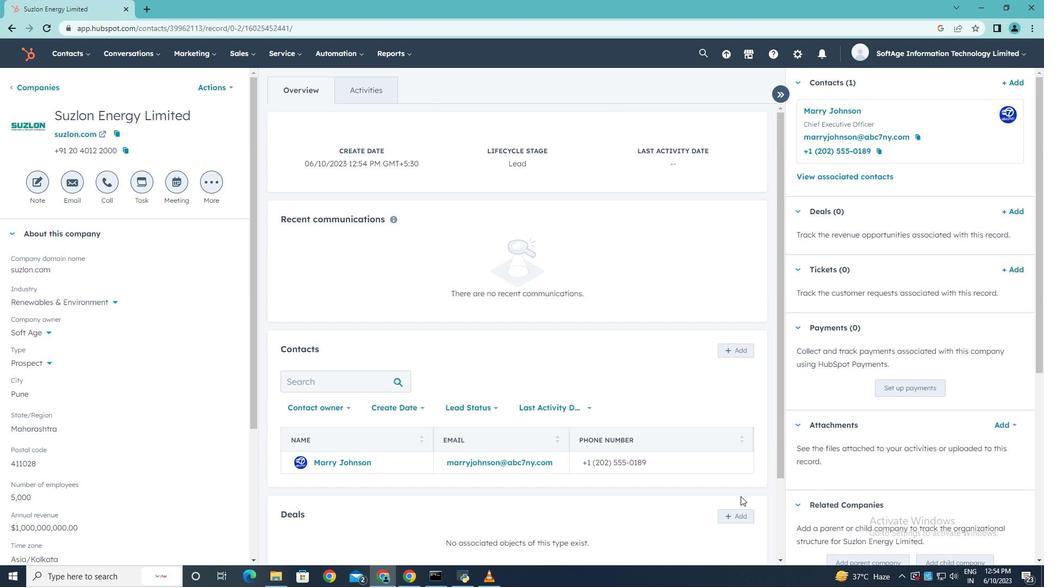 
Action: Mouse moved to (799, 535)
Screenshot: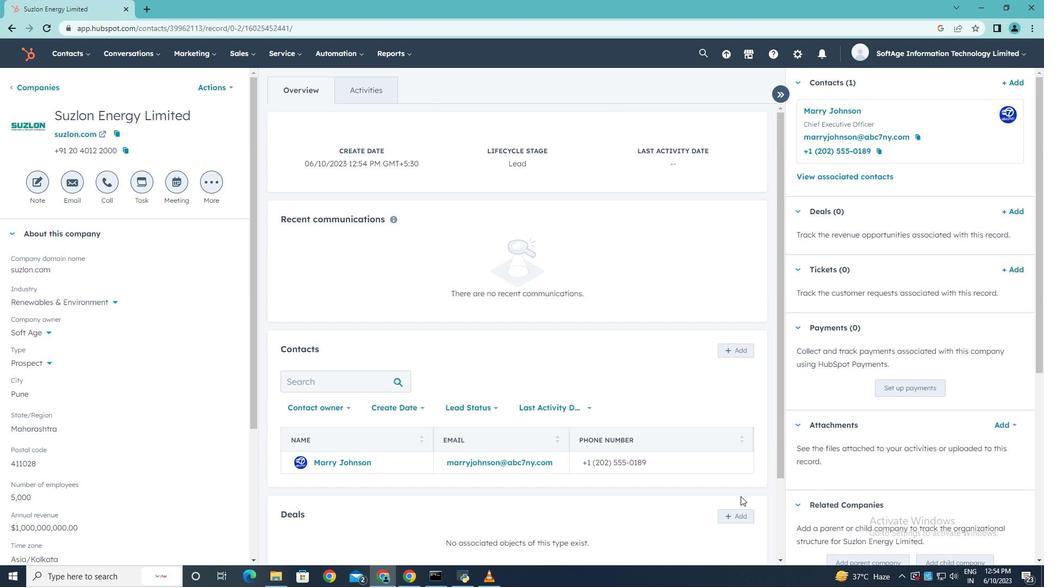 
Action: Mouse scrolled (799, 536) with delta (0, 0)
Screenshot: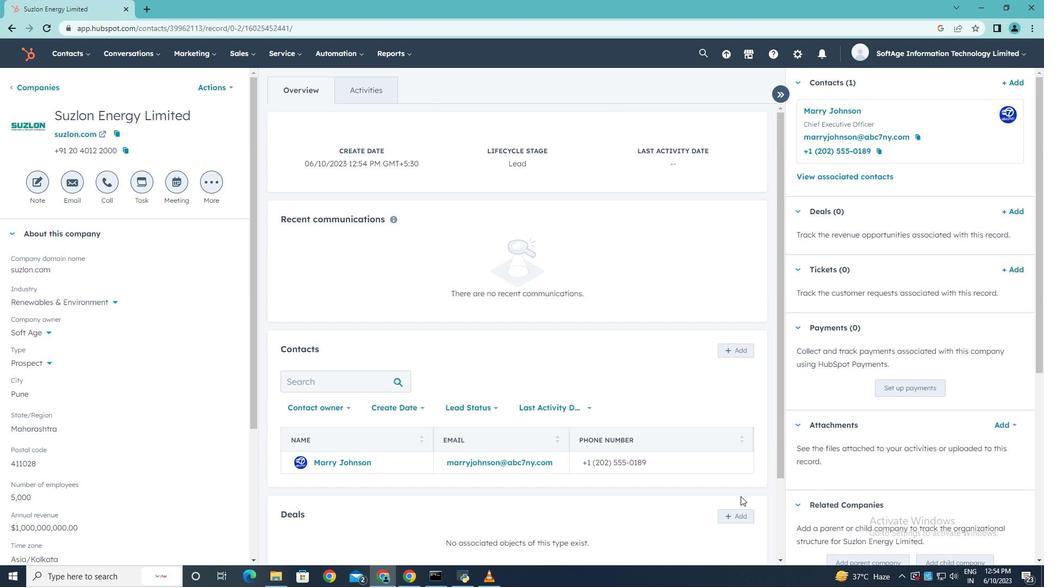 
Action: Mouse moved to (859, 306)
Screenshot: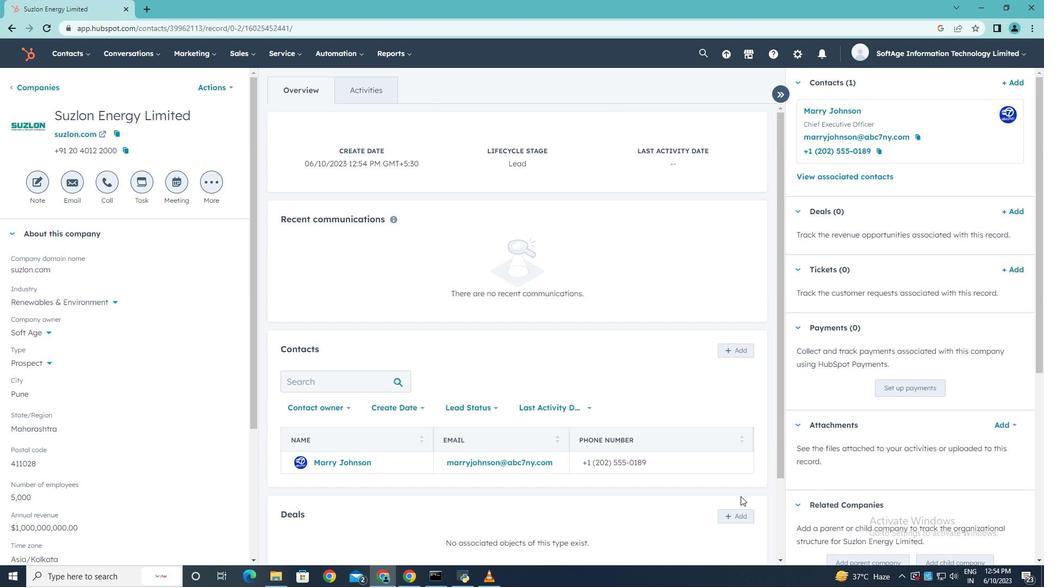 
Action: Mouse scrolled (859, 306) with delta (0, 0)
Screenshot: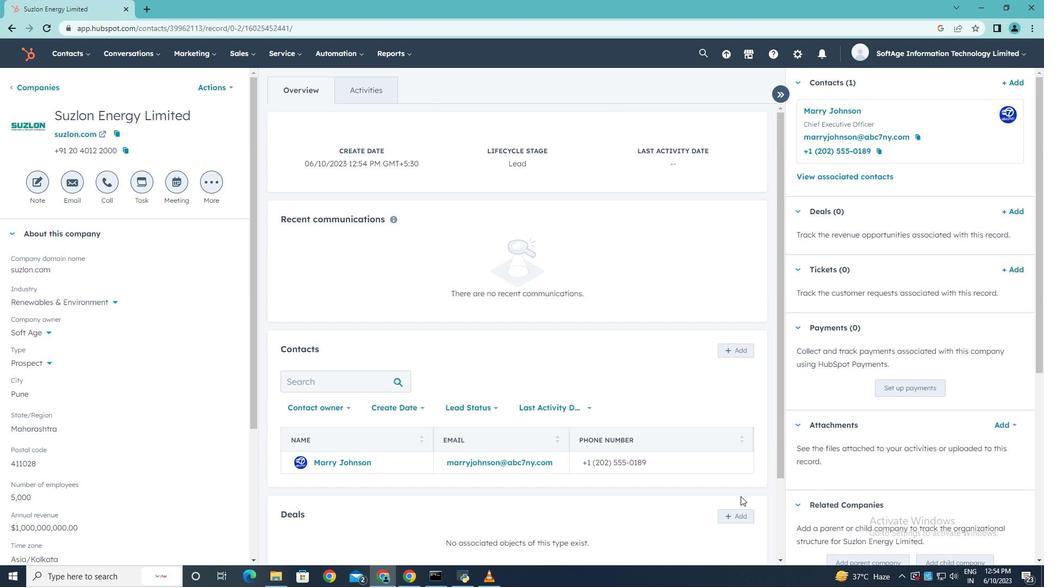 
Action: Mouse scrolled (859, 306) with delta (0, 0)
Screenshot: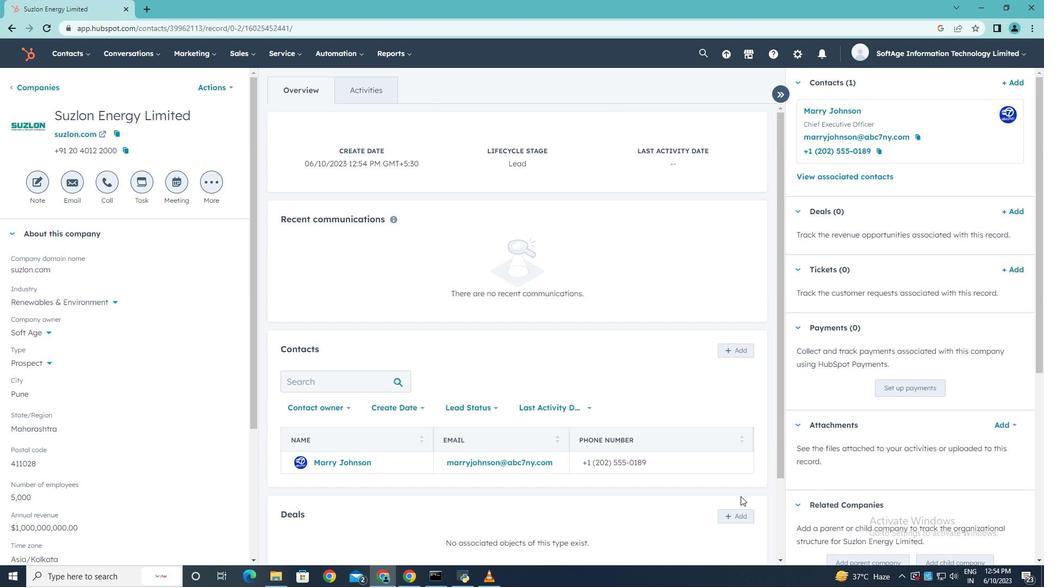 
Action: Mouse scrolled (859, 306) with delta (0, 0)
Screenshot: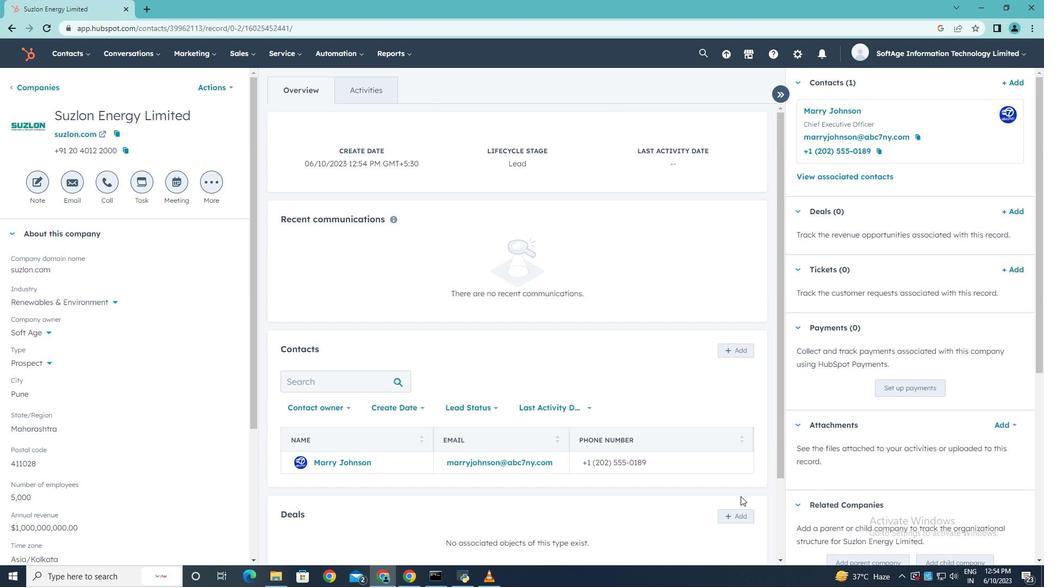 
Action: Mouse scrolled (859, 306) with delta (0, 0)
Screenshot: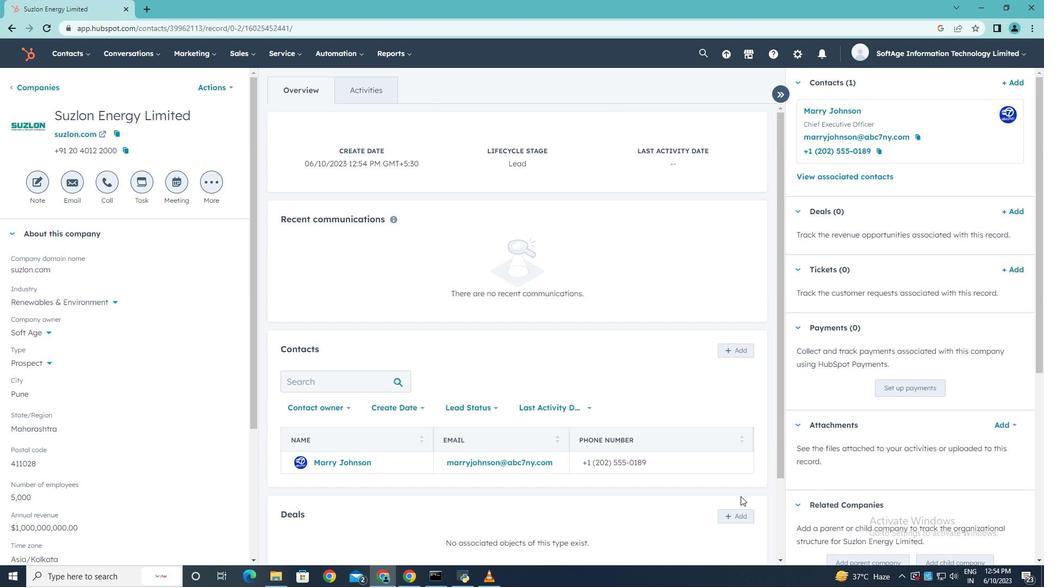 
Action: Mouse scrolled (859, 306) with delta (0, 0)
Screenshot: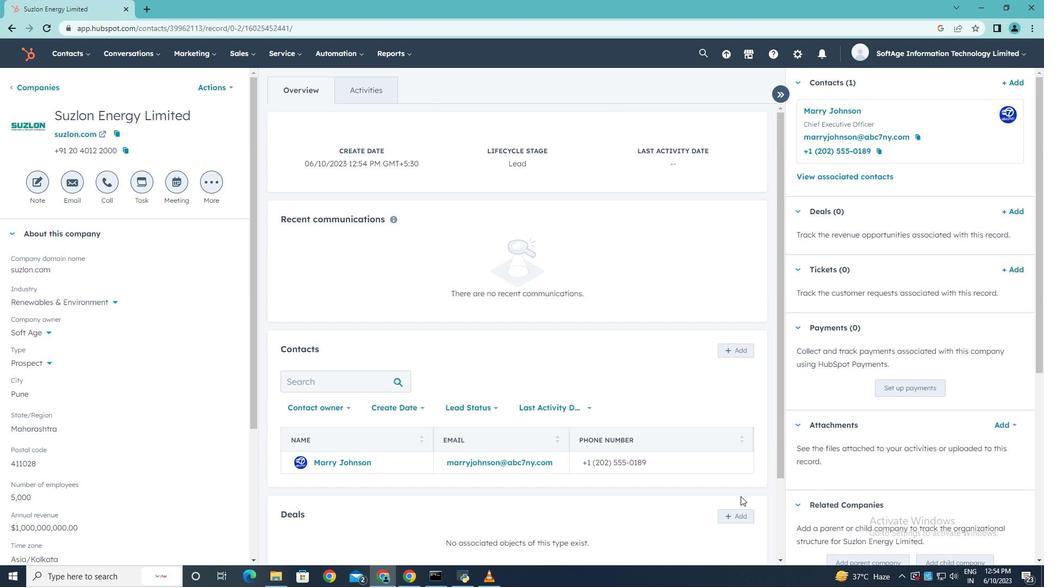 
Action: Mouse scrolled (859, 306) with delta (0, 0)
Screenshot: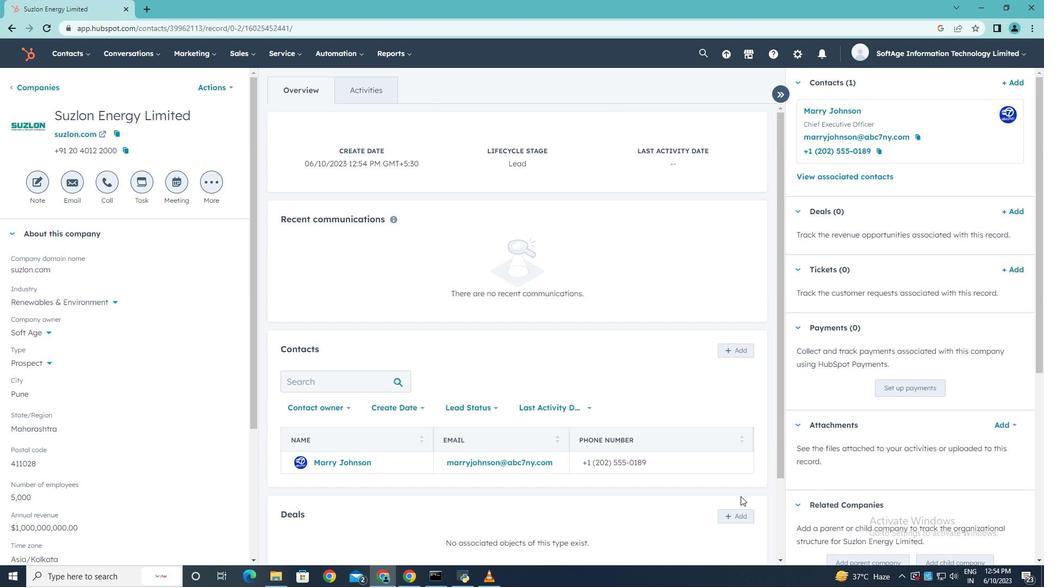 
Action: Mouse scrolled (859, 306) with delta (0, 0)
Screenshot: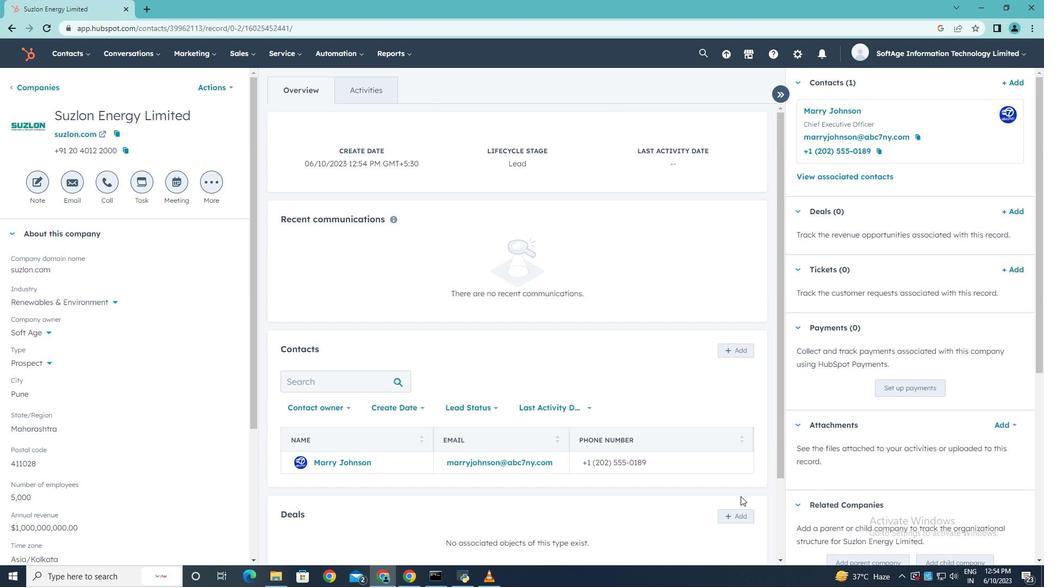 
Action: Mouse scrolled (859, 306) with delta (0, 0)
Screenshot: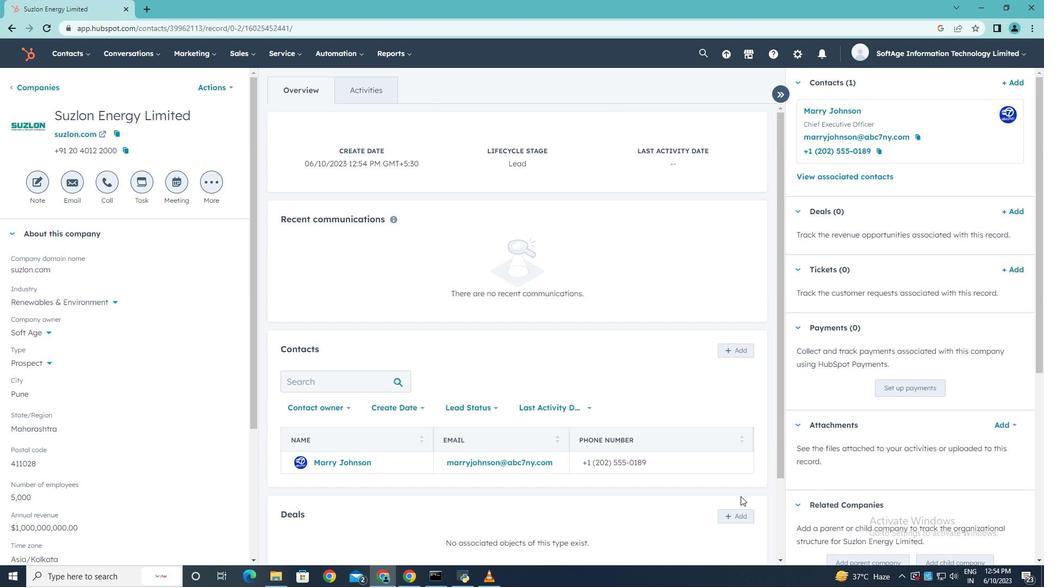 
Action: Mouse scrolled (859, 306) with delta (0, 0)
Screenshot: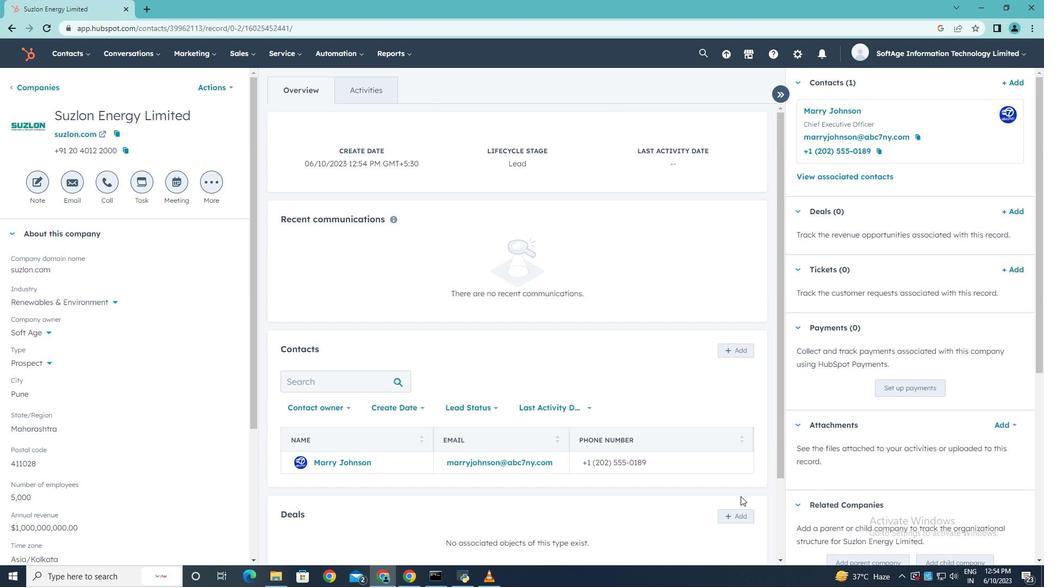 
Action: Mouse scrolled (859, 306) with delta (0, 0)
Screenshot: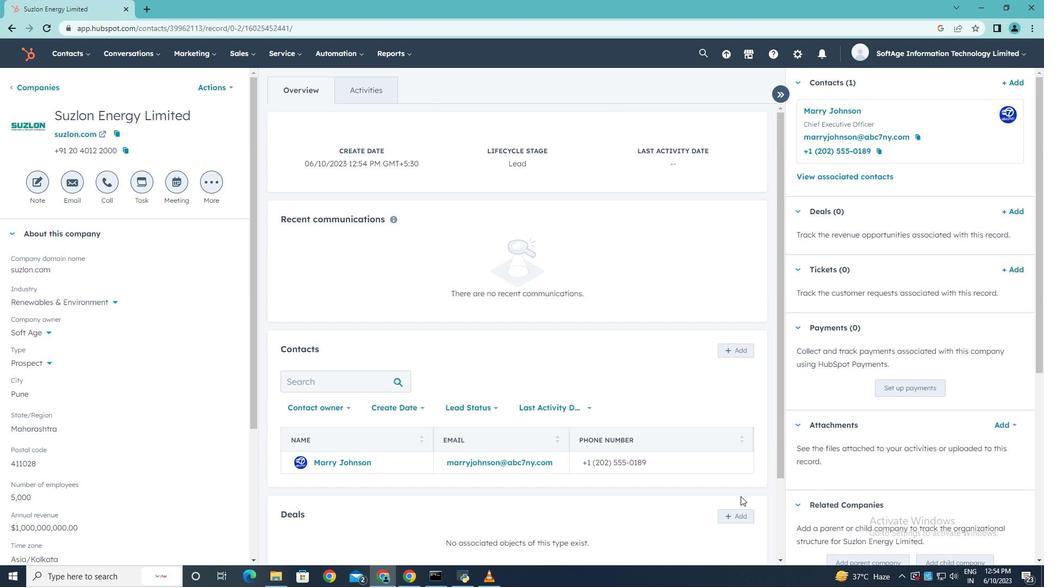 
Action: Mouse moved to (796, 541)
Screenshot: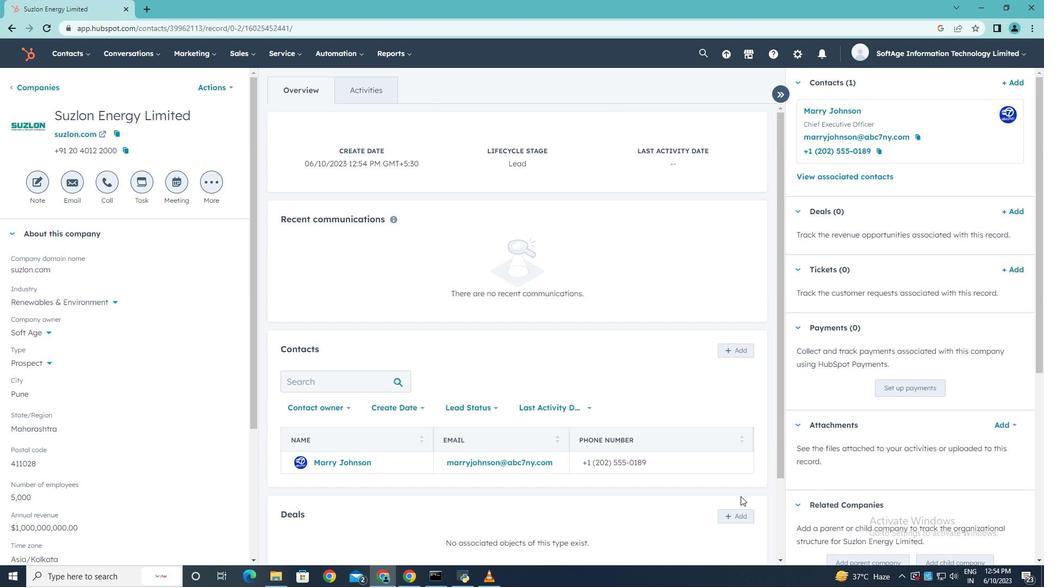 
Action: Mouse pressed left at (796, 541)
Screenshot: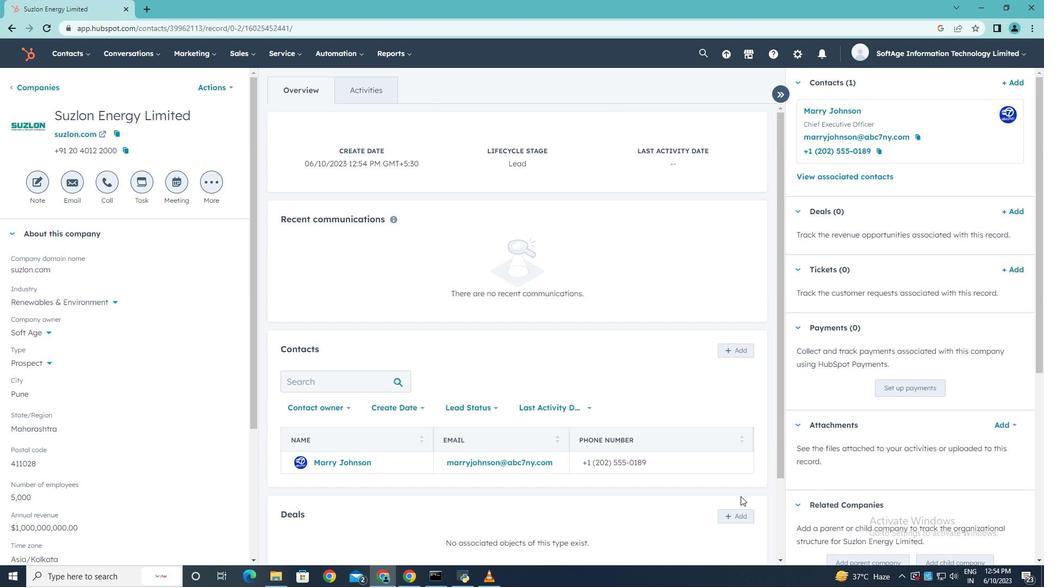 
Action: Mouse moved to (843, 273)
Screenshot: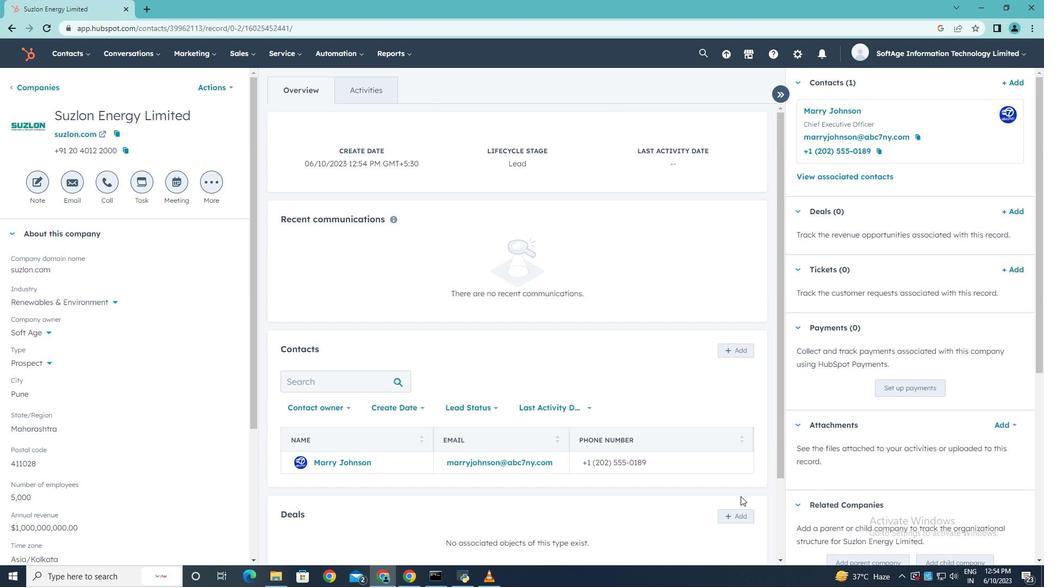 
Action: Mouse scrolled (843, 272) with delta (0, 0)
Screenshot: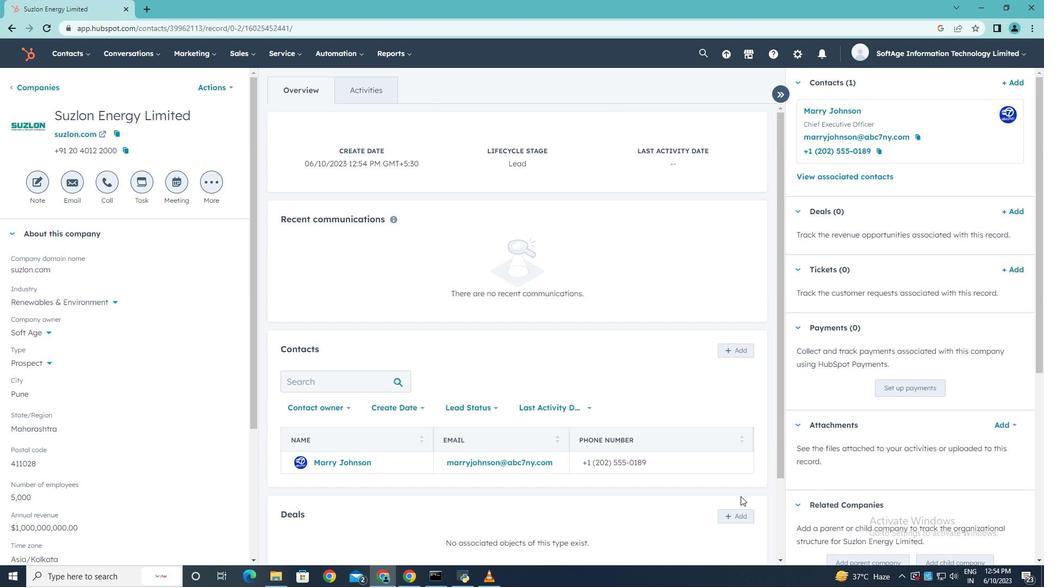 
Action: Mouse scrolled (843, 272) with delta (0, 0)
Screenshot: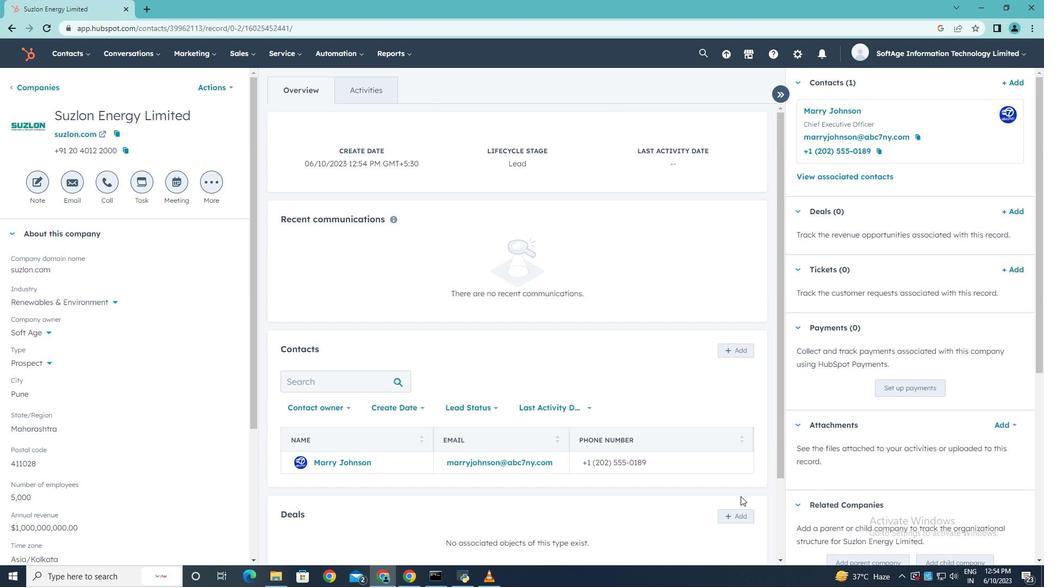 
Action: Mouse scrolled (843, 272) with delta (0, 0)
Screenshot: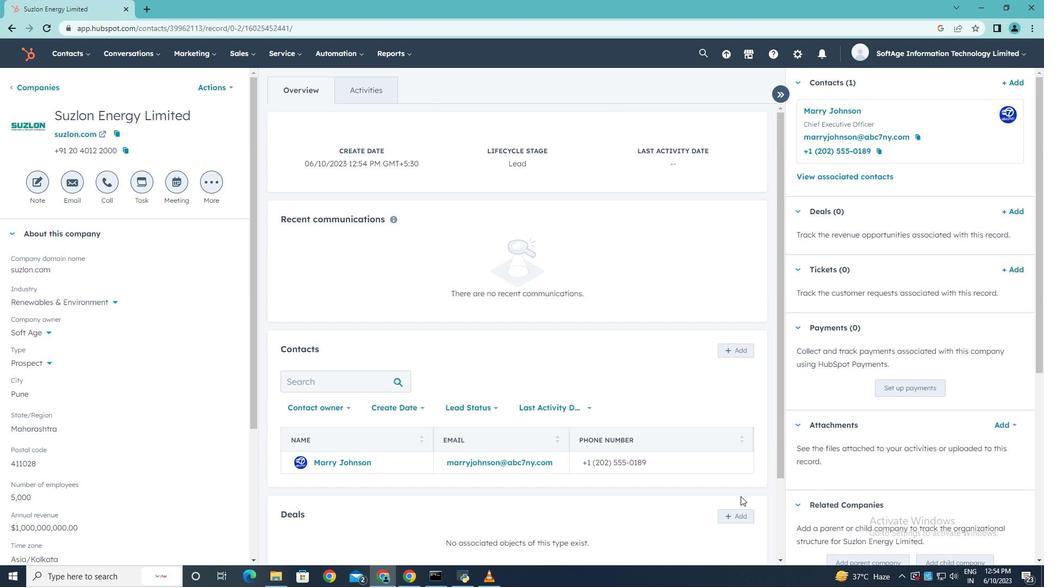 
Action: Mouse moved to (75, 53)
Screenshot: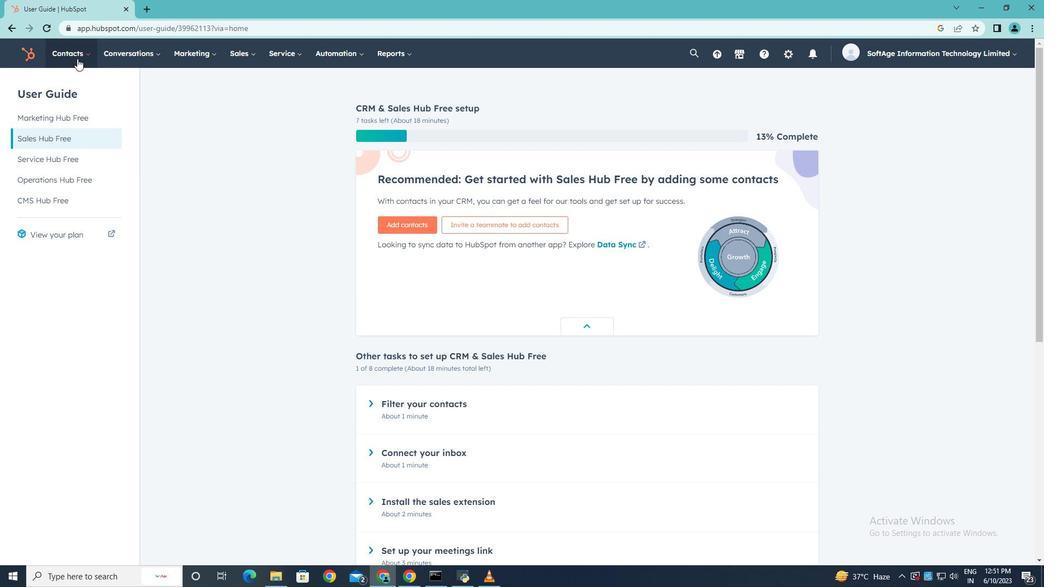 
Action: Mouse pressed left at (75, 53)
Screenshot: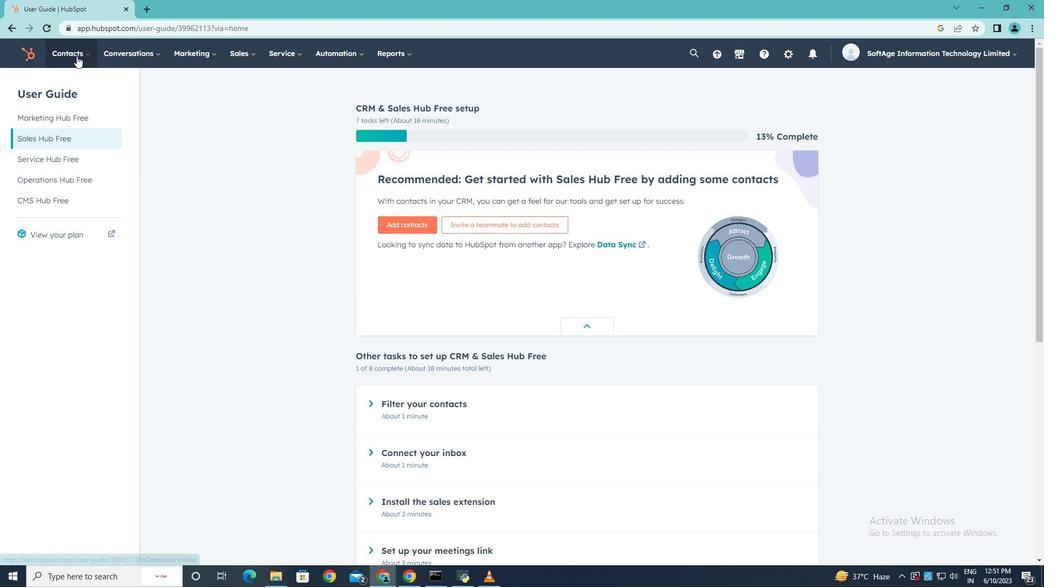 
Action: Mouse moved to (70, 82)
Screenshot: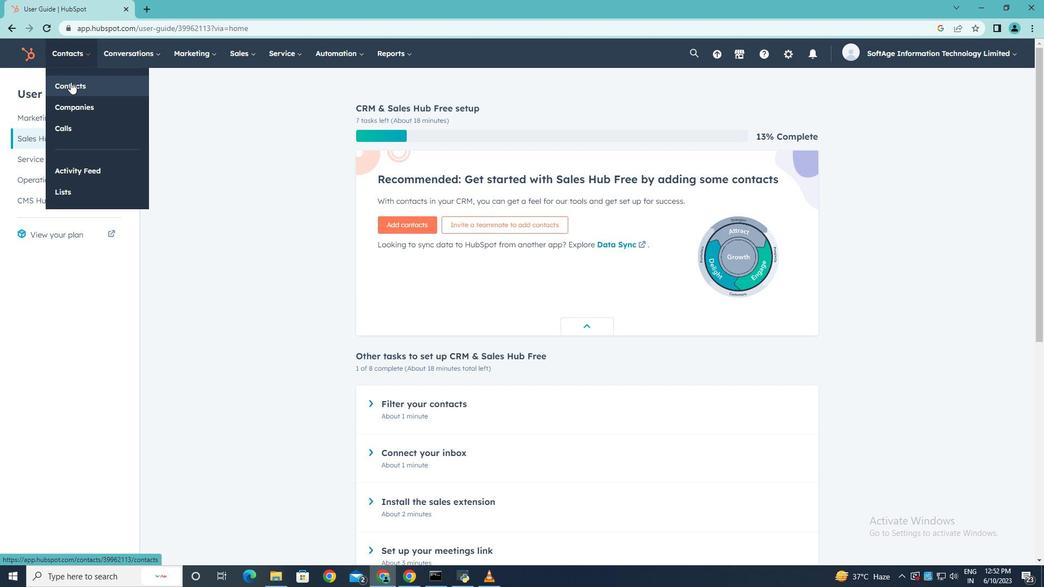 
Action: Mouse pressed left at (70, 82)
Screenshot: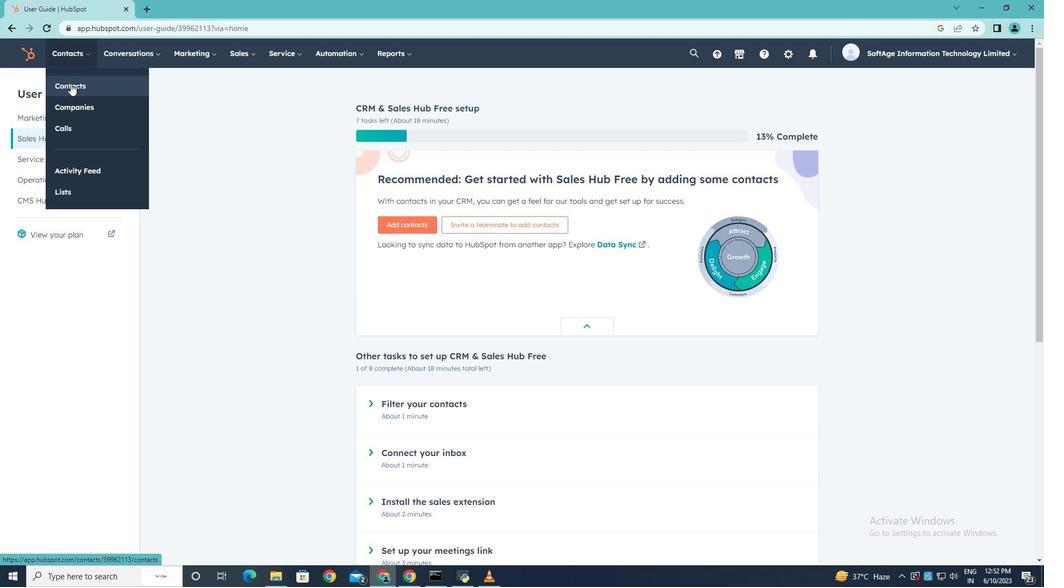 
Action: Mouse moved to (995, 90)
Screenshot: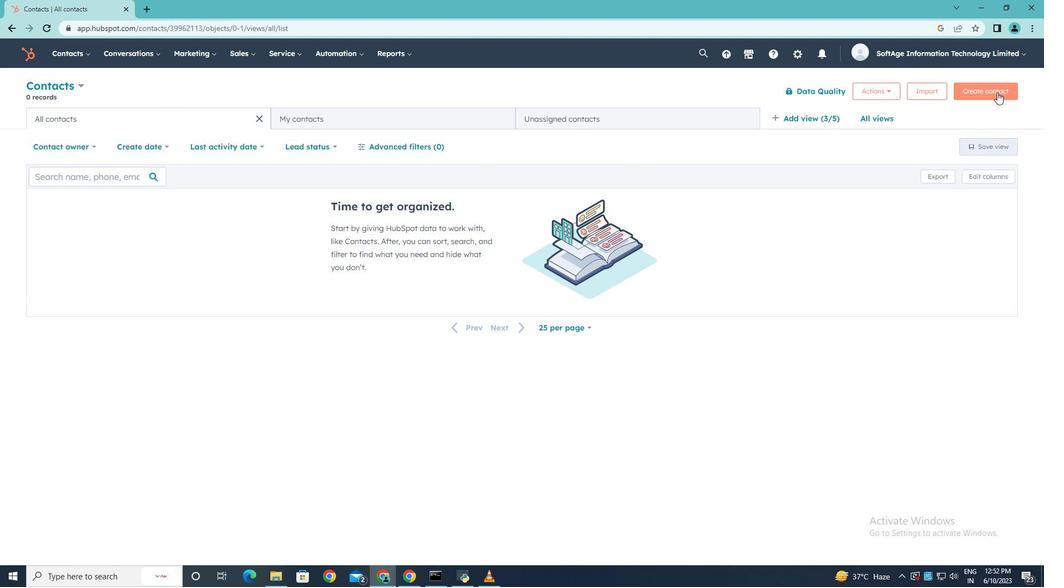 
Action: Mouse pressed left at (995, 90)
Screenshot: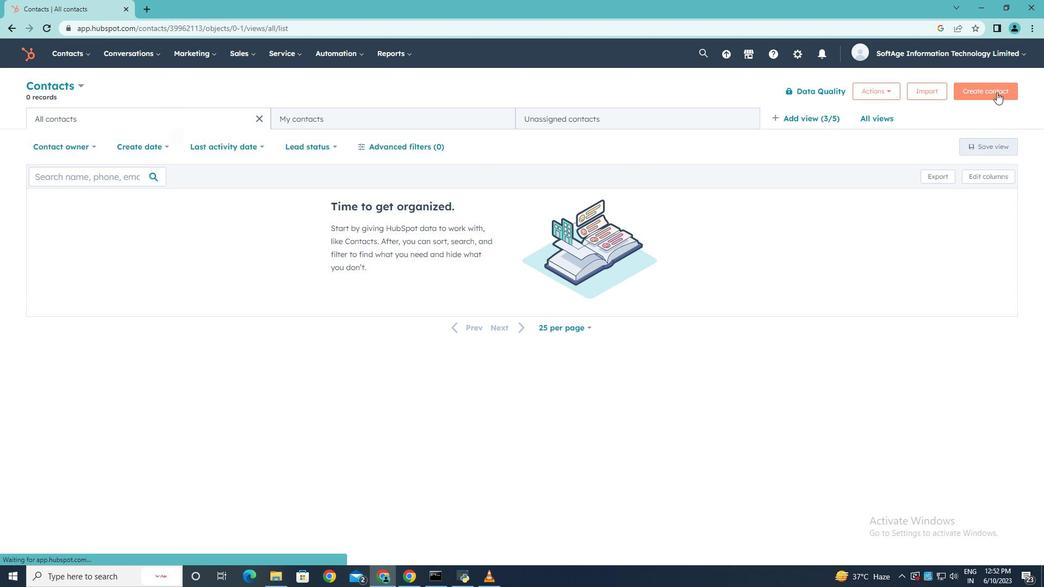 
Action: Mouse moved to (797, 139)
Screenshot: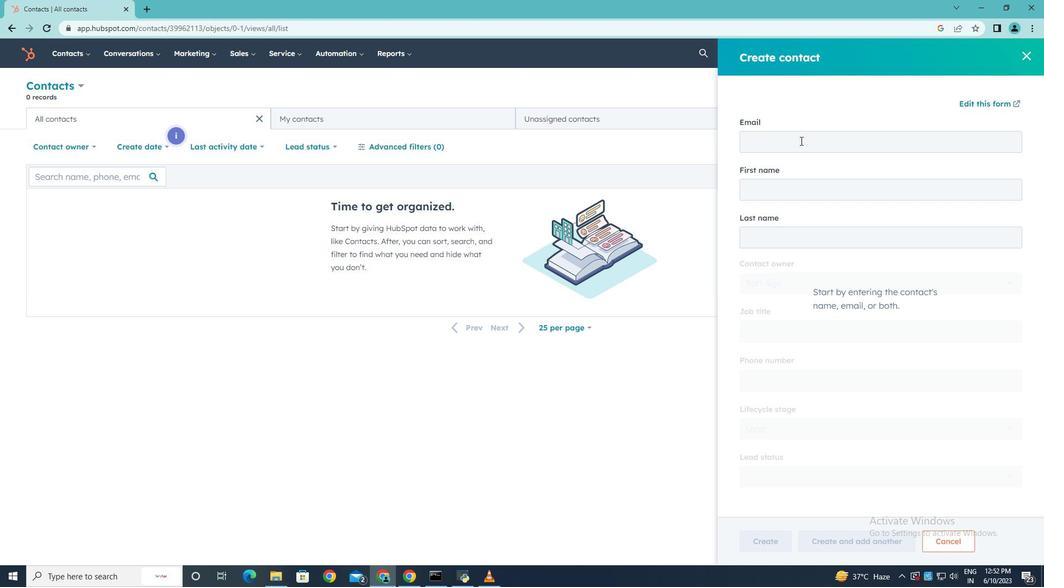 
Action: Mouse pressed left at (797, 139)
Screenshot: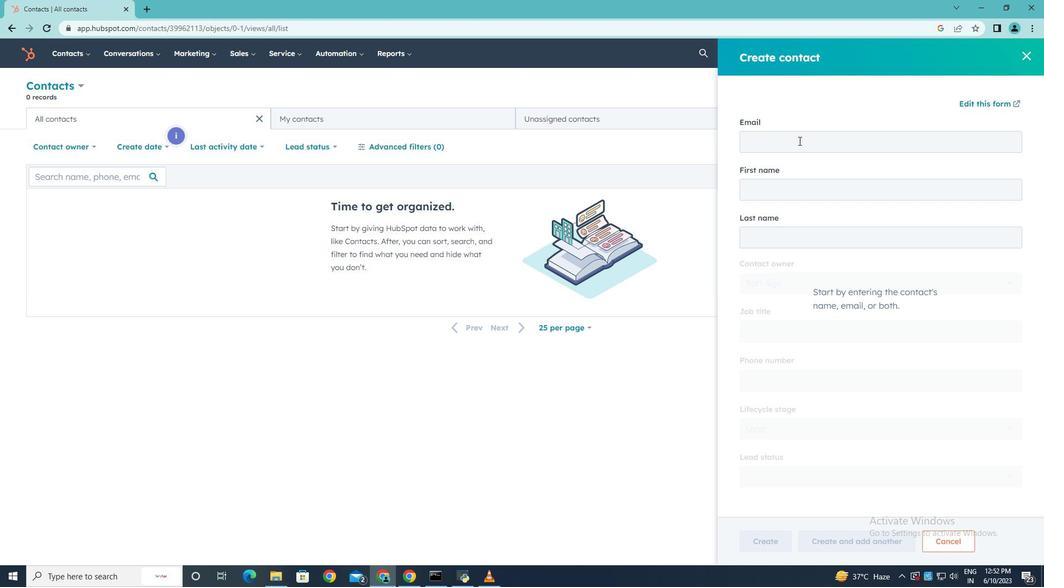 
Action: Mouse moved to (797, 139)
Screenshot: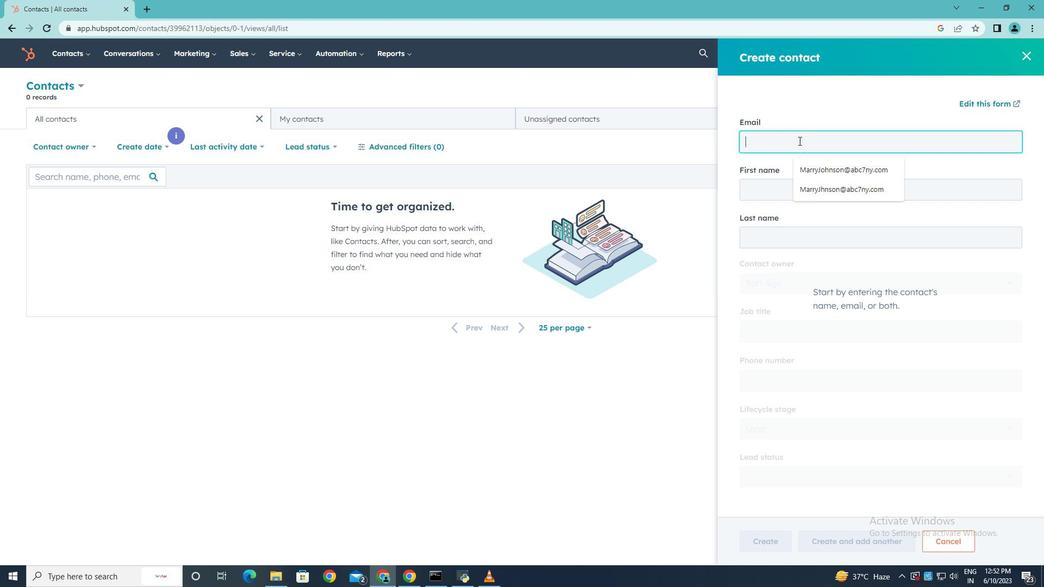 
Action: Key pressed <Key.shift>Marry<Key.shift>Johnson<Key.shift>@abc7ny.com
Screenshot: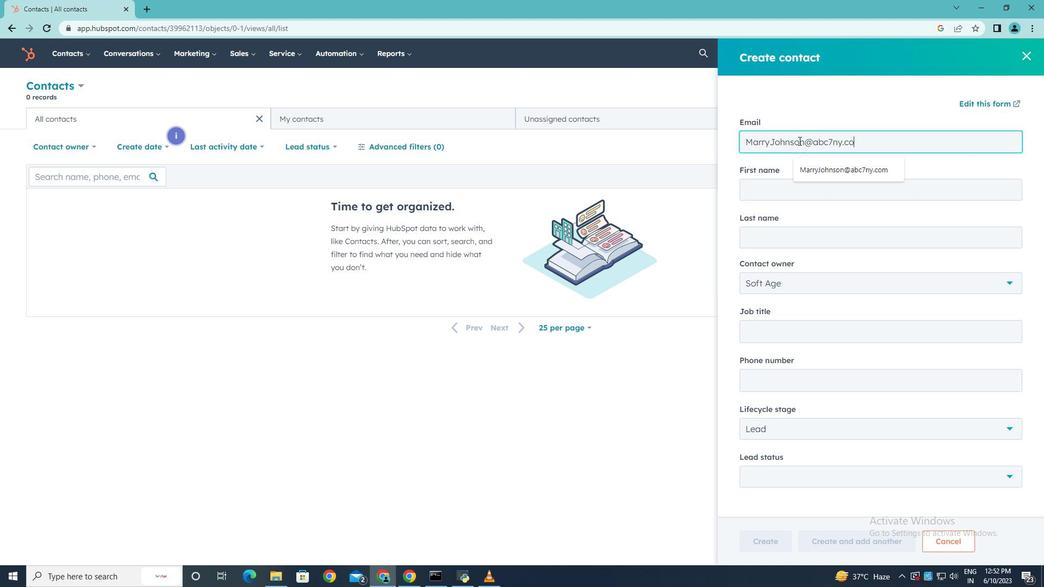
Action: Mouse moved to (782, 187)
Screenshot: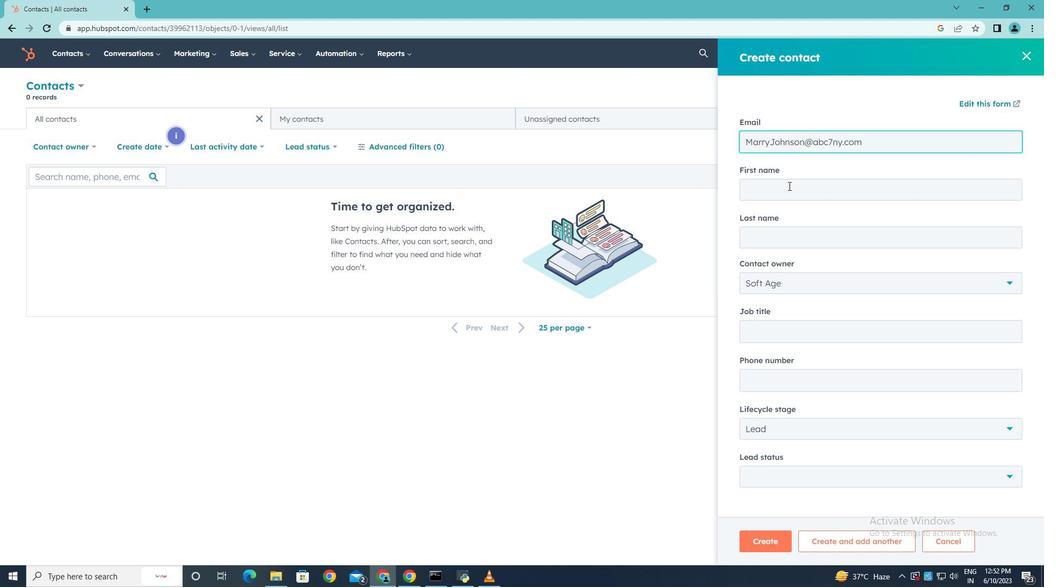 
Action: Mouse pressed left at (782, 187)
Screenshot: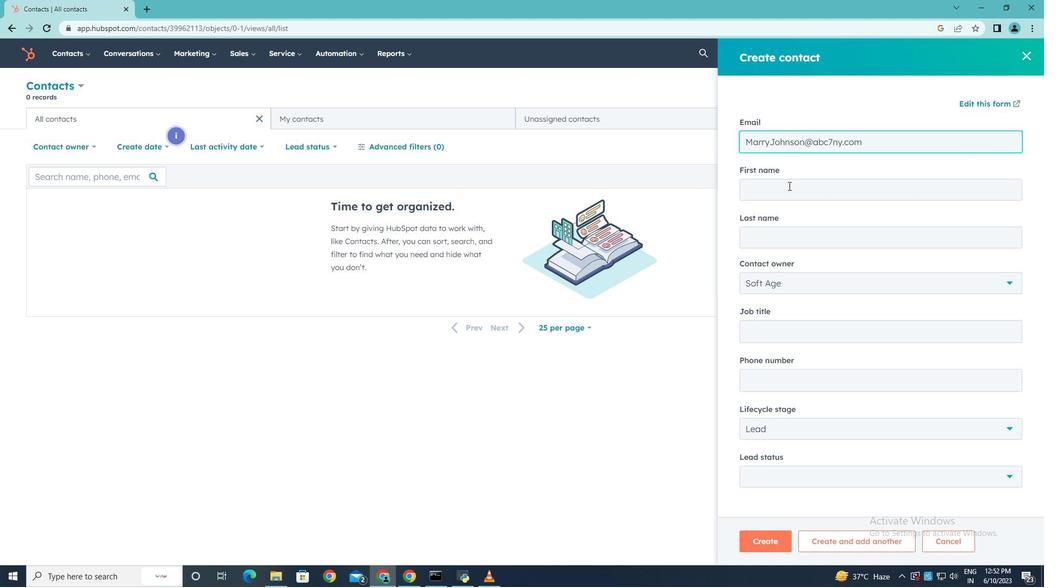 
Action: Mouse moved to (782, 187)
Screenshot: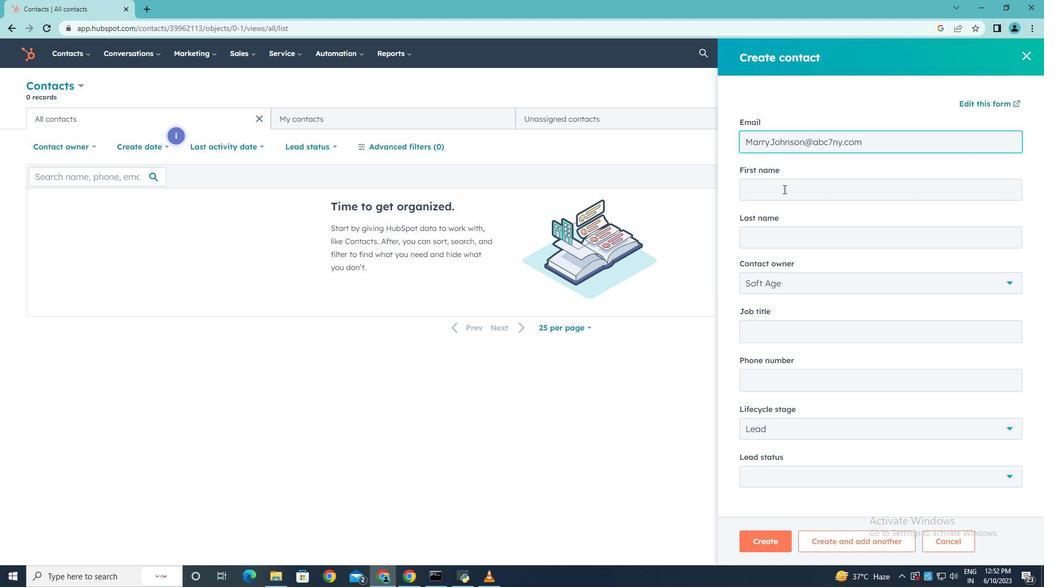 
Action: Key pressed <Key.shift>Marry
Screenshot: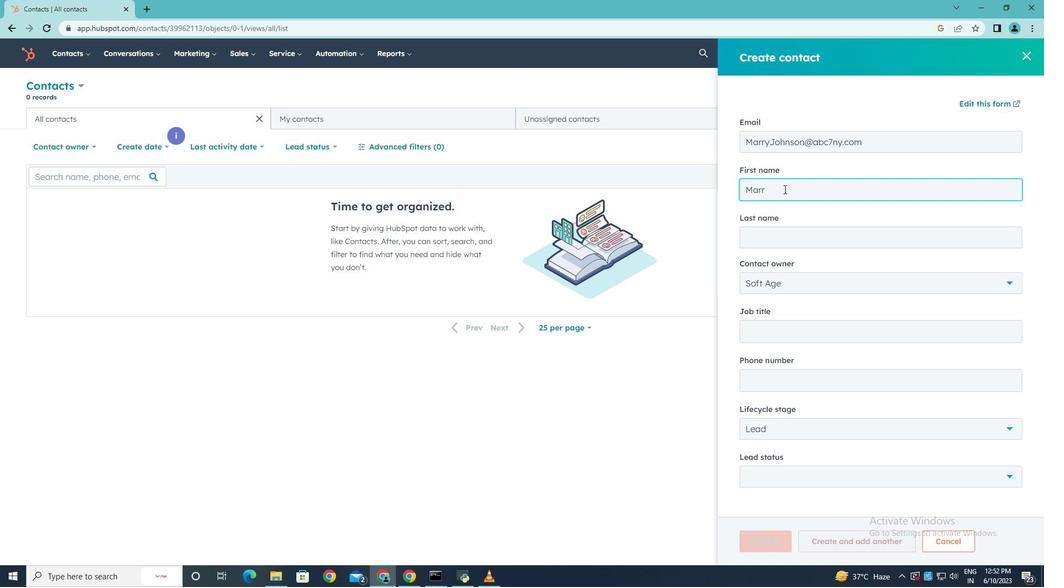 
Action: Mouse moved to (772, 233)
Screenshot: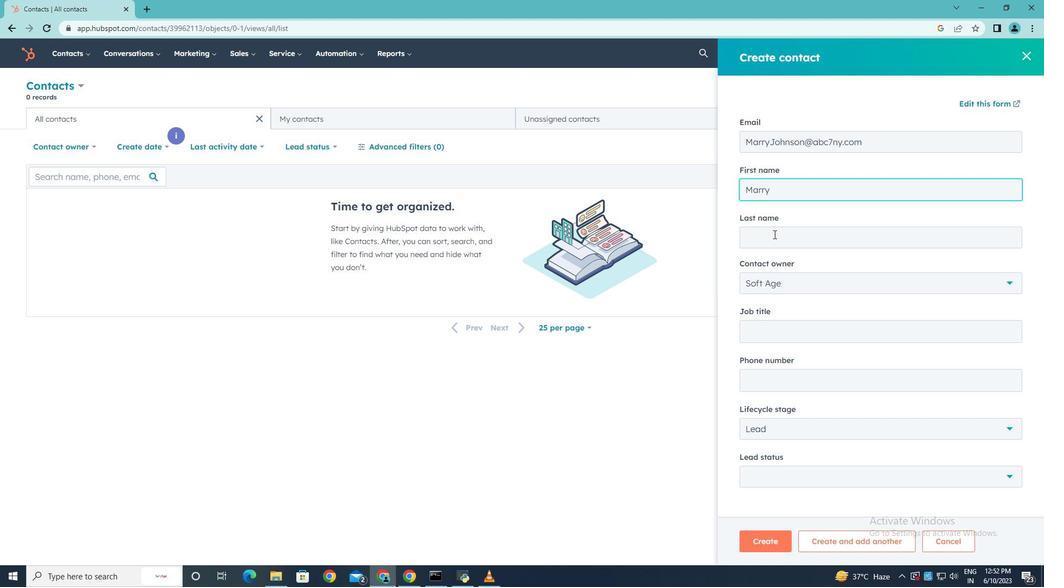 
Action: Mouse pressed left at (772, 233)
Screenshot: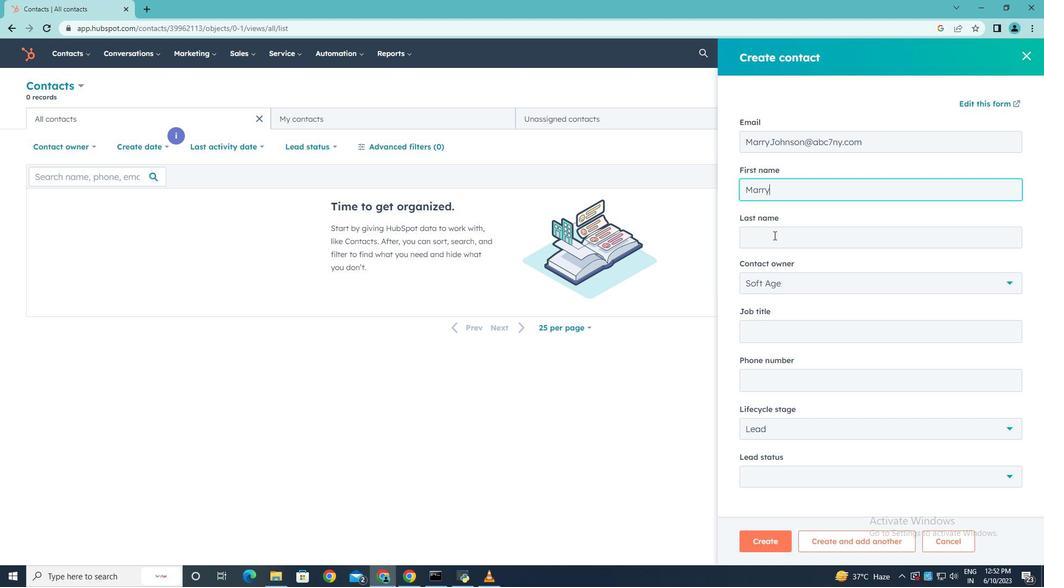 
Action: Key pressed <Key.shift>Johnson
Screenshot: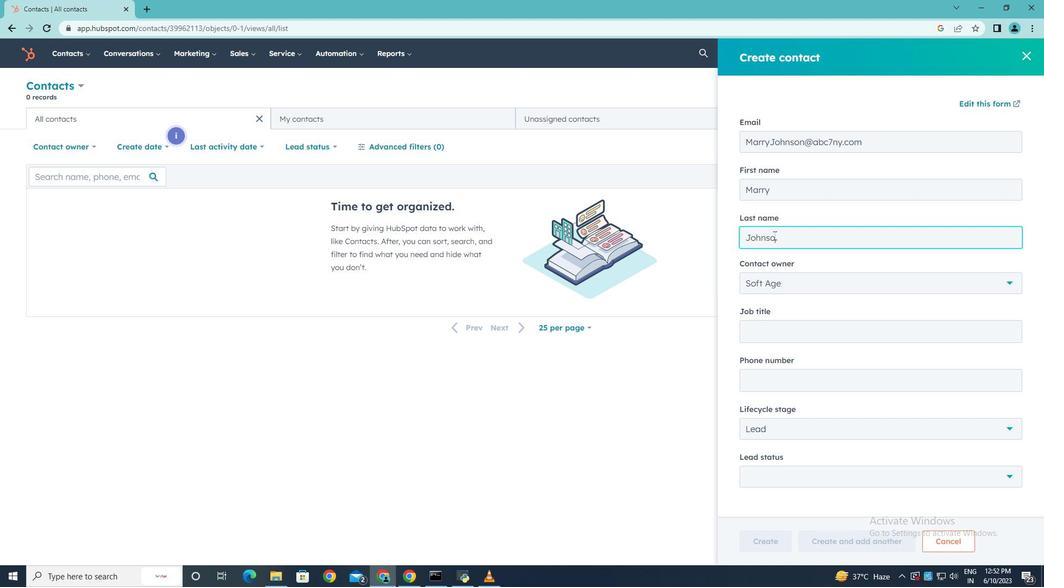 
Action: Mouse moved to (1005, 281)
Screenshot: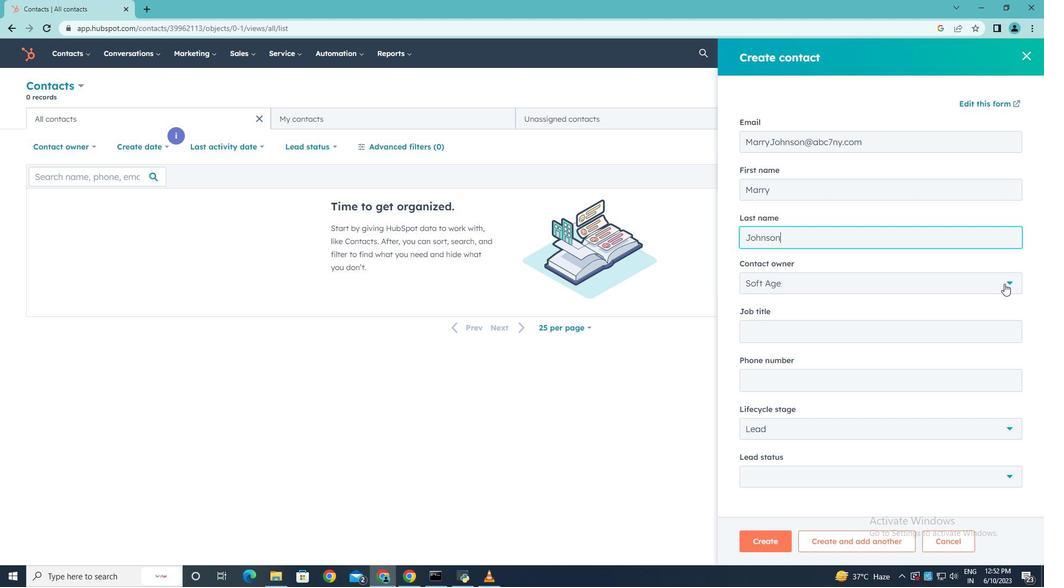 
Action: Mouse pressed left at (1005, 281)
Screenshot: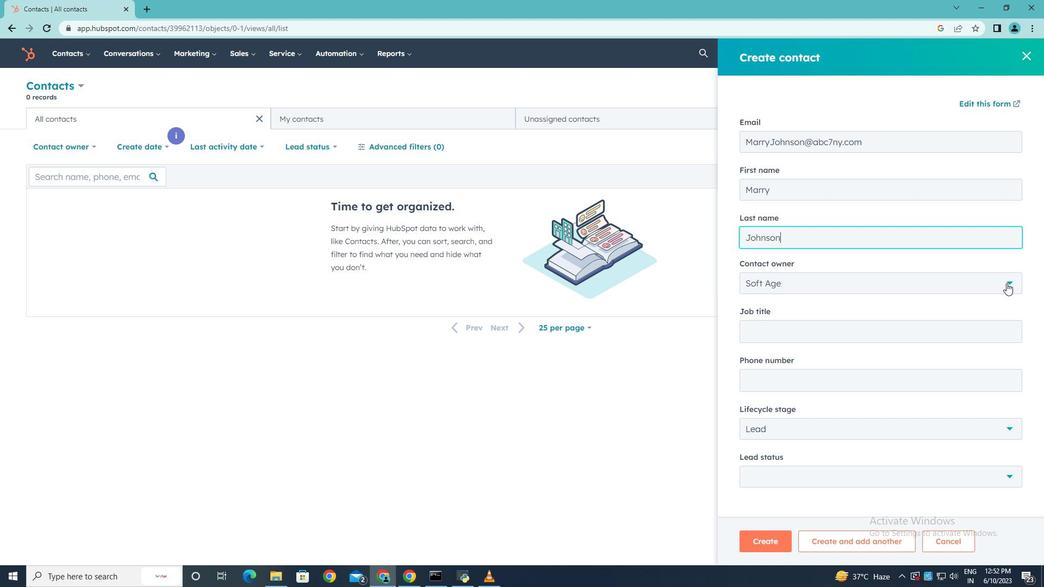 
Action: Mouse moved to (812, 369)
Screenshot: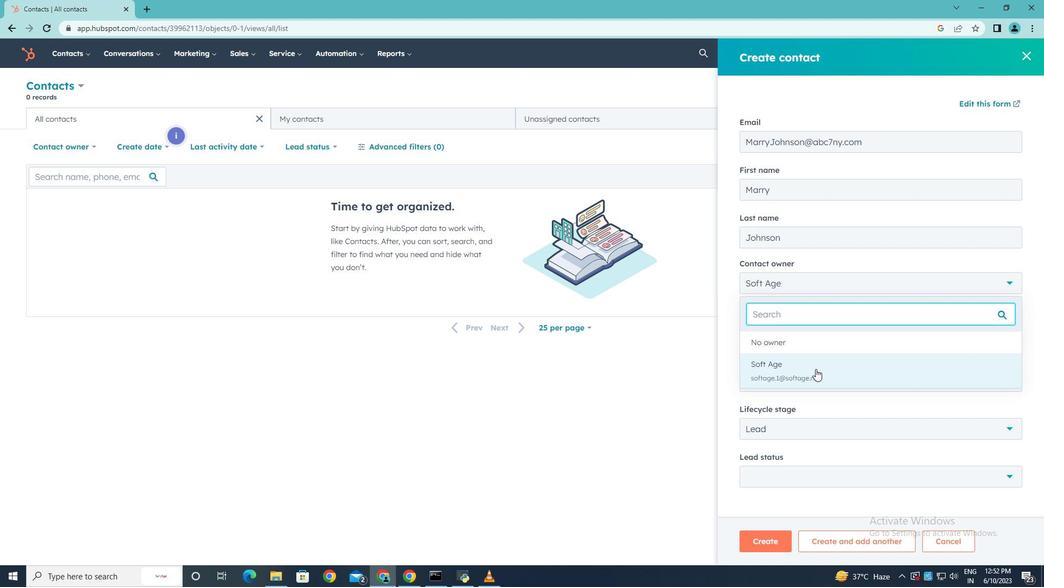 
Action: Mouse pressed left at (812, 369)
Screenshot: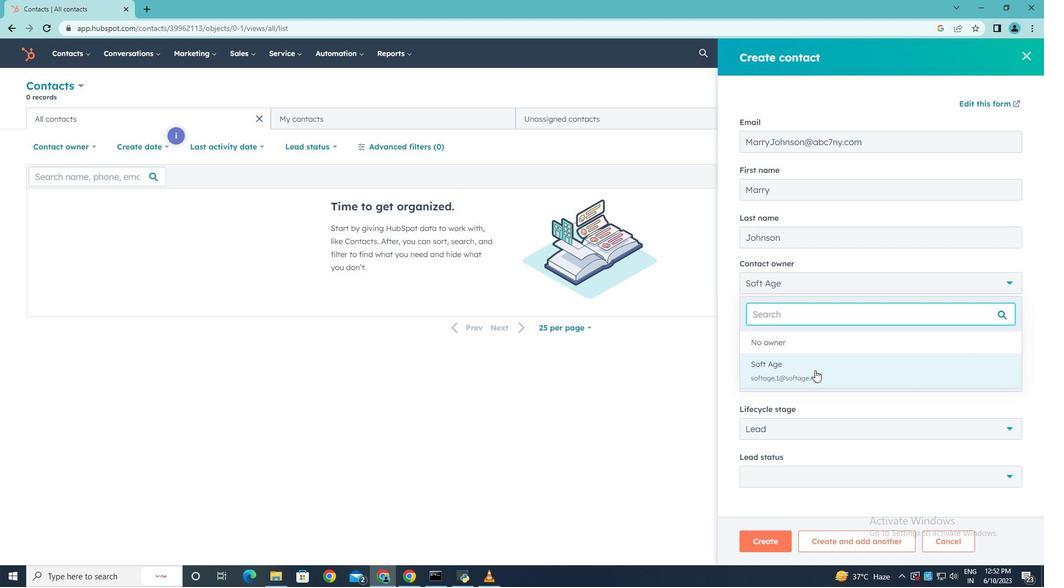 
Action: Mouse moved to (871, 329)
Screenshot: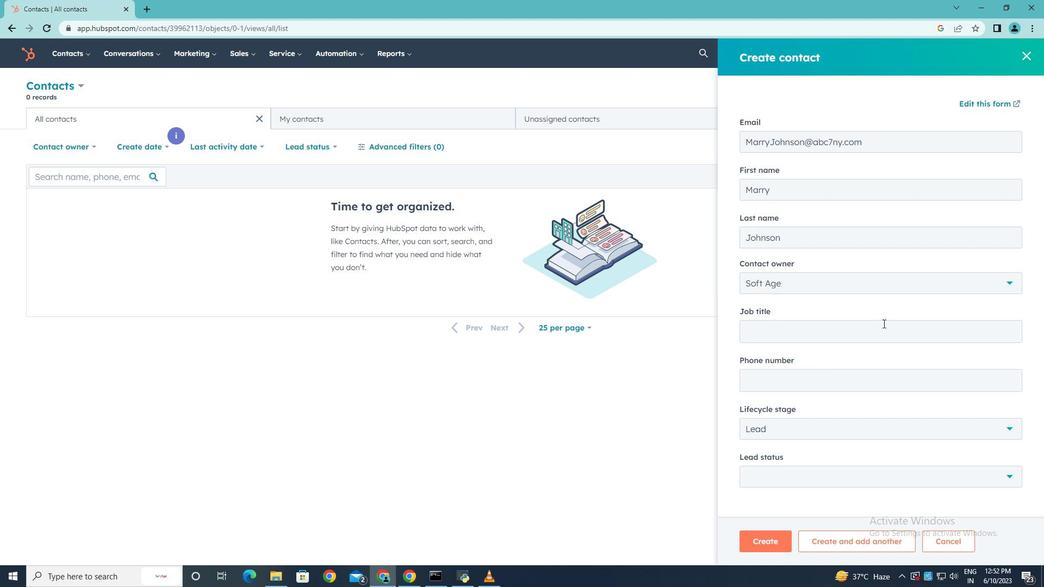 
Action: Mouse pressed left at (871, 329)
Screenshot: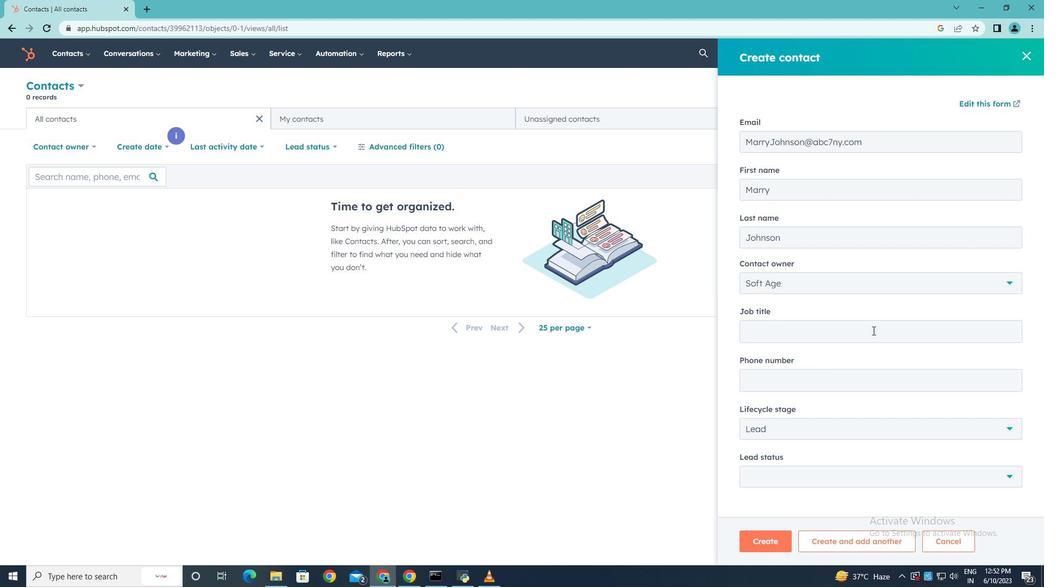 
Action: Key pressed <Key.shift>Chief<Key.space><Key.shift>Executive<Key.space><Key.shift>Officer
Screenshot: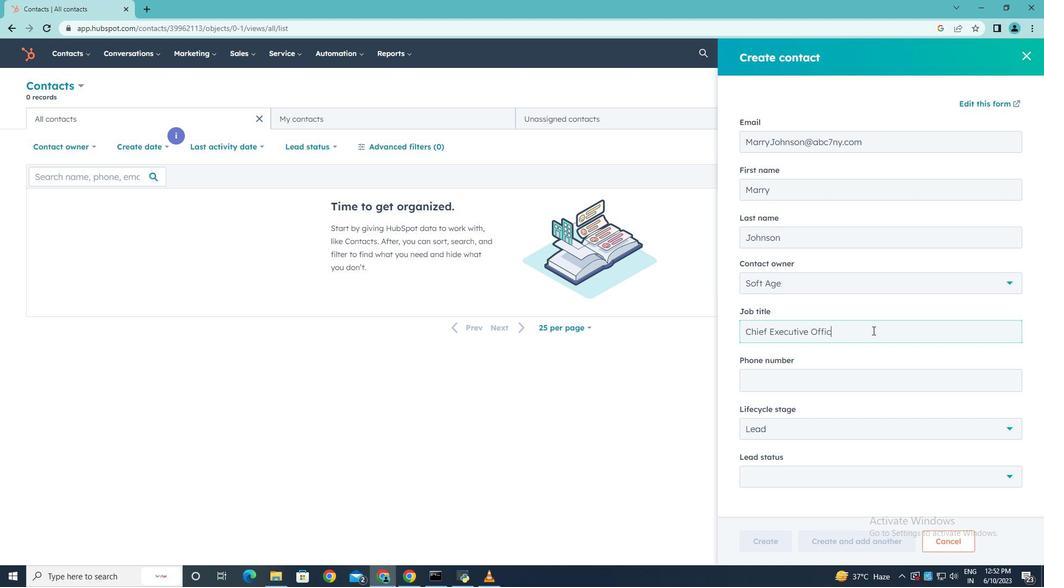 
Action: Mouse moved to (819, 378)
Screenshot: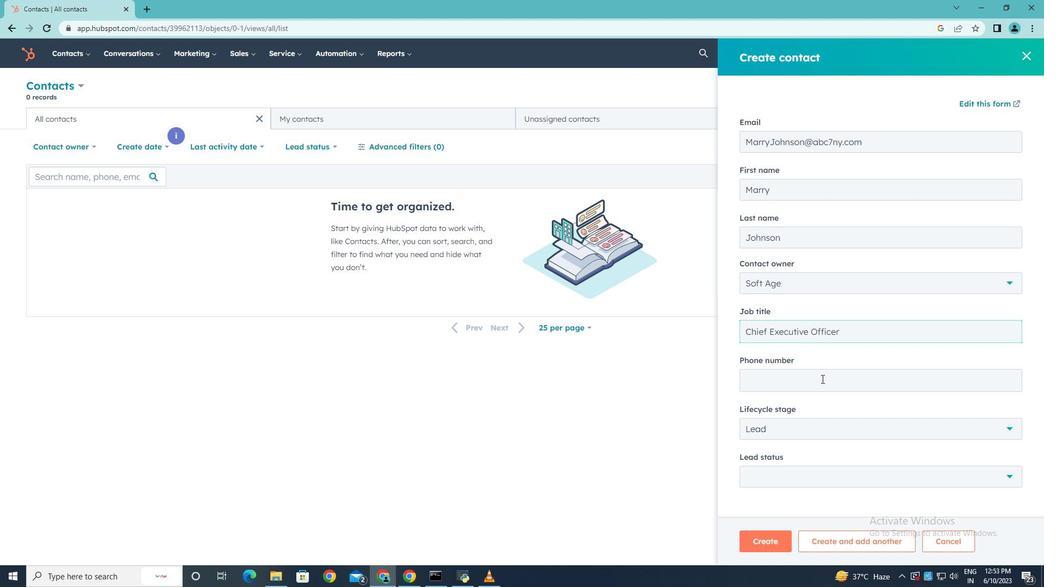 
Action: Mouse pressed left at (819, 378)
Screenshot: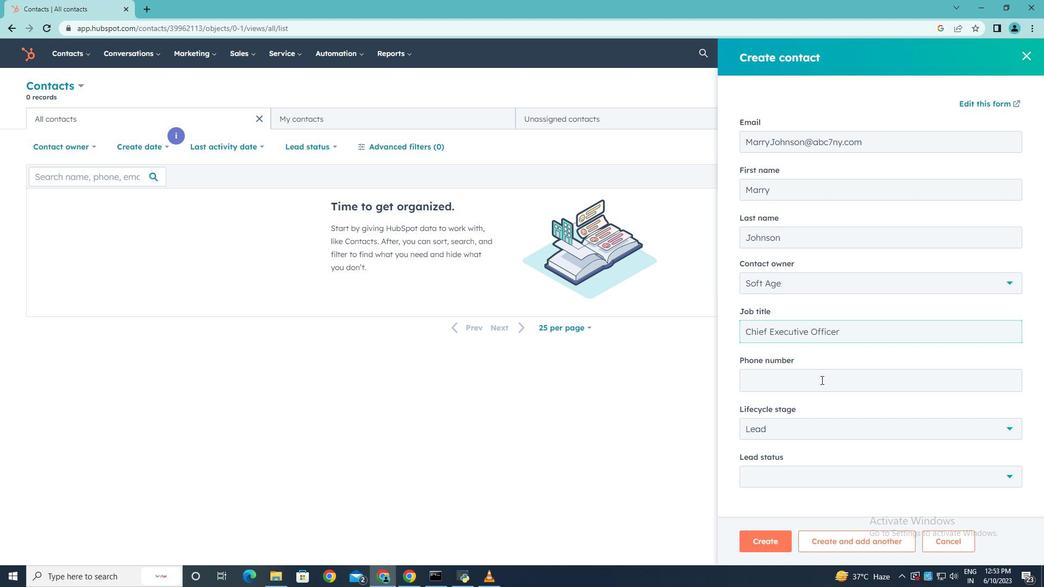 
Action: Mouse moved to (820, 378)
Screenshot: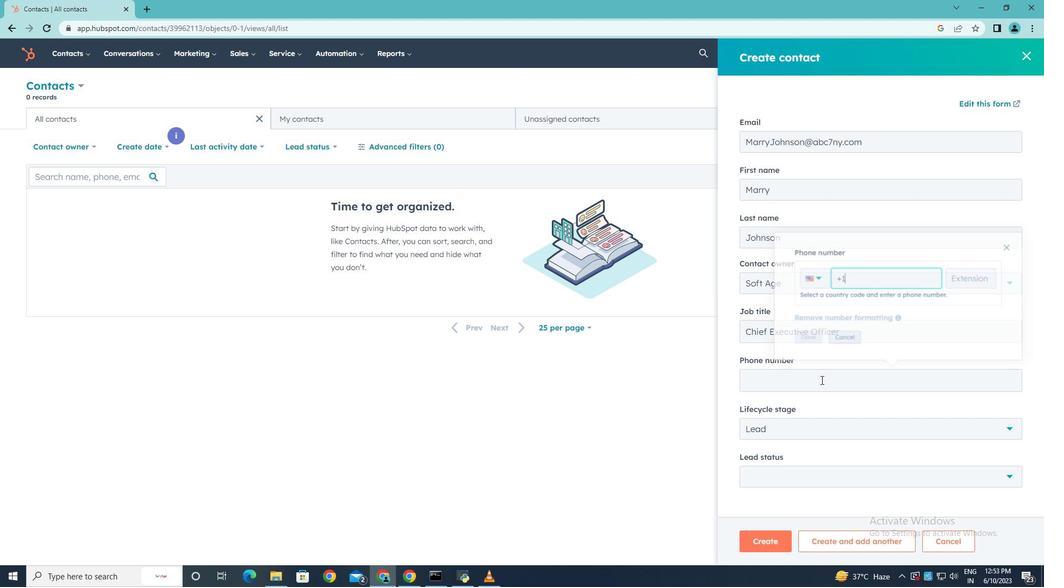 
Action: Key pressed 1<Key.backspace>2025550189
Screenshot: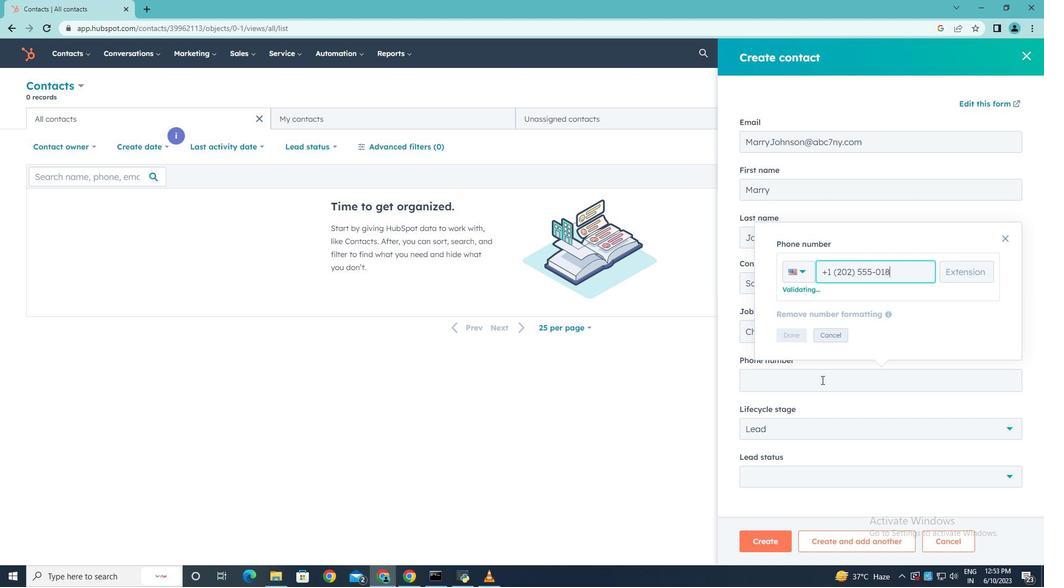
Action: Mouse moved to (791, 332)
Screenshot: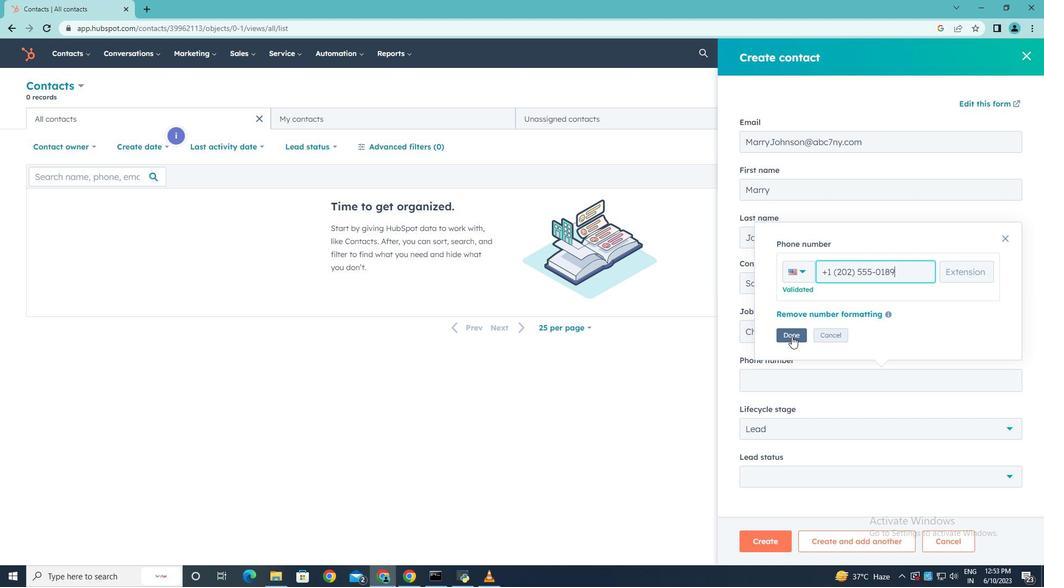 
Action: Mouse pressed left at (791, 332)
Screenshot: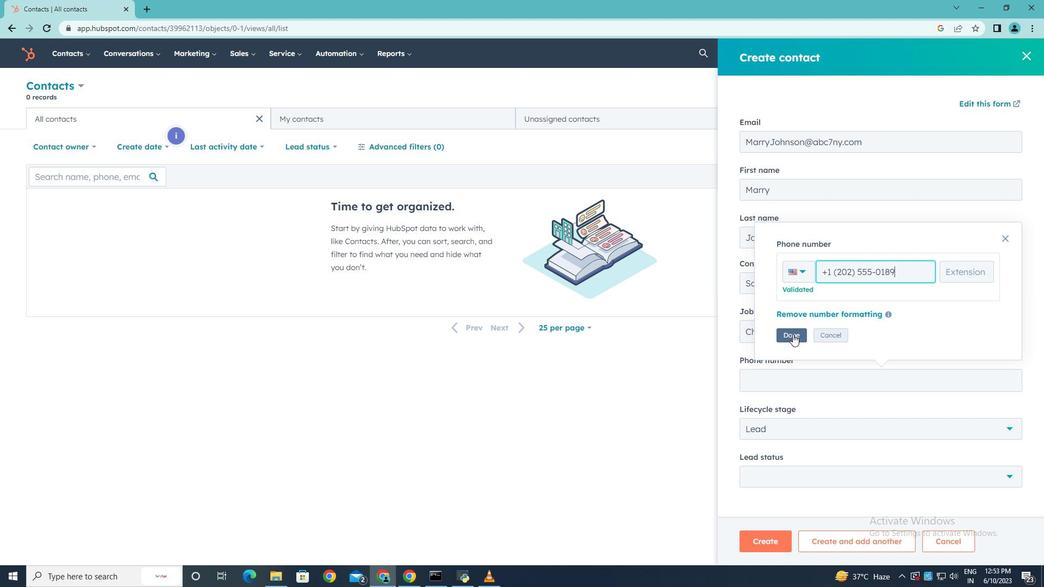 
Action: Mouse moved to (1006, 428)
Screenshot: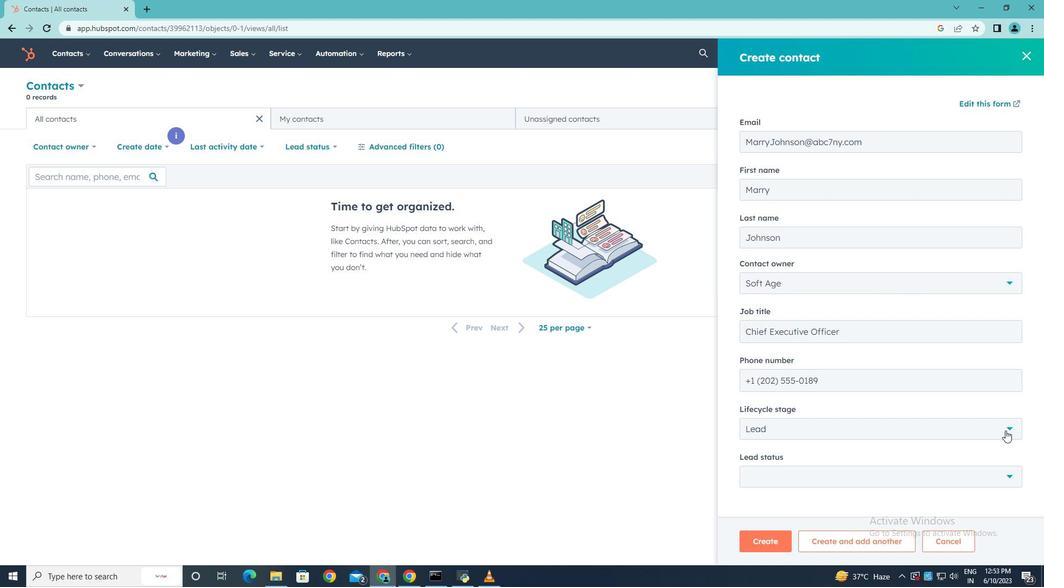 
Action: Mouse pressed left at (1006, 428)
Screenshot: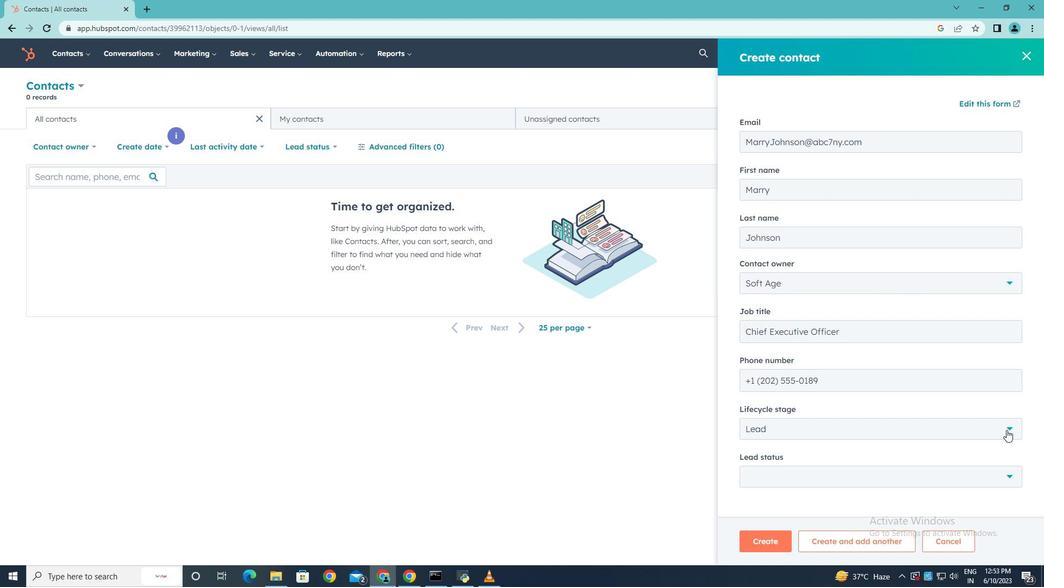 
Action: Mouse moved to (777, 324)
Screenshot: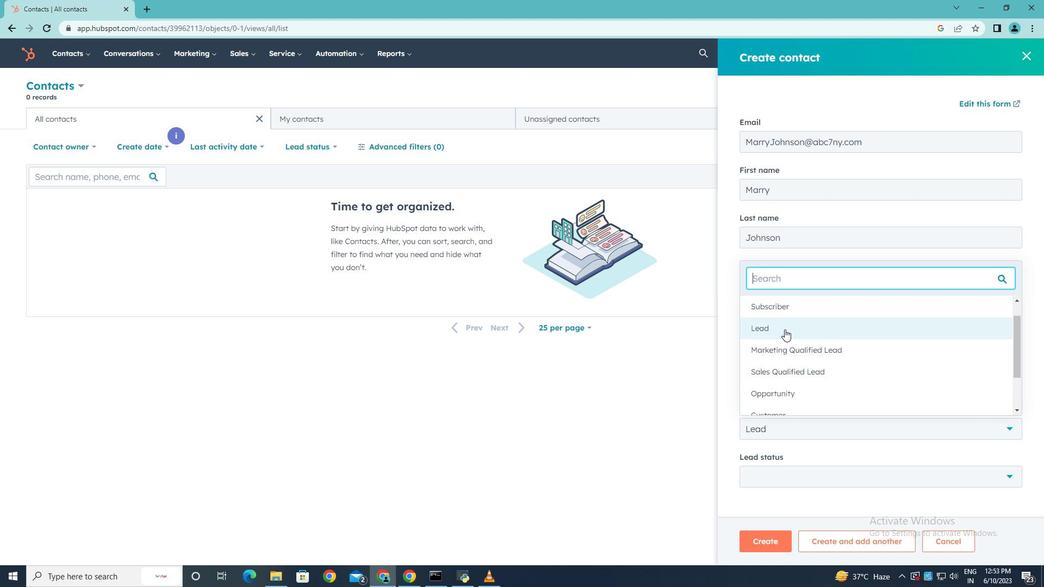 
Action: Mouse pressed left at (777, 324)
Screenshot: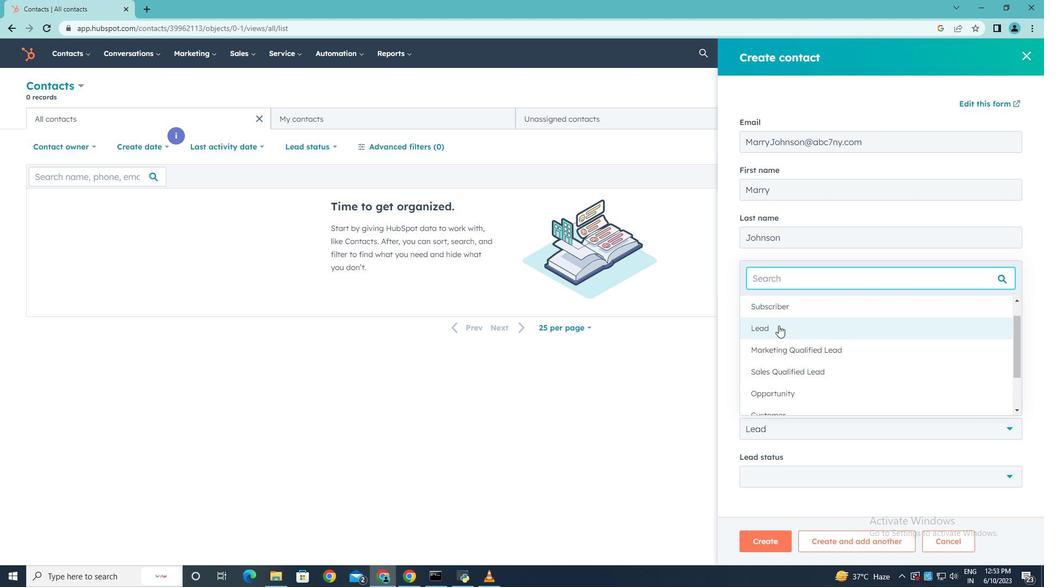 
Action: Mouse moved to (1013, 478)
Screenshot: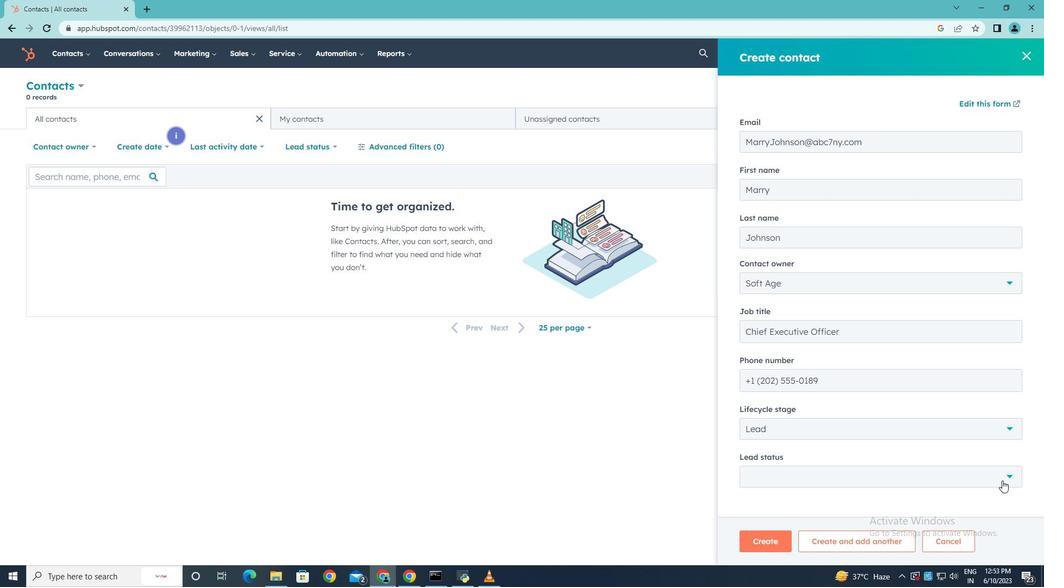 
Action: Mouse pressed left at (1013, 478)
Screenshot: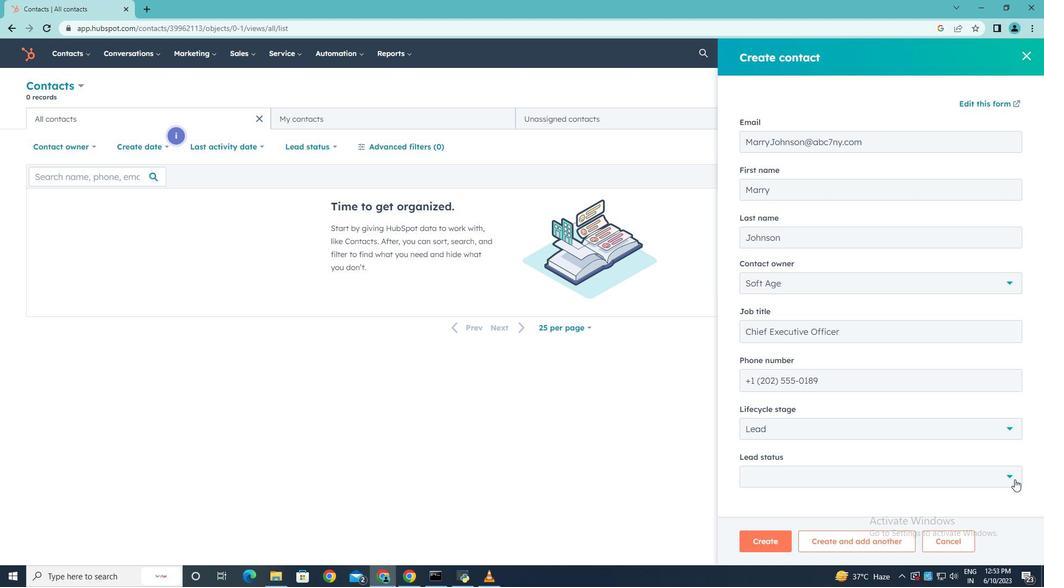 
Action: Mouse moved to (754, 374)
Screenshot: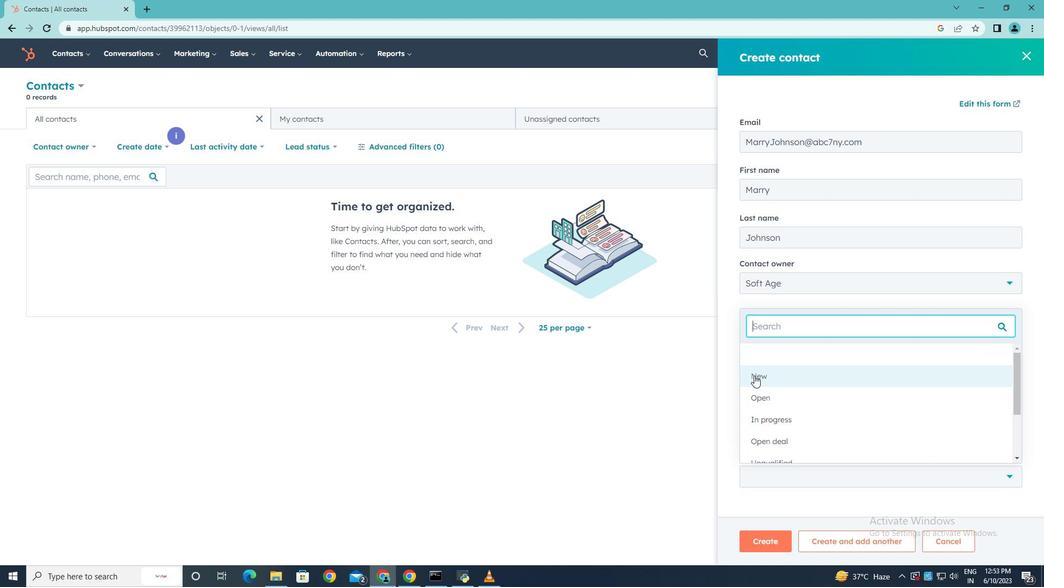 
Action: Mouse pressed left at (754, 374)
Screenshot: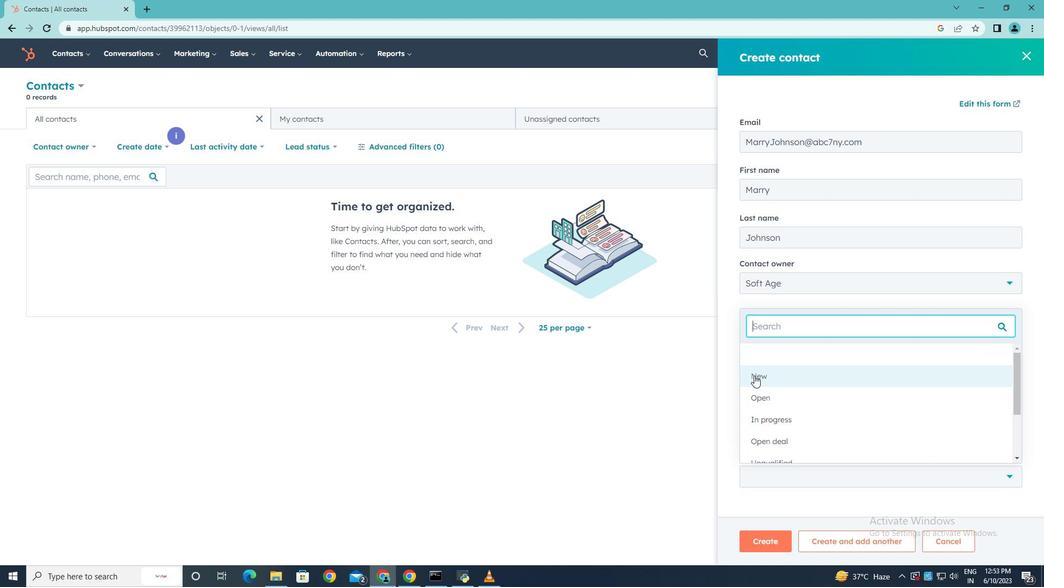 
Action: Mouse moved to (825, 436)
Screenshot: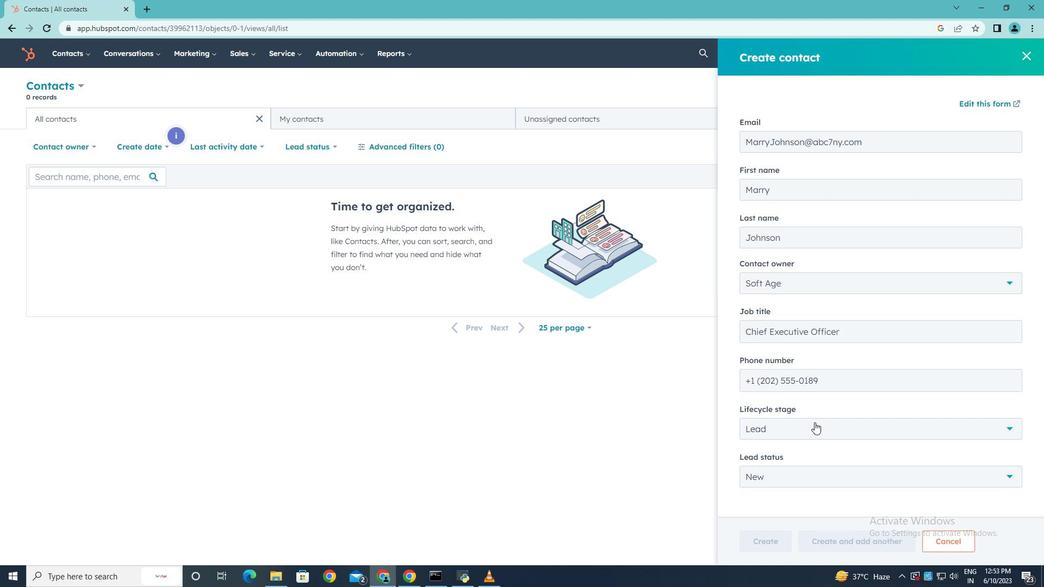 
Action: Mouse scrolled (825, 436) with delta (0, 0)
Screenshot: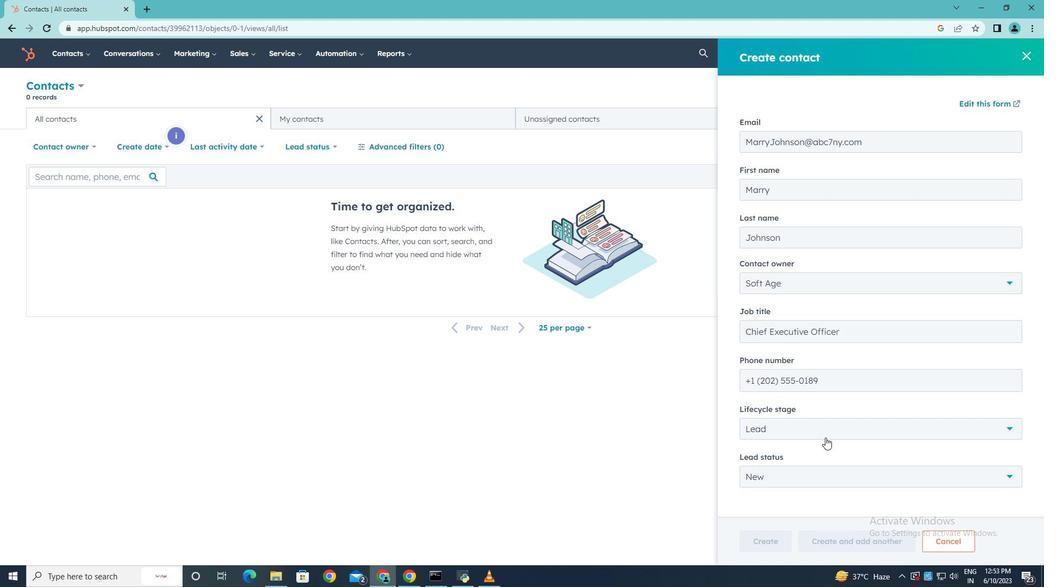 
Action: Mouse scrolled (825, 436) with delta (0, 0)
Screenshot: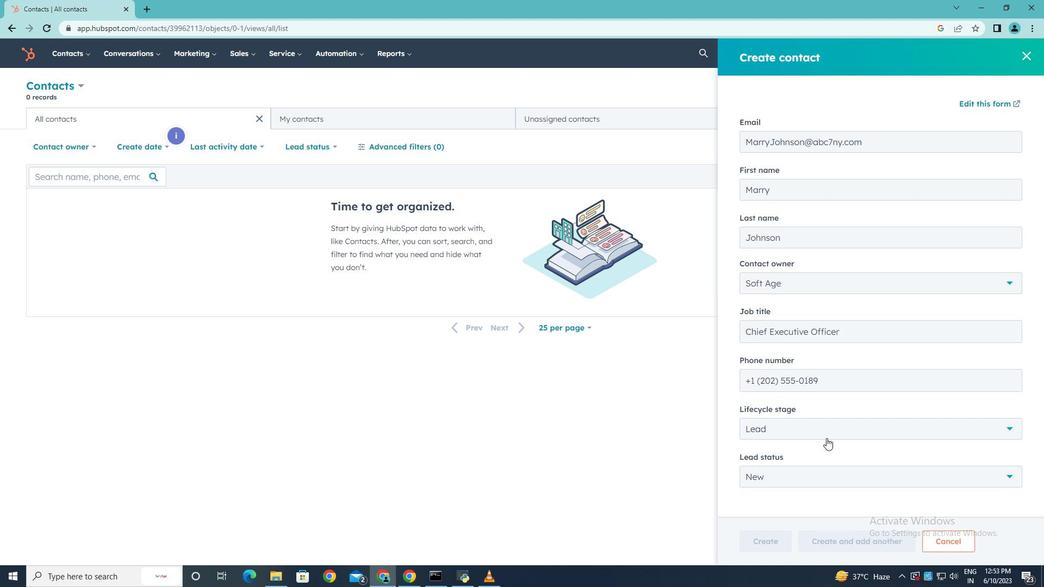 
Action: Mouse scrolled (825, 436) with delta (0, 0)
Screenshot: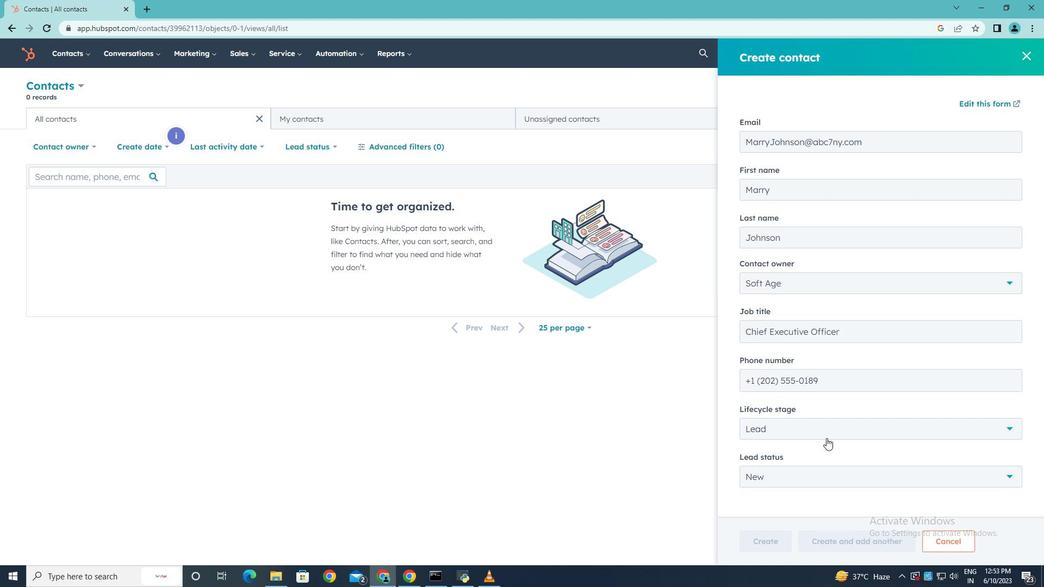
Action: Mouse scrolled (825, 436) with delta (0, 0)
Screenshot: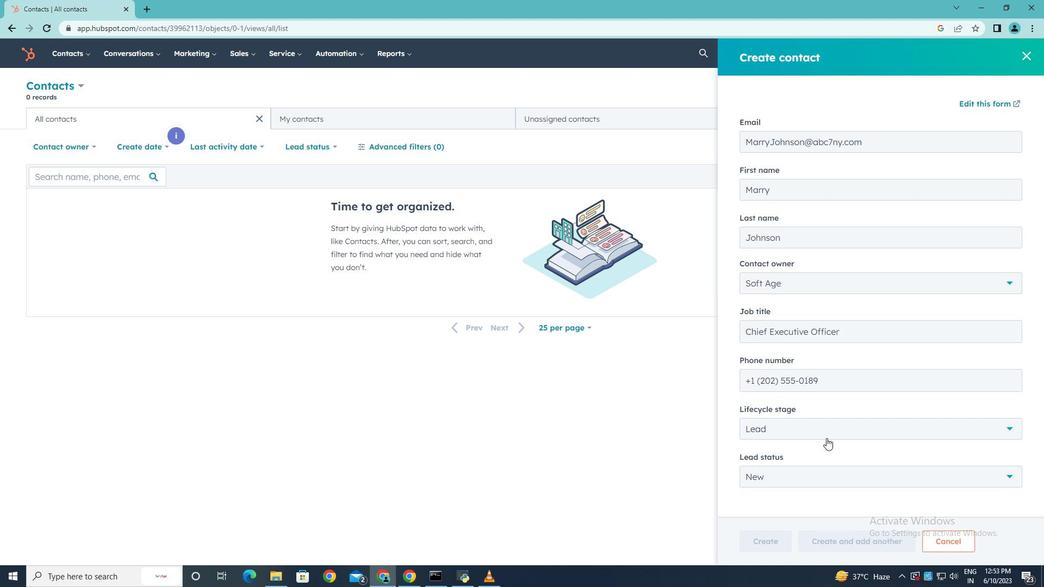 
Action: Mouse scrolled (825, 436) with delta (0, 0)
Screenshot: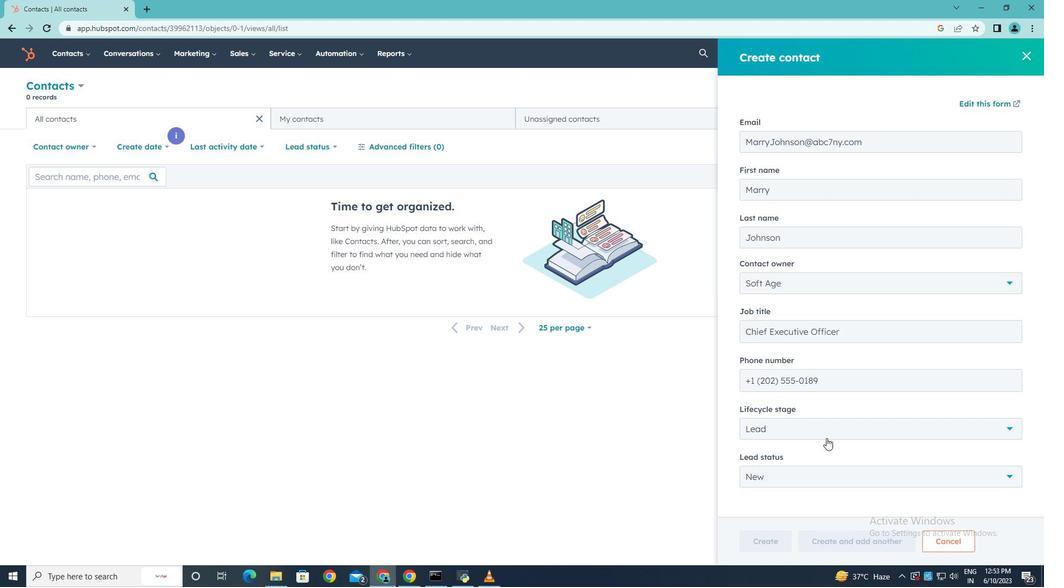 
Action: Mouse moved to (771, 539)
Screenshot: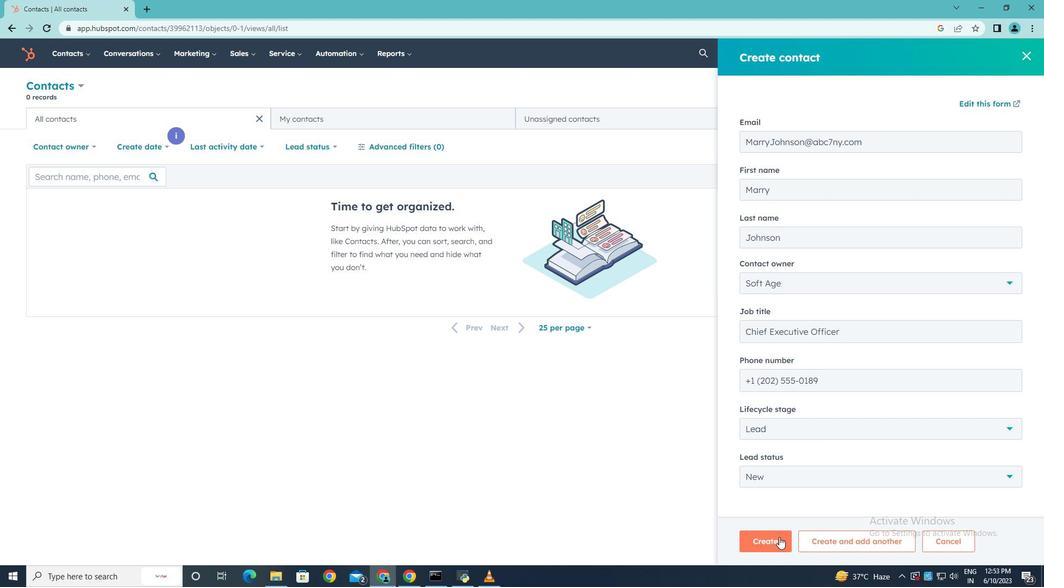 
Action: Mouse pressed left at (771, 539)
Screenshot: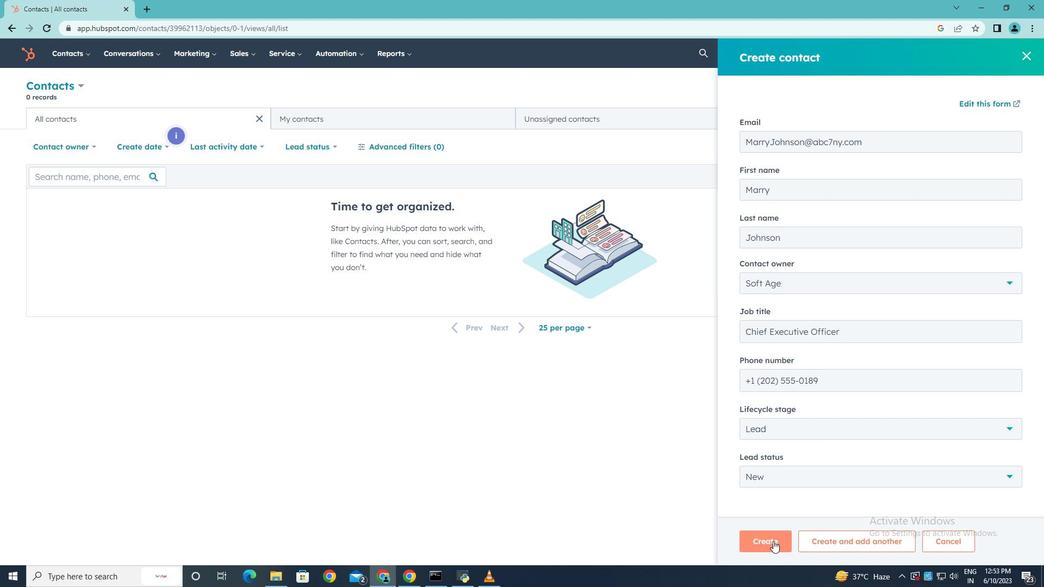 
Action: Mouse moved to (733, 347)
Screenshot: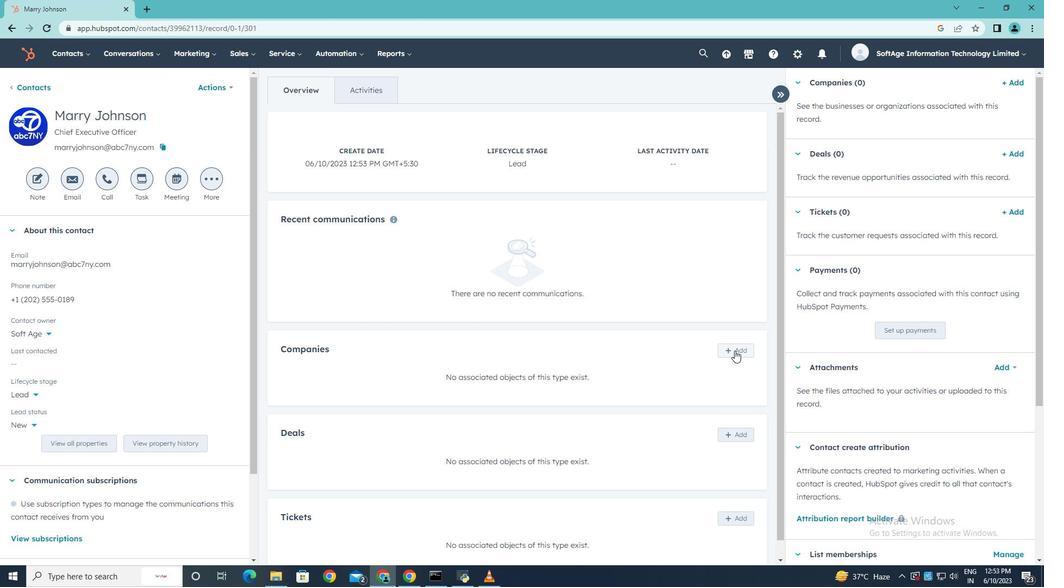 
Action: Mouse pressed left at (733, 347)
Screenshot: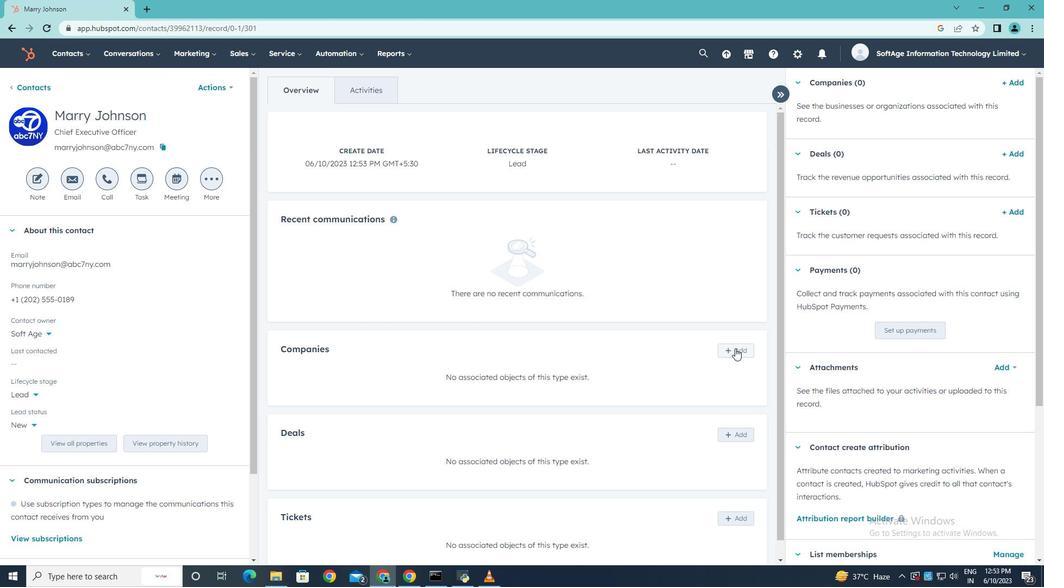 
Action: Mouse moved to (804, 112)
Screenshot: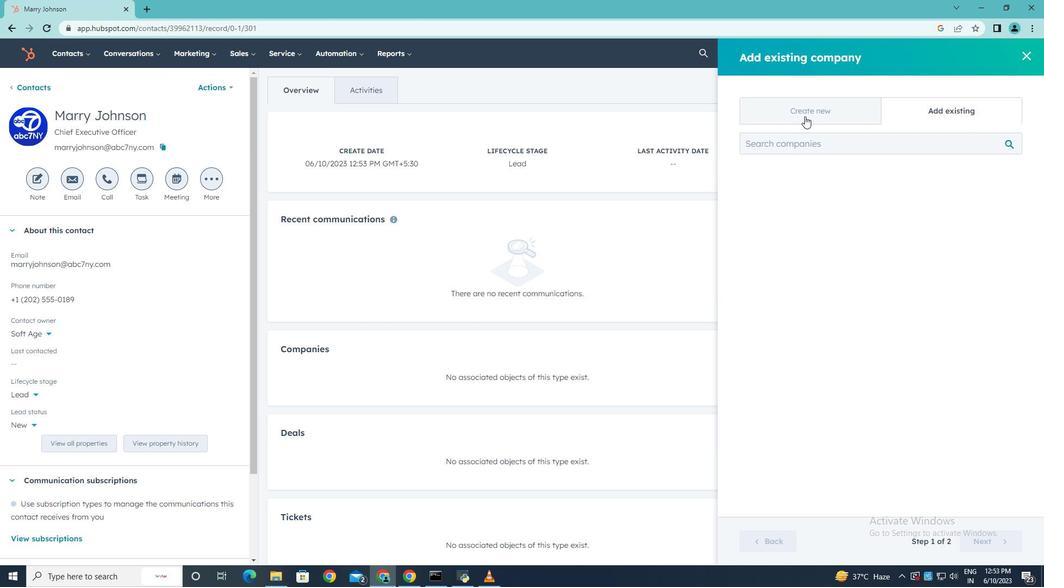 
Action: Mouse pressed left at (804, 112)
Screenshot: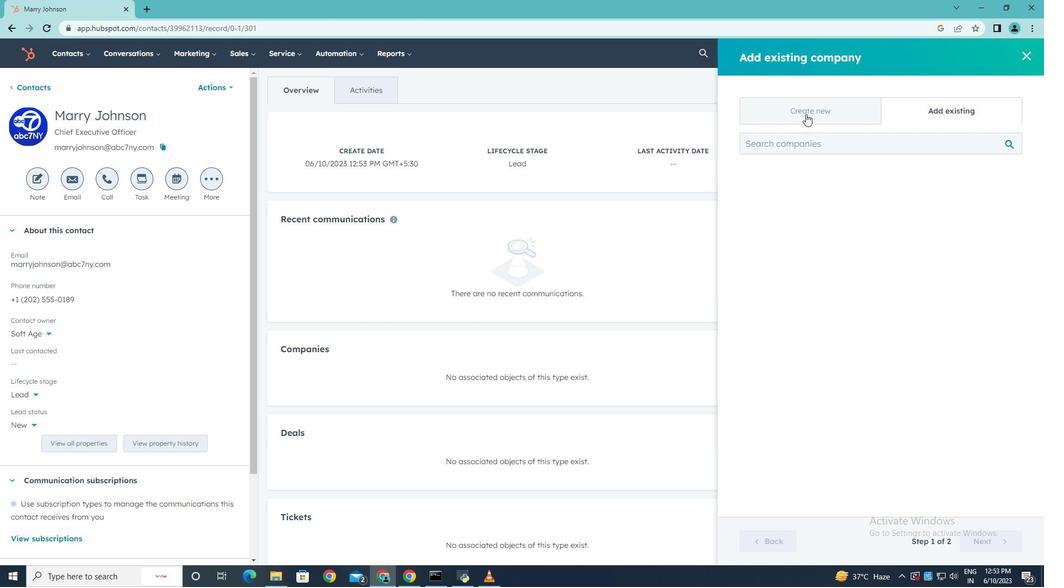 
Action: Mouse moved to (783, 178)
Screenshot: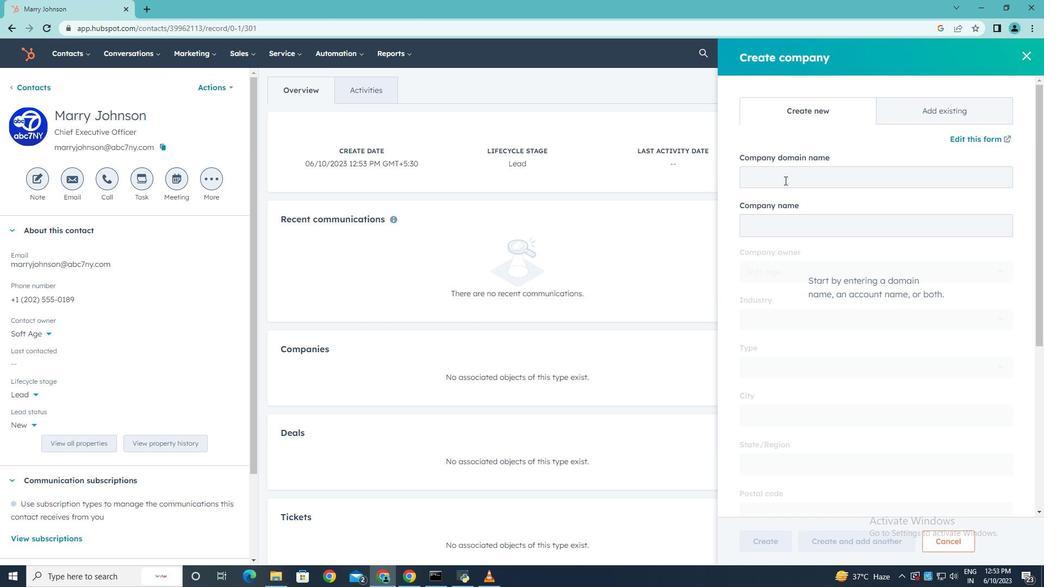 
Action: Mouse pressed left at (783, 178)
Screenshot: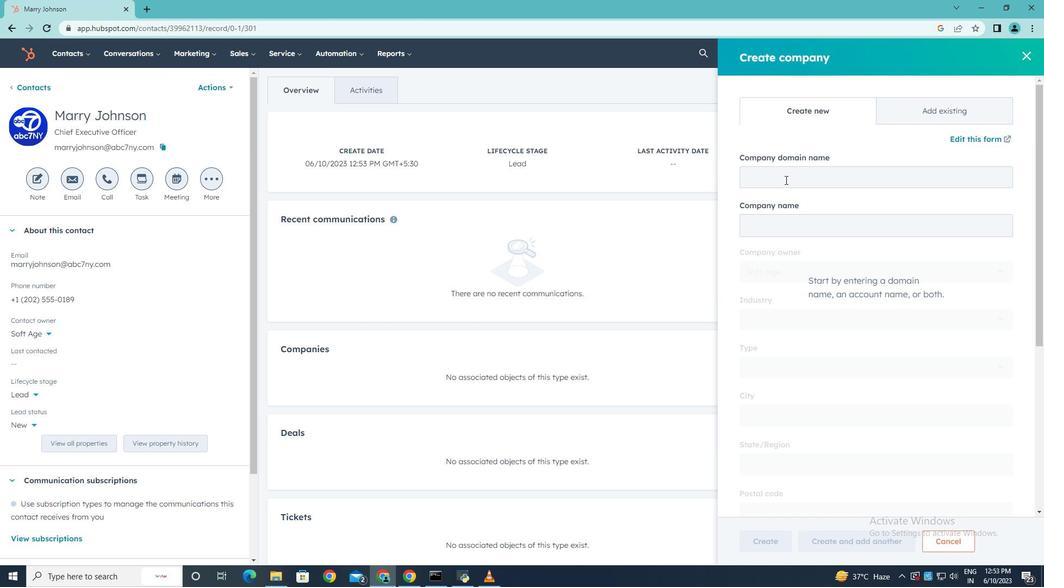 
Action: Key pressed www.suzlon.com
Screenshot: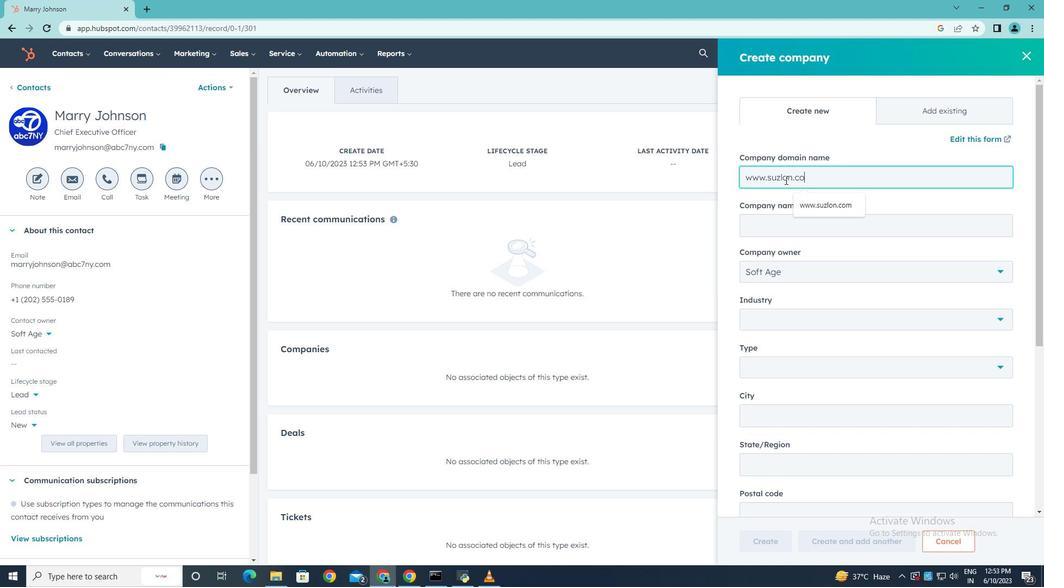 
Action: Mouse moved to (801, 272)
Screenshot: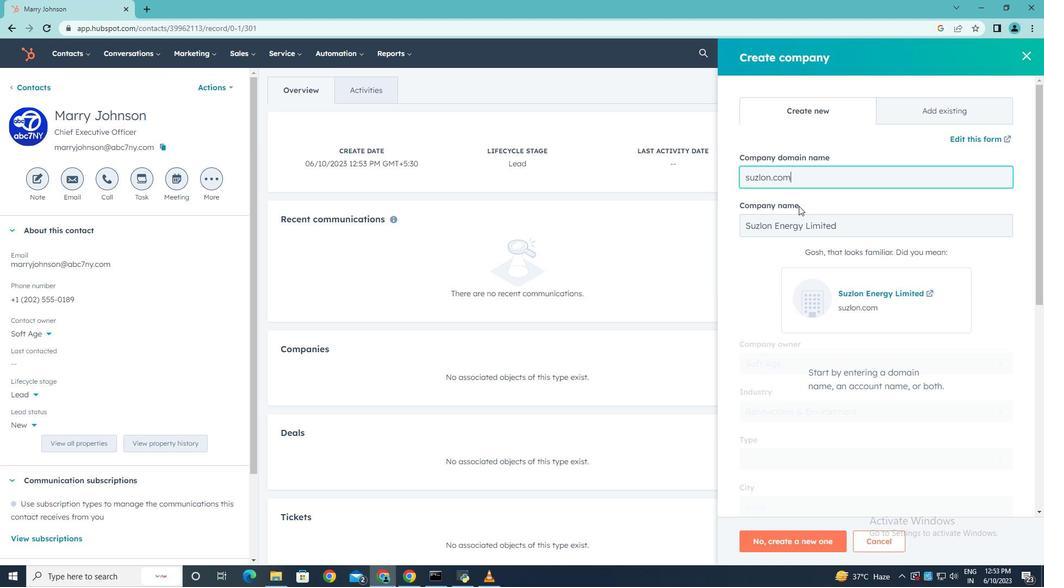 
Action: Mouse scrolled (801, 271) with delta (0, 0)
Screenshot: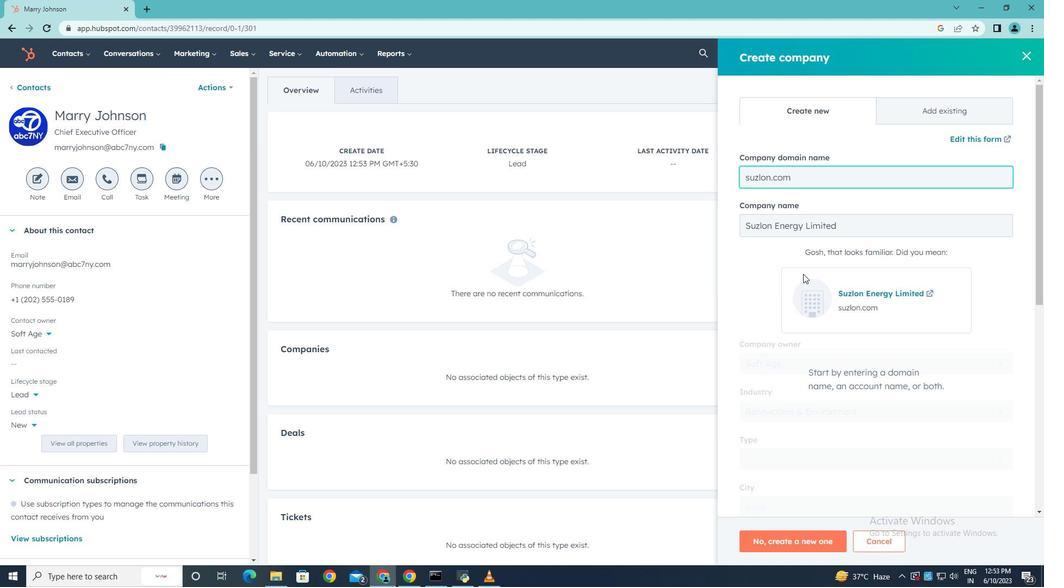 
Action: Mouse scrolled (801, 271) with delta (0, 0)
Screenshot: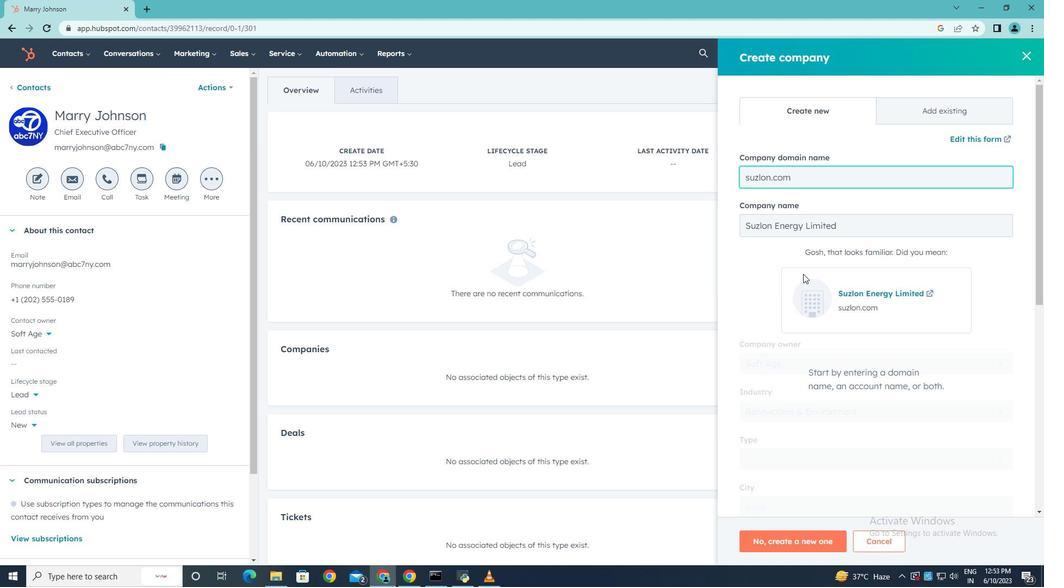 
Action: Mouse scrolled (801, 271) with delta (0, 0)
Screenshot: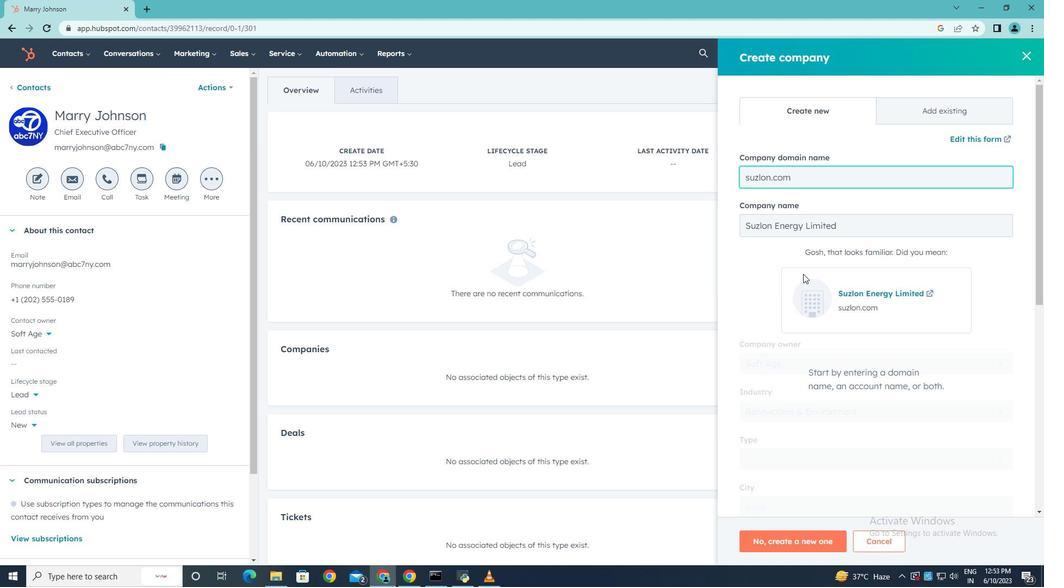 
Action: Mouse scrolled (801, 271) with delta (0, 0)
Screenshot: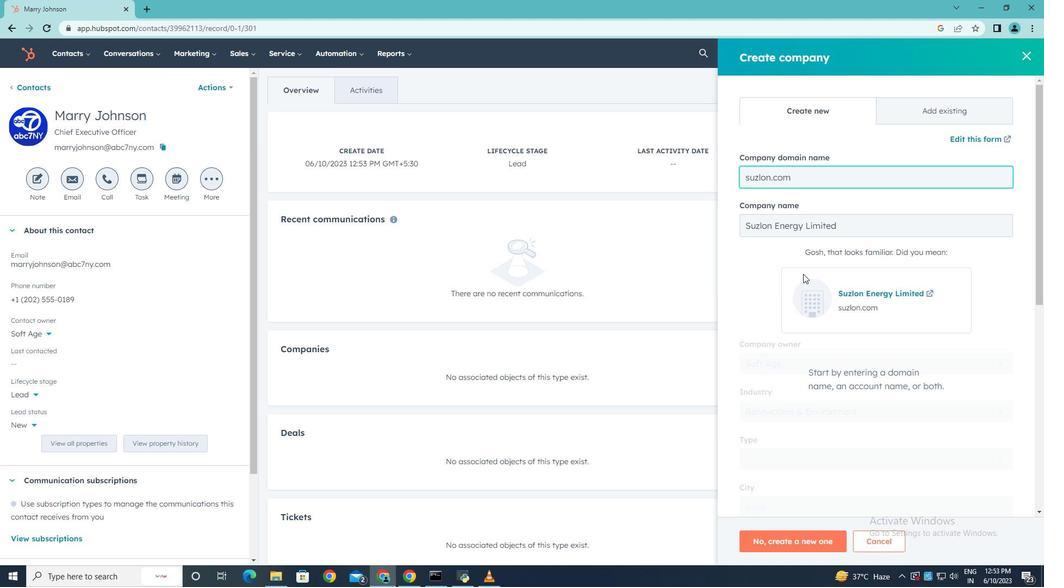
Action: Mouse scrolled (801, 271) with delta (0, 0)
Screenshot: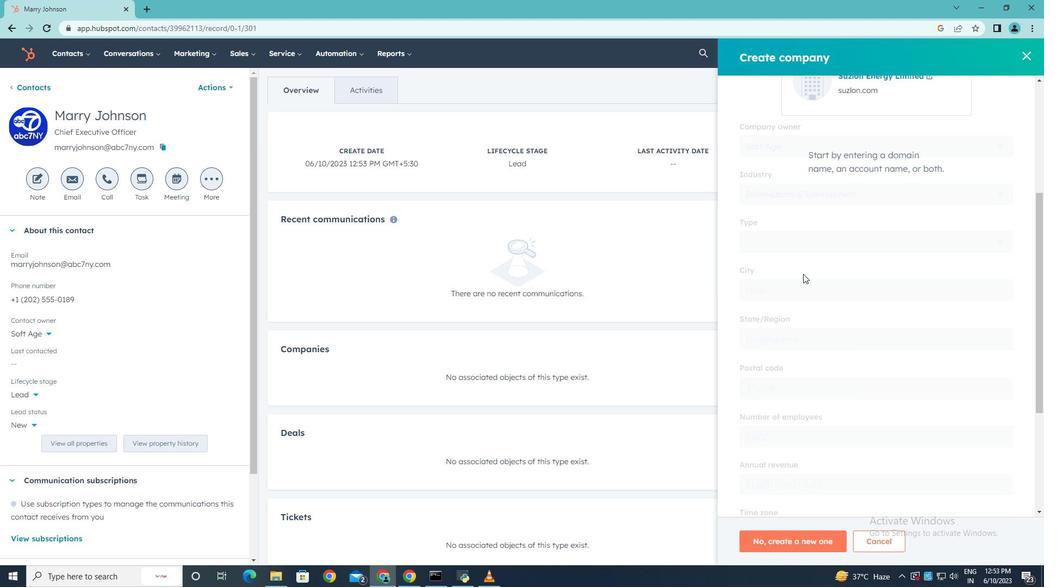 
Action: Mouse scrolled (801, 271) with delta (0, 0)
Screenshot: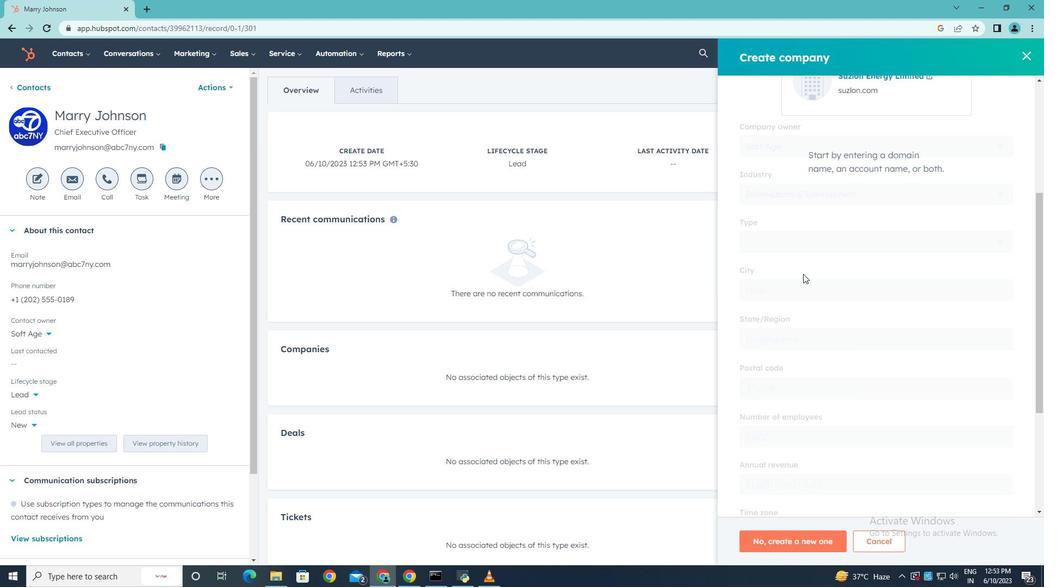 
Action: Mouse scrolled (801, 271) with delta (0, 0)
Screenshot: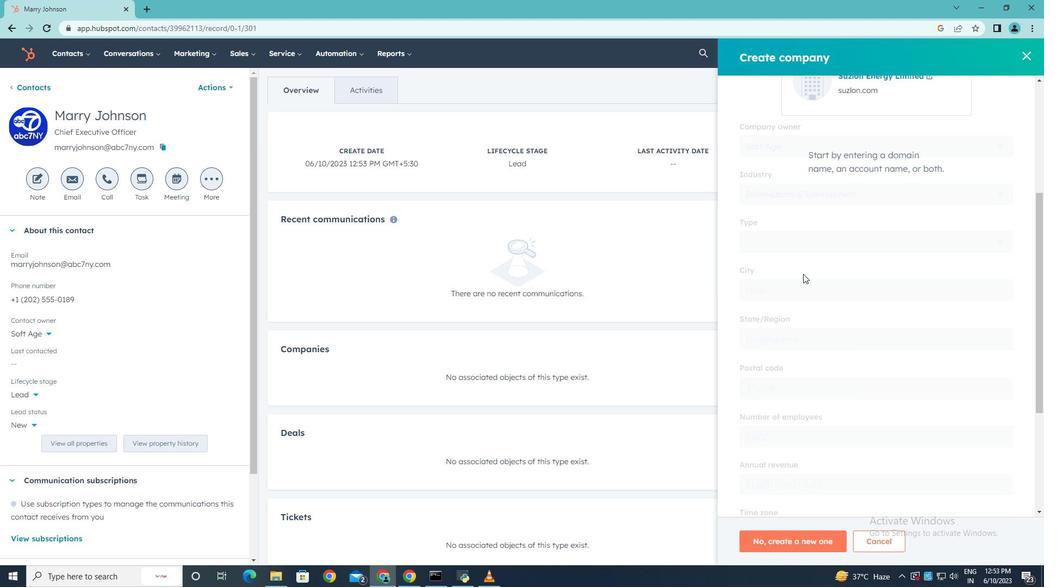 
Action: Mouse scrolled (801, 271) with delta (0, 0)
Screenshot: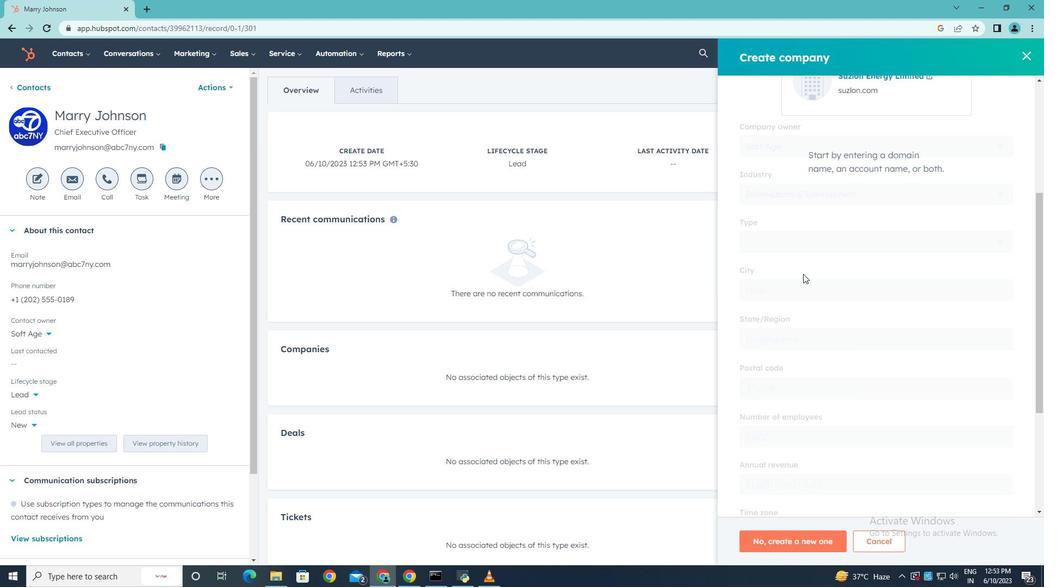 
Action: Mouse scrolled (801, 271) with delta (0, 0)
Screenshot: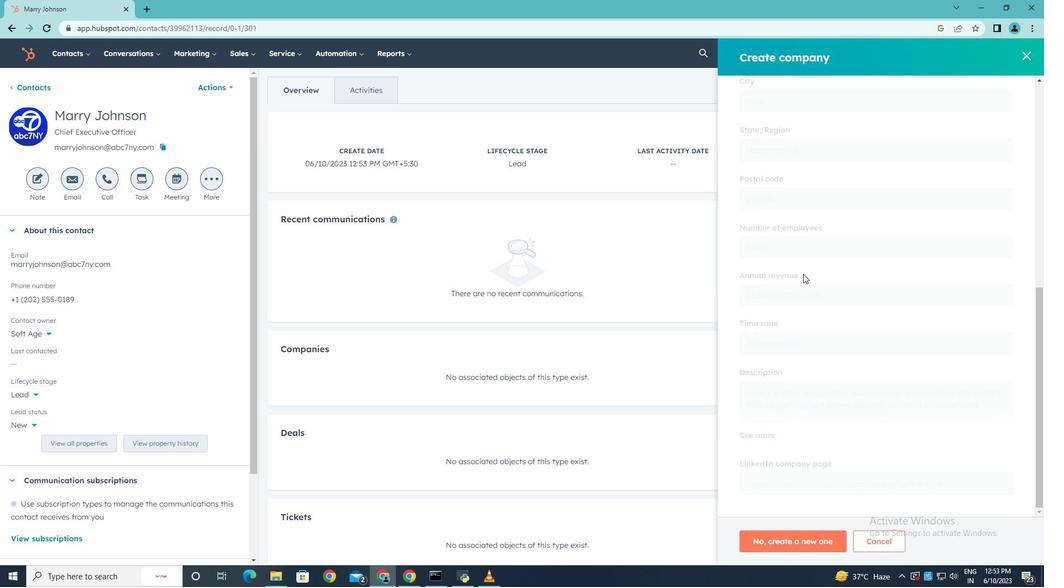 
Action: Mouse scrolled (801, 271) with delta (0, 0)
Screenshot: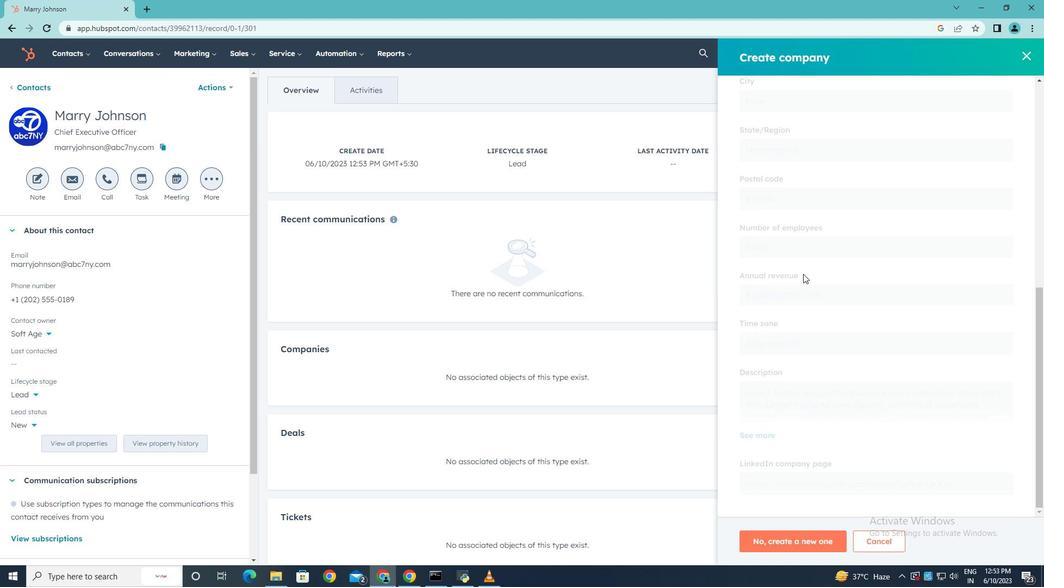 
Action: Mouse scrolled (801, 271) with delta (0, 0)
Screenshot: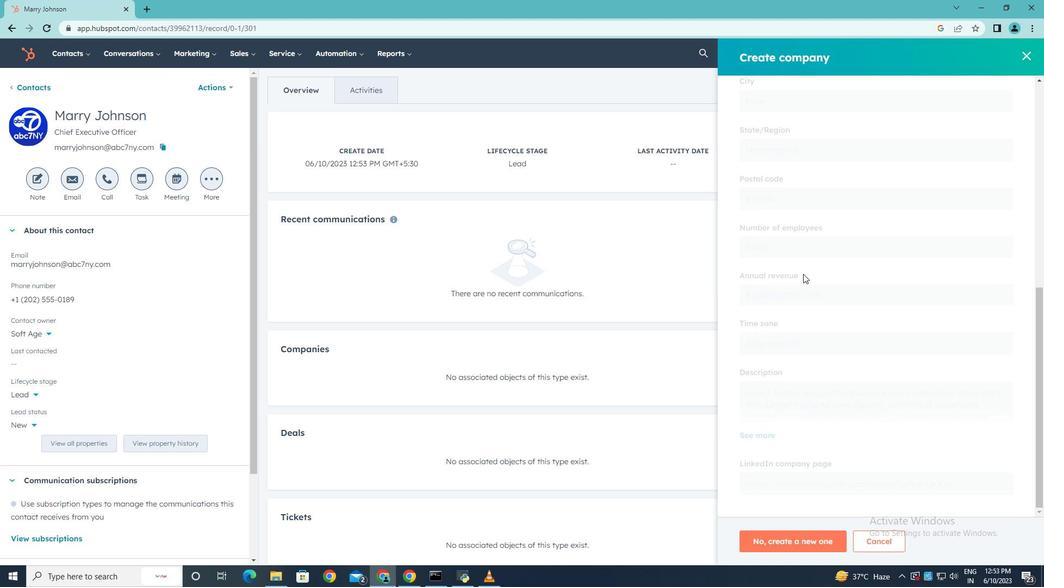 
Action: Mouse scrolled (801, 271) with delta (0, 0)
Screenshot: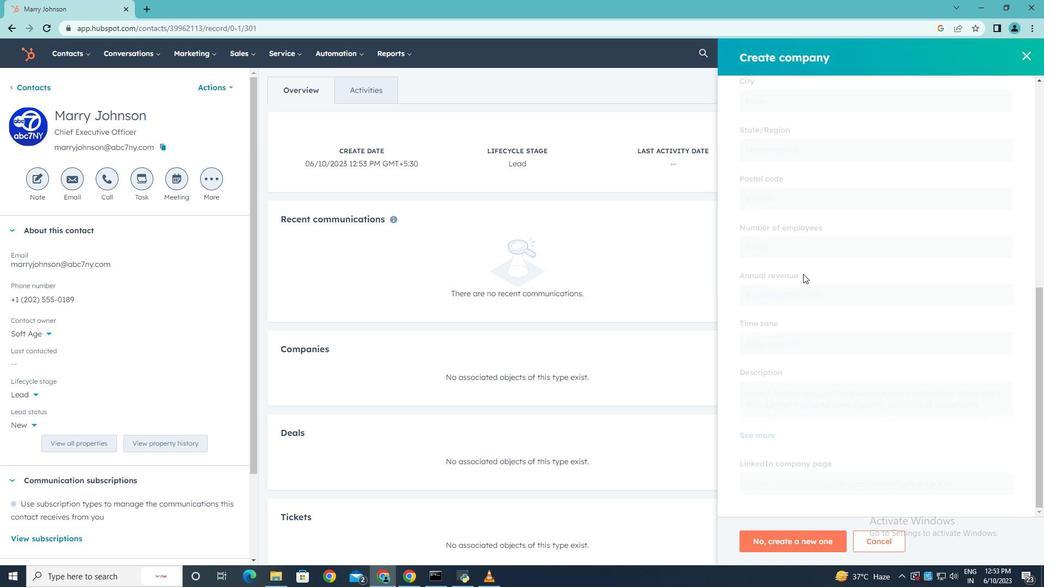 
Action: Mouse scrolled (801, 271) with delta (0, 0)
Screenshot: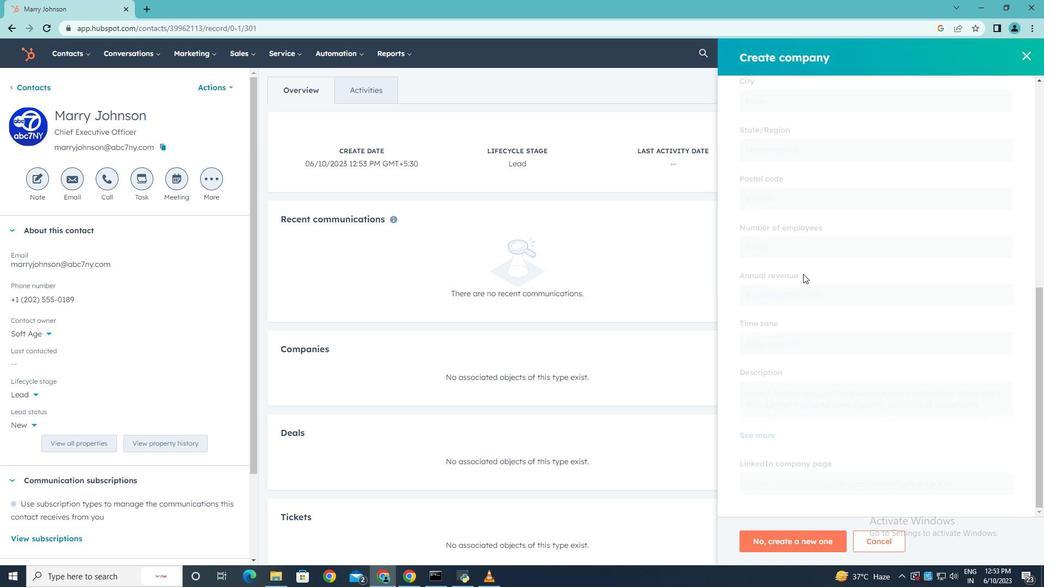 
Action: Mouse scrolled (801, 271) with delta (0, 0)
Screenshot: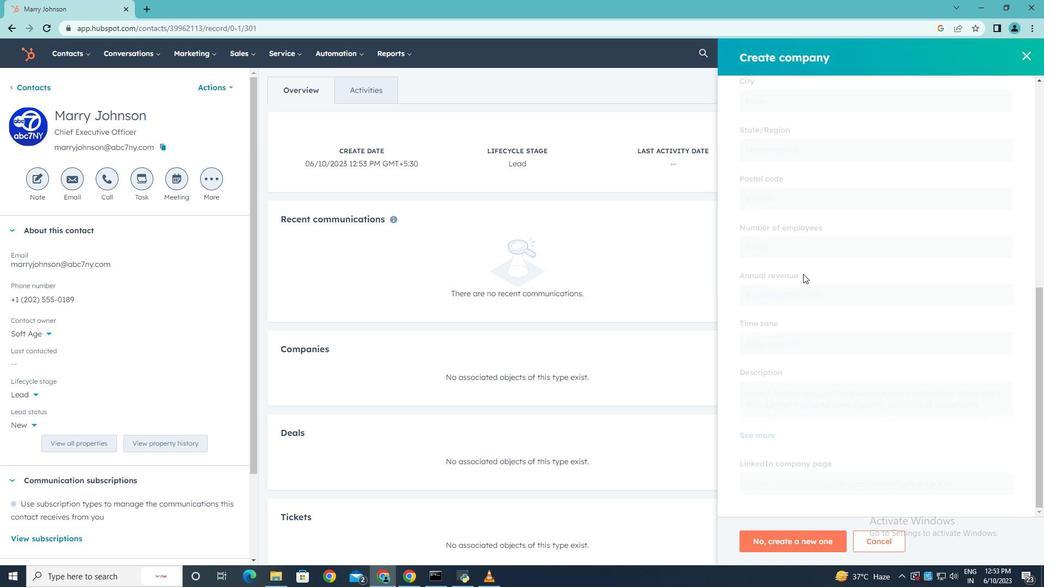 
Action: Mouse moved to (787, 542)
Screenshot: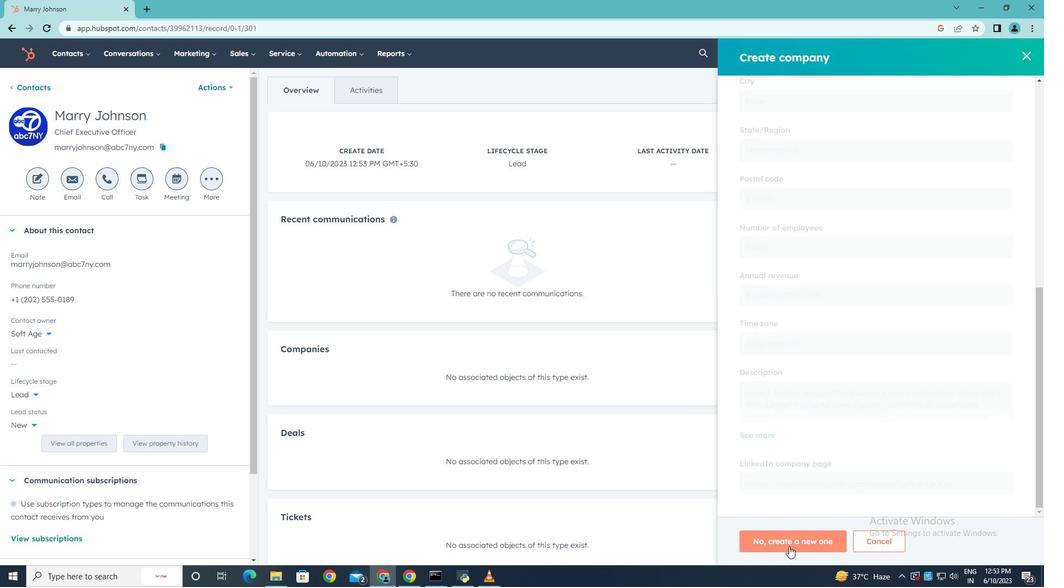 
Action: Mouse pressed left at (787, 542)
Screenshot: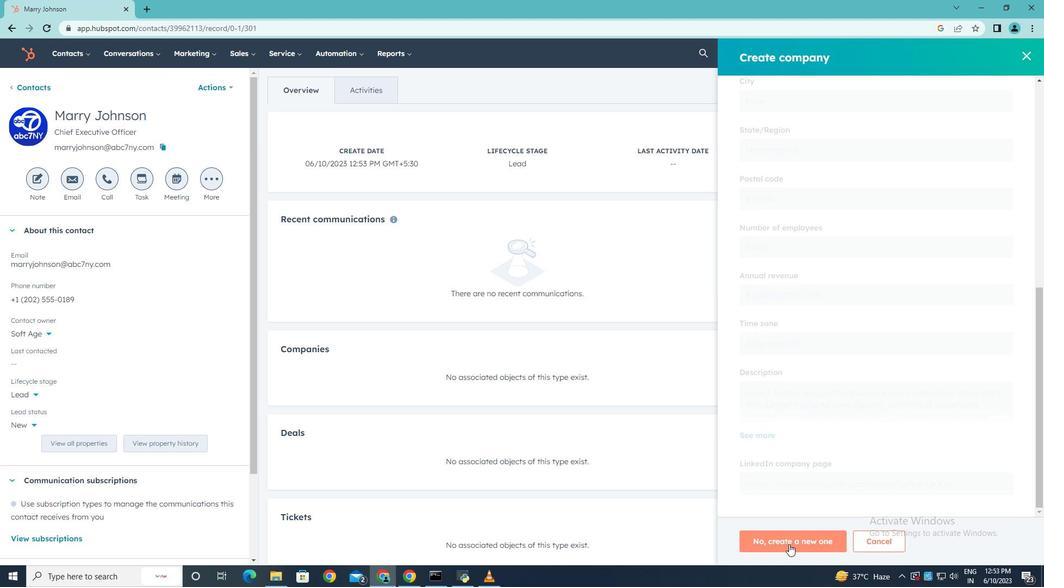 
Action: Mouse moved to (817, 347)
Screenshot: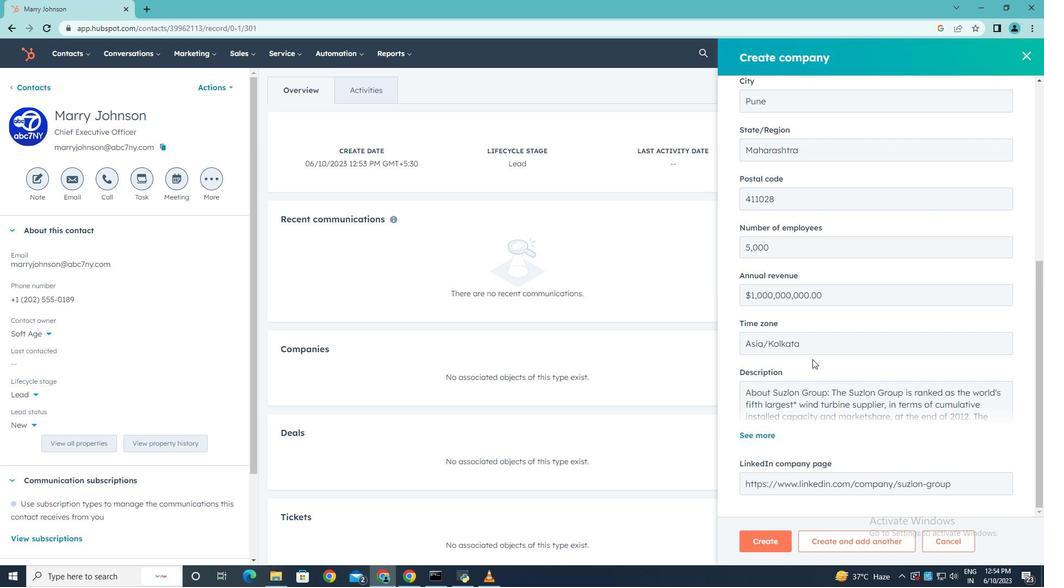 
Action: Mouse scrolled (817, 348) with delta (0, 0)
Screenshot: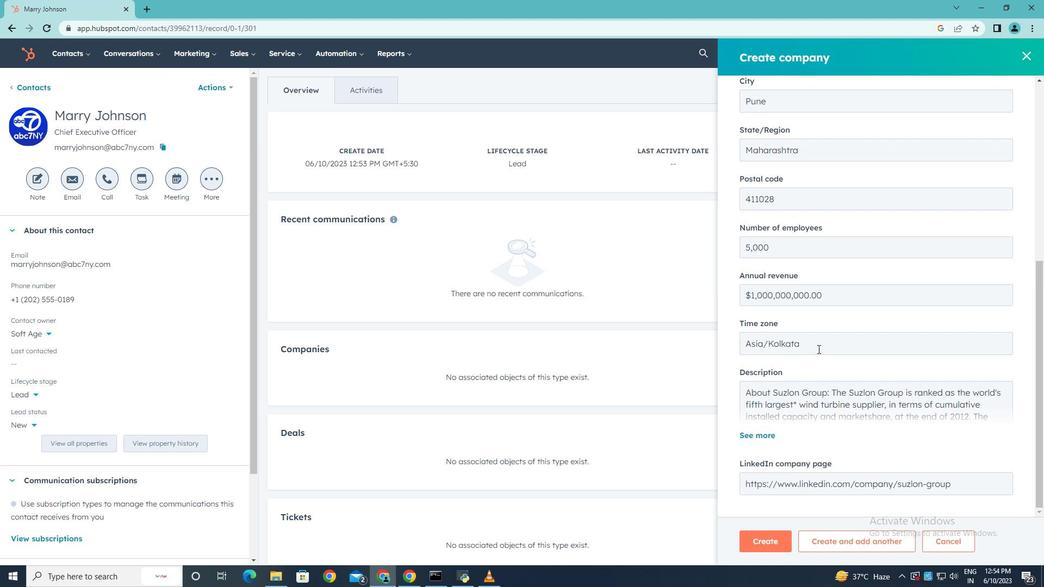 
Action: Mouse scrolled (817, 348) with delta (0, 0)
Screenshot: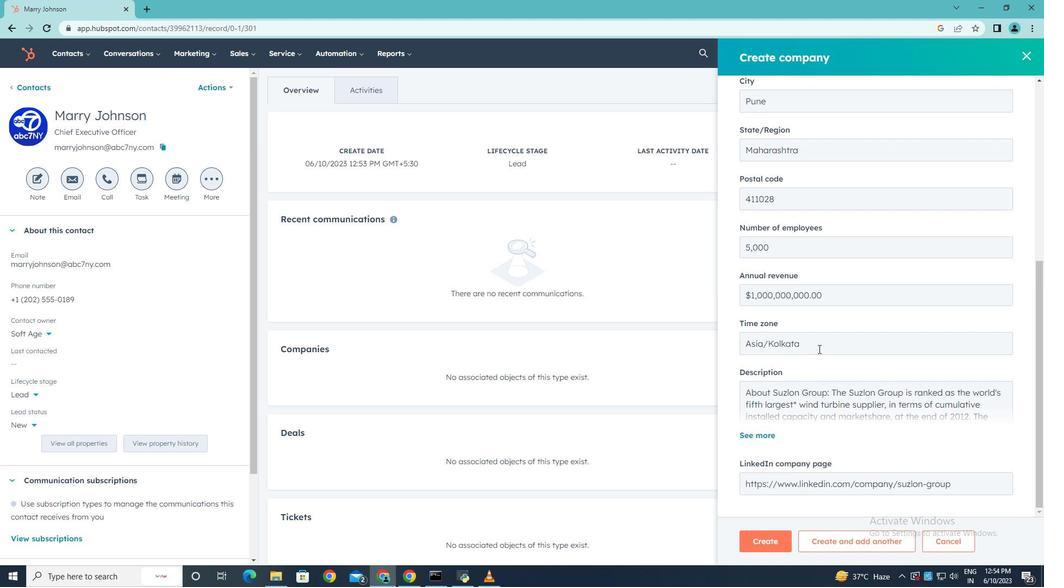 
Action: Mouse scrolled (817, 348) with delta (0, 0)
Screenshot: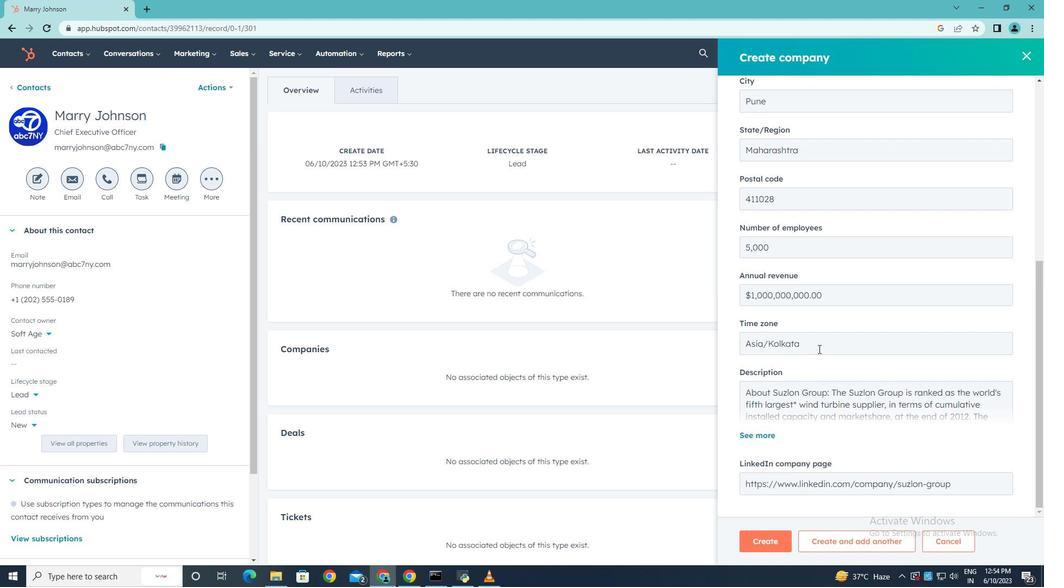 
Action: Mouse moved to (1001, 214)
Screenshot: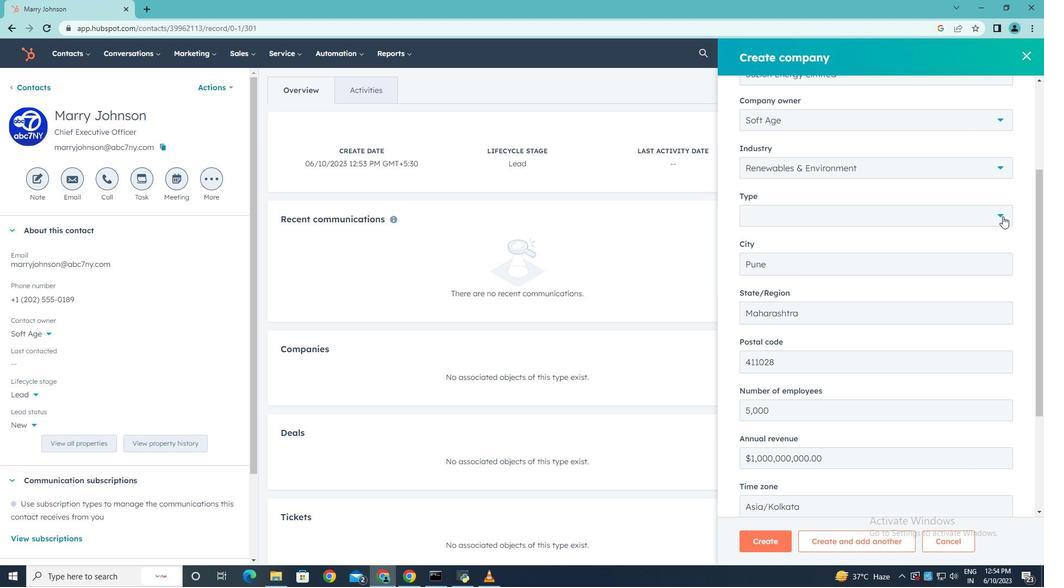 
Action: Mouse pressed left at (1001, 214)
Screenshot: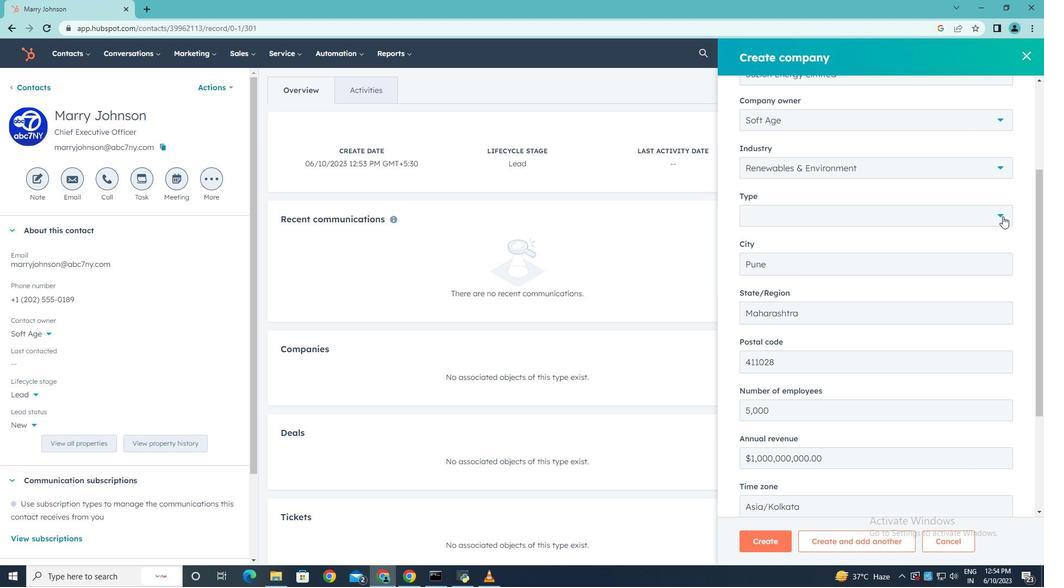 
Action: Mouse moved to (780, 270)
Screenshot: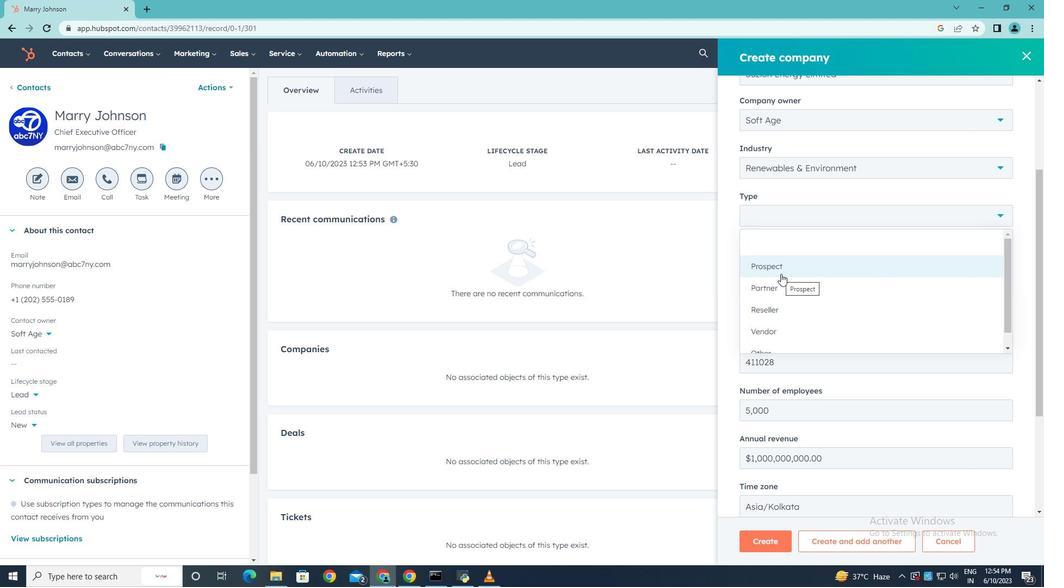 
Action: Mouse pressed left at (780, 270)
Screenshot: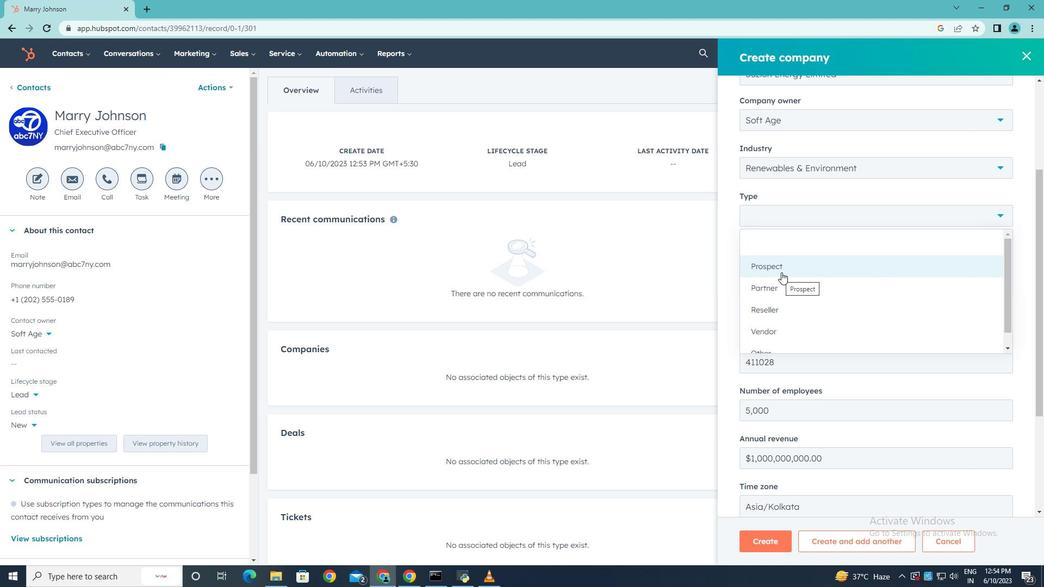 
Action: Mouse moved to (817, 367)
Screenshot: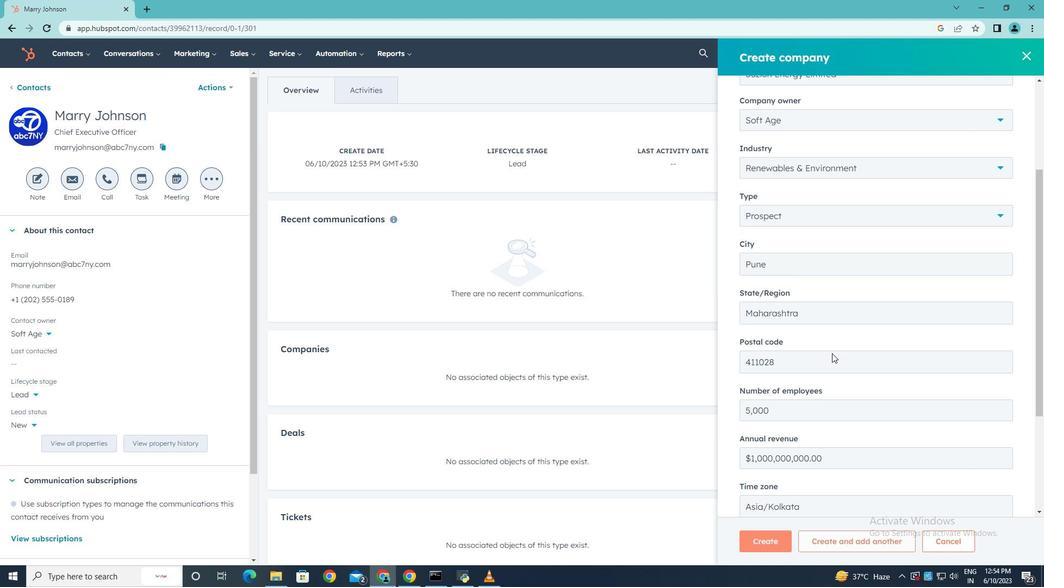 
Action: Mouse scrolled (817, 366) with delta (0, 0)
Screenshot: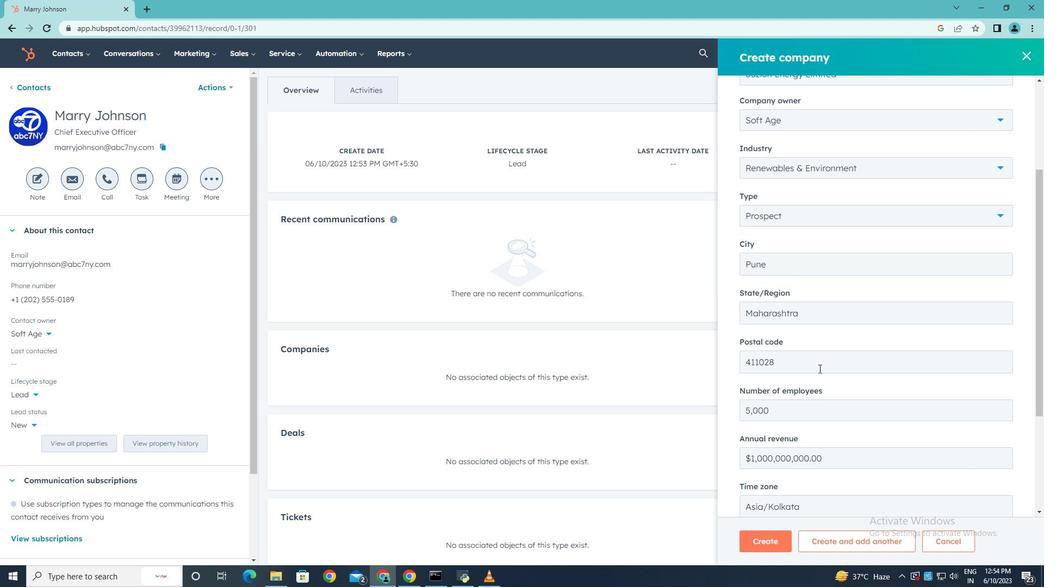 
Action: Mouse moved to (818, 367)
Screenshot: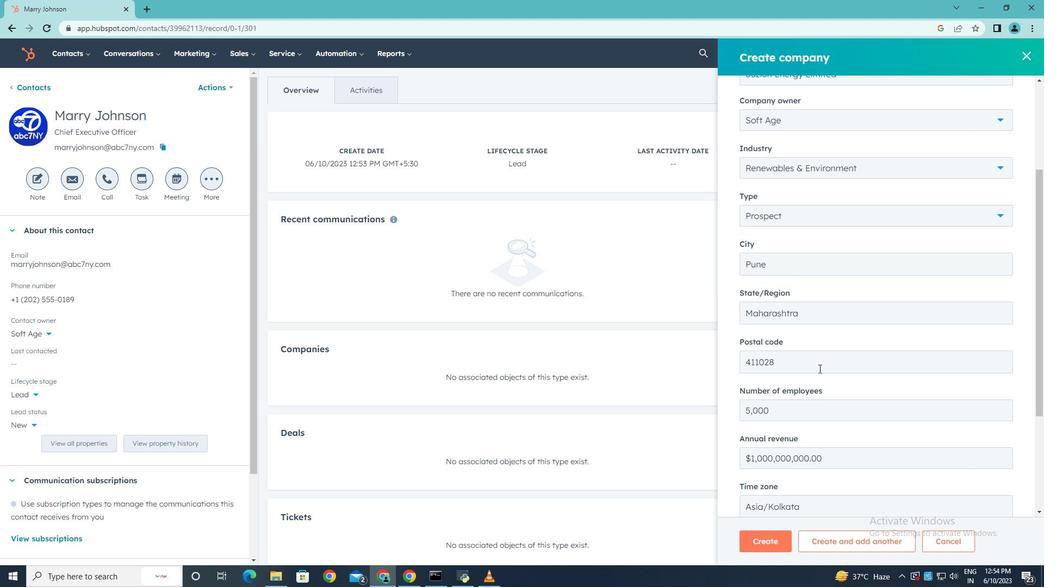 
Action: Mouse scrolled (818, 366) with delta (0, 0)
Screenshot: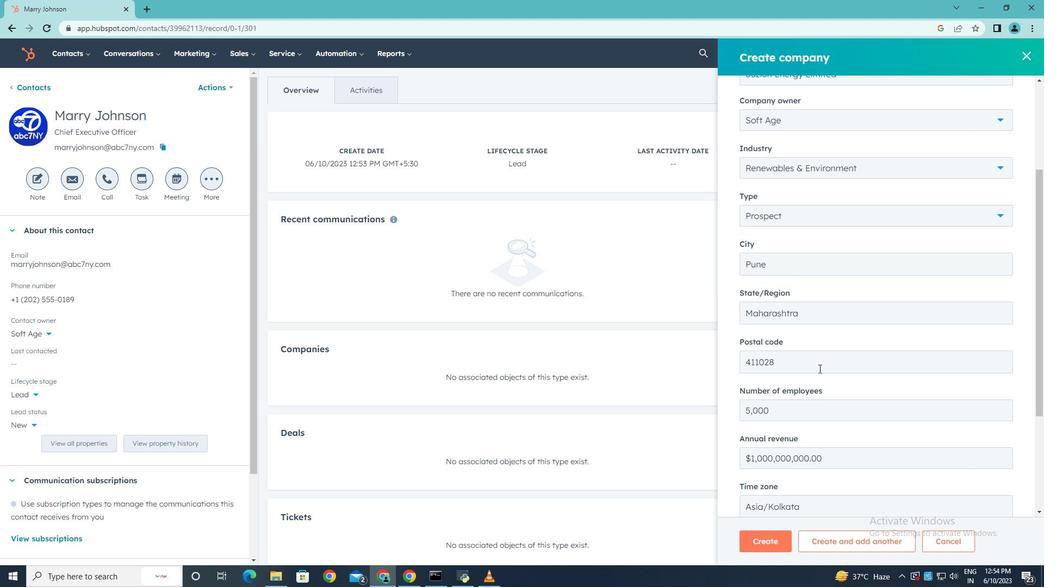 
Action: Mouse moved to (818, 367)
Screenshot: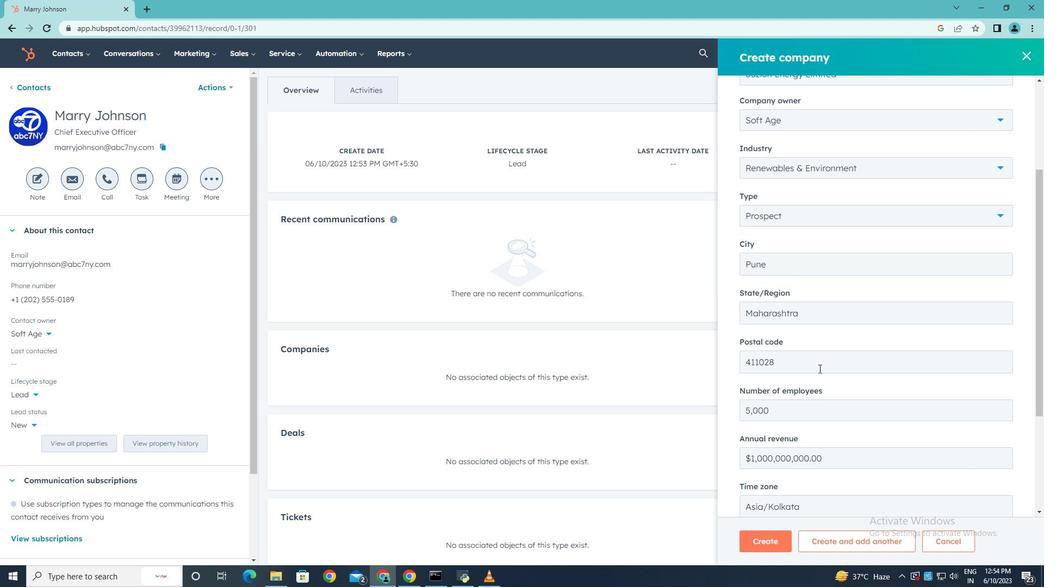 
Action: Mouse scrolled (818, 366) with delta (0, 0)
Screenshot: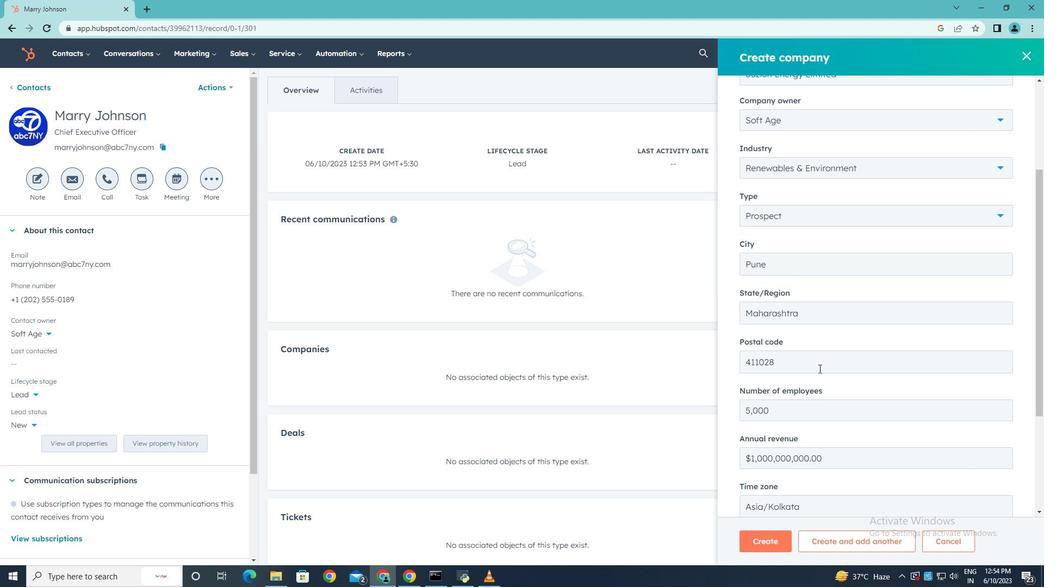 
Action: Mouse scrolled (818, 366) with delta (0, 0)
Screenshot: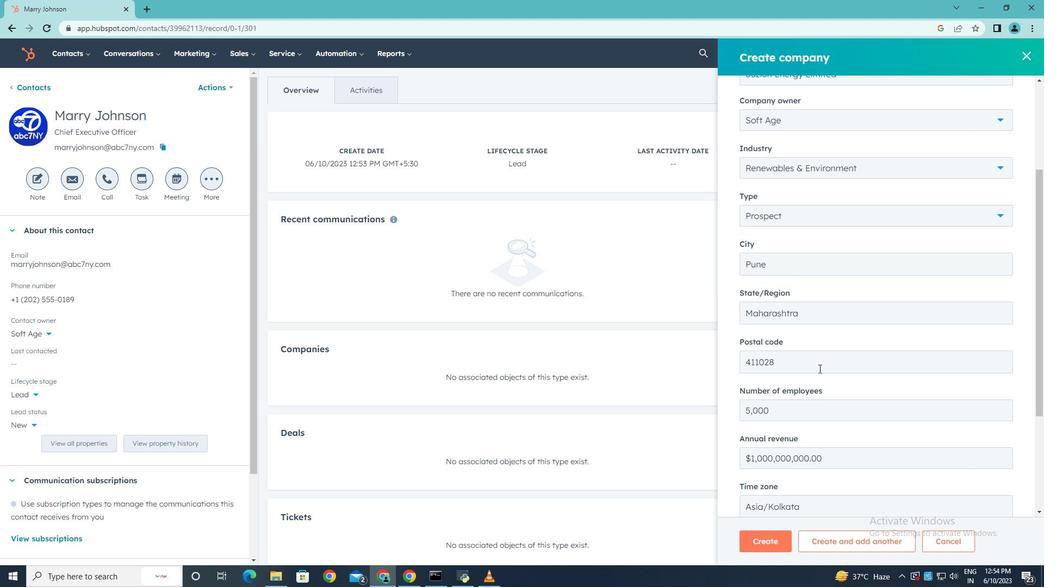
Action: Mouse moved to (818, 367)
Screenshot: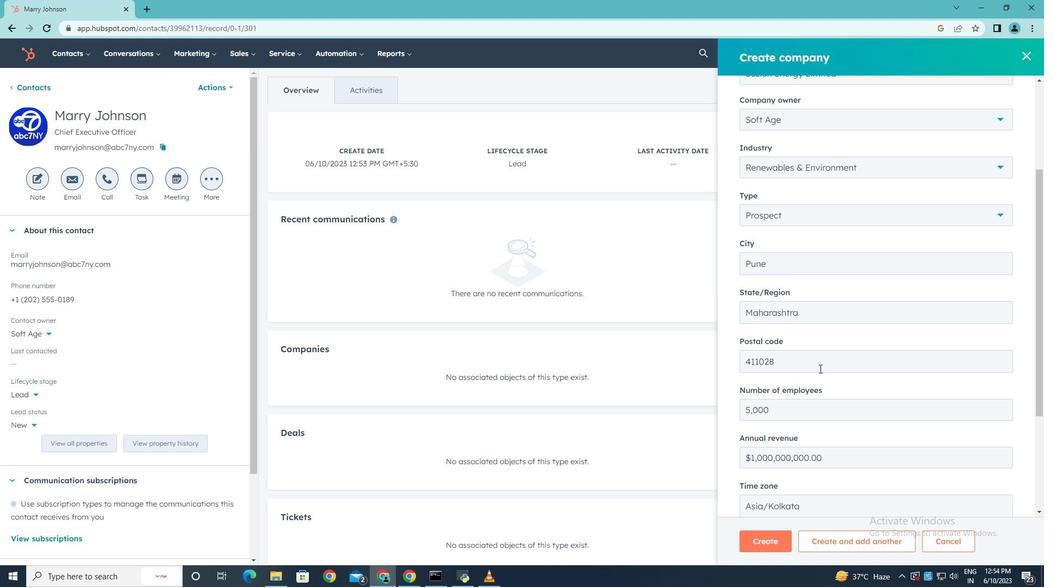 
Action: Mouse scrolled (818, 366) with delta (0, 0)
Screenshot: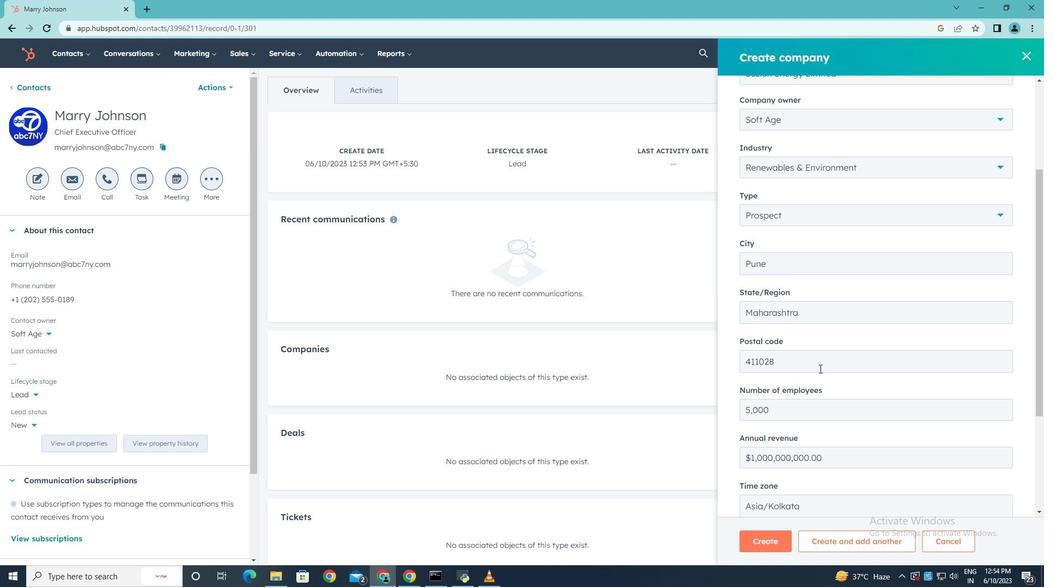 
Action: Mouse moved to (820, 367)
Screenshot: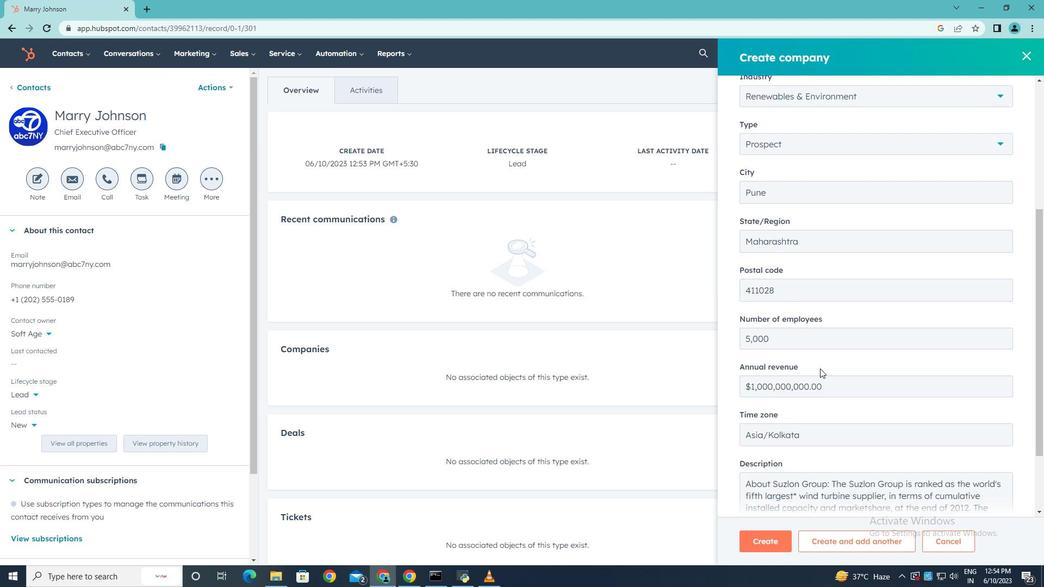 
Action: Mouse scrolled (820, 366) with delta (0, 0)
Screenshot: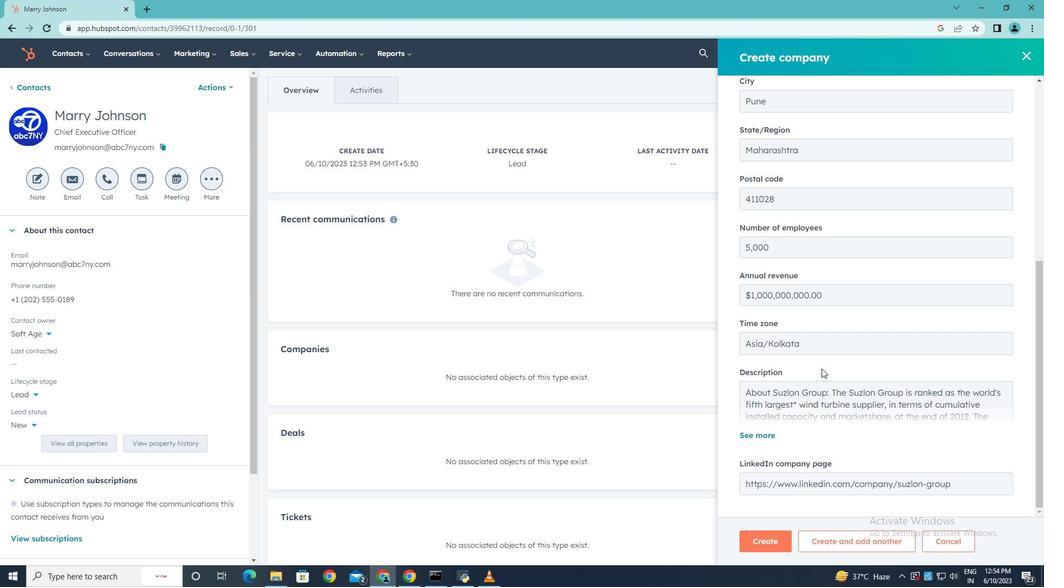 
Action: Mouse scrolled (820, 366) with delta (0, 0)
Screenshot: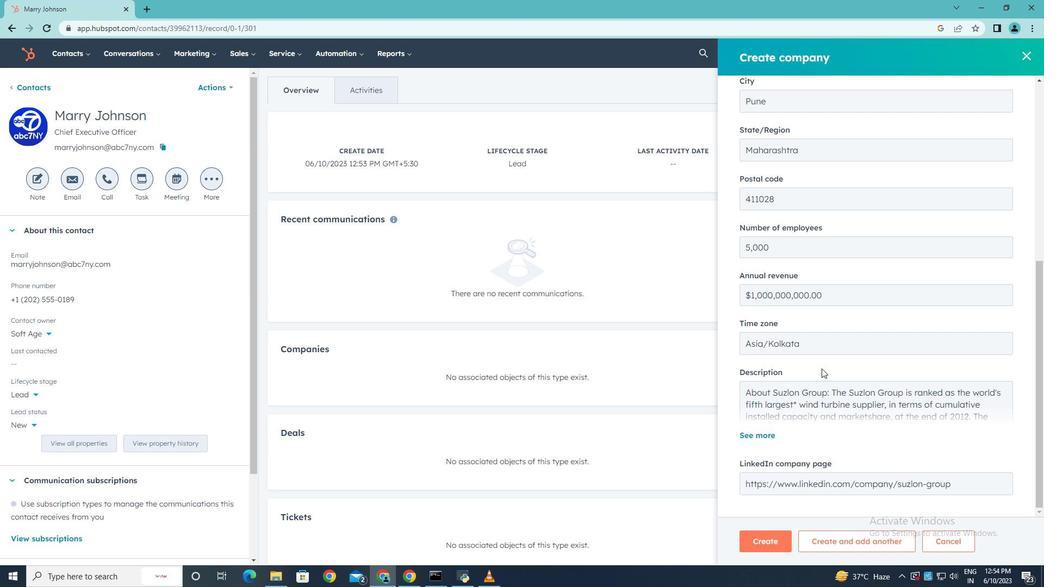 
Action: Mouse scrolled (820, 366) with delta (0, 0)
Screenshot: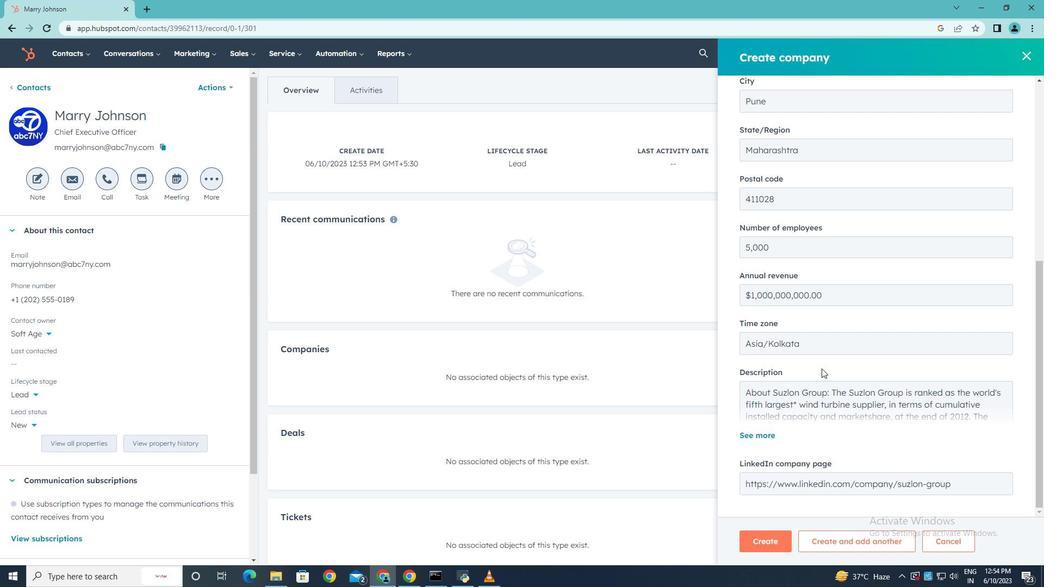 
Action: Mouse scrolled (820, 366) with delta (0, 0)
Screenshot: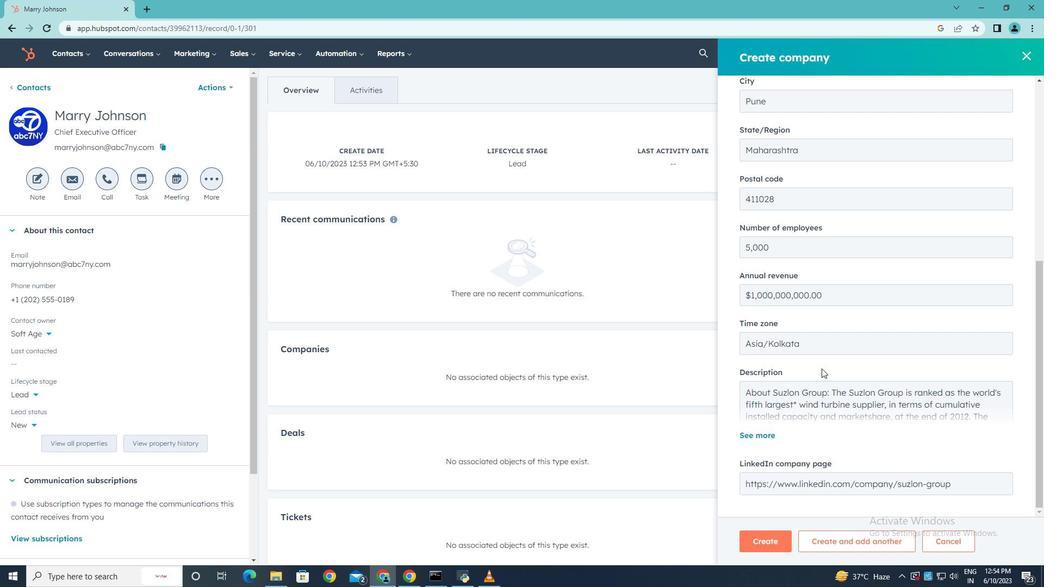 
Action: Mouse scrolled (820, 366) with delta (0, 0)
Screenshot: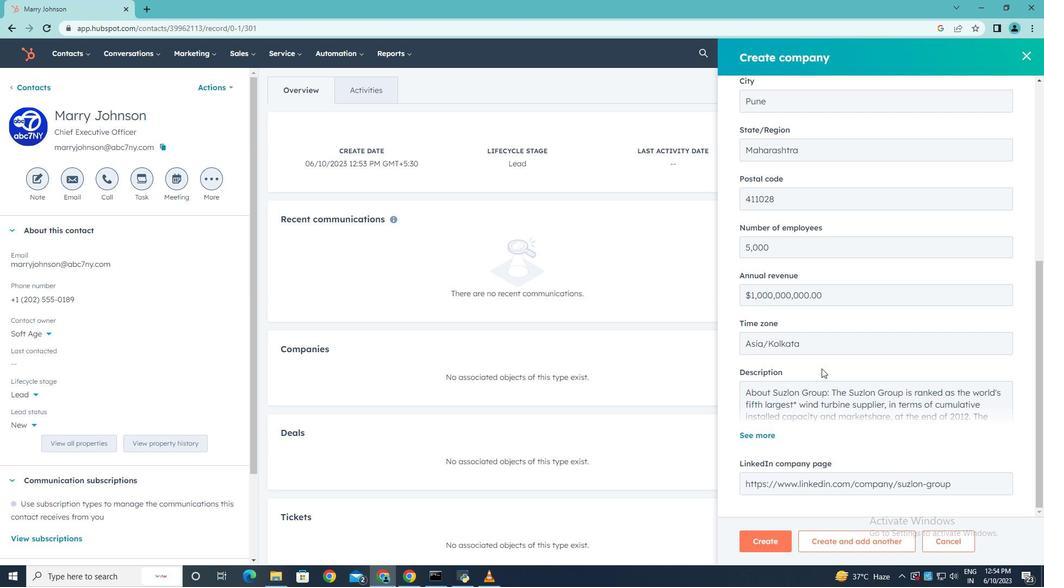 
Action: Mouse moved to (762, 542)
Screenshot: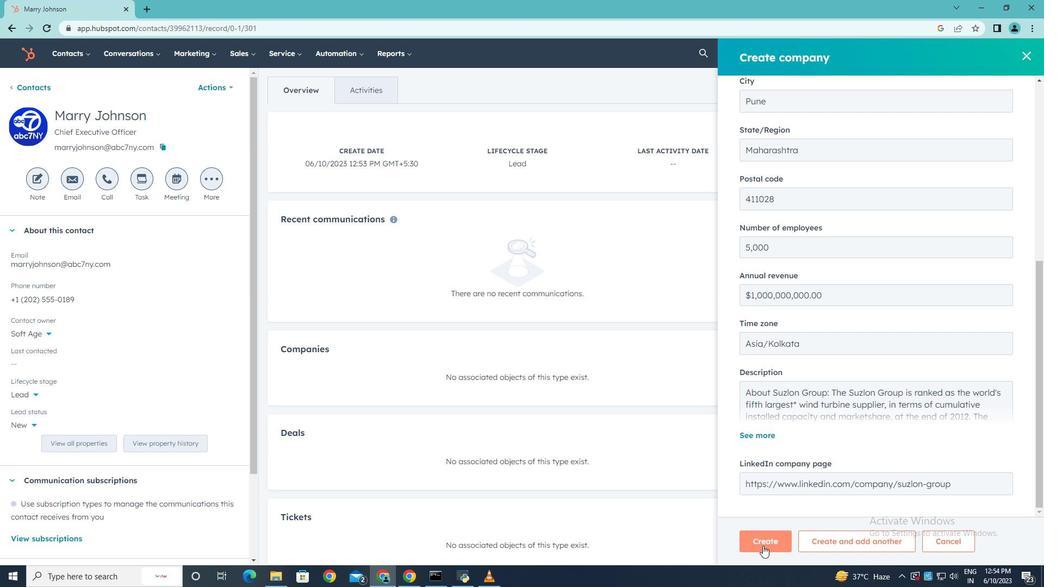 
Action: Mouse pressed left at (762, 542)
Screenshot: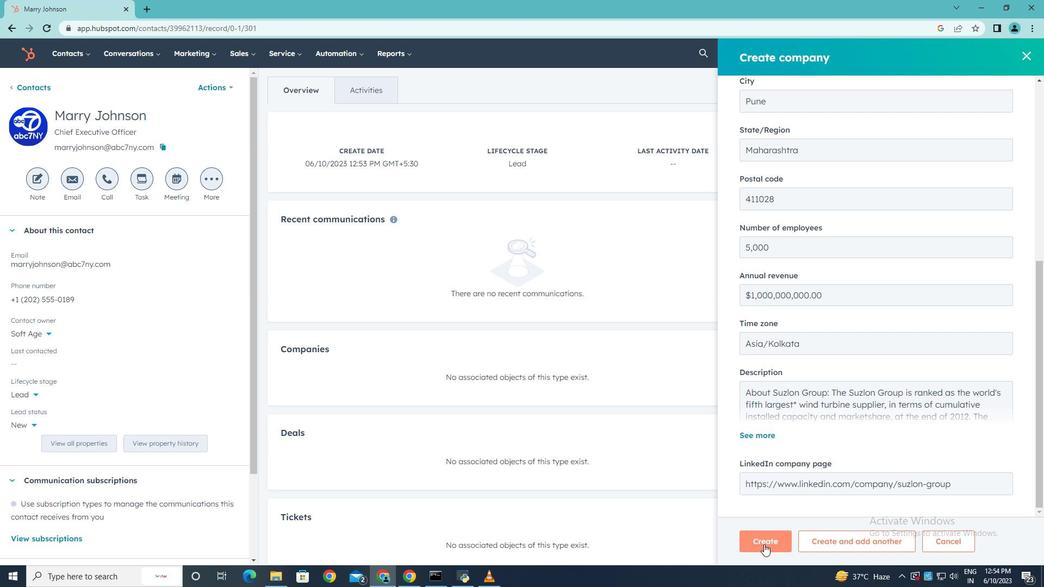 
Action: Mouse moved to (739, 494)
Screenshot: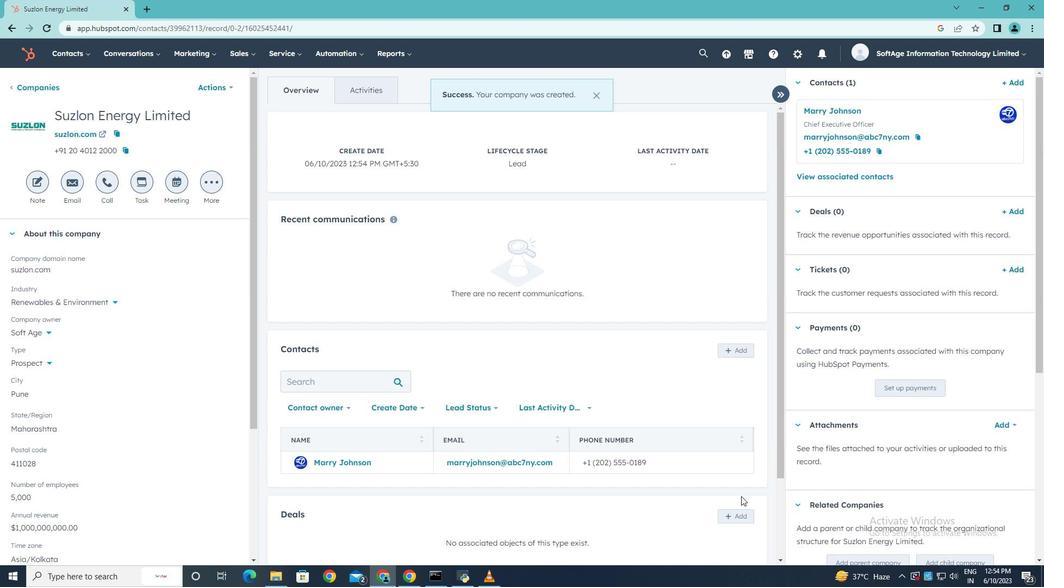 
